 Task: Add Doctor's Best Vitamin C to the cart.
Action: Mouse pressed left at (16, 59)
Screenshot: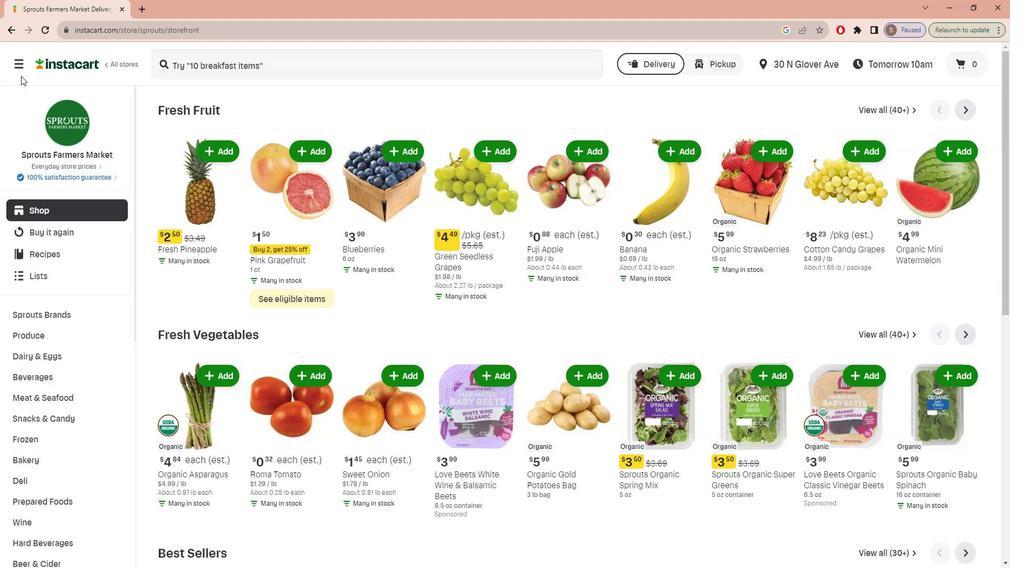 
Action: Mouse moved to (24, 131)
Screenshot: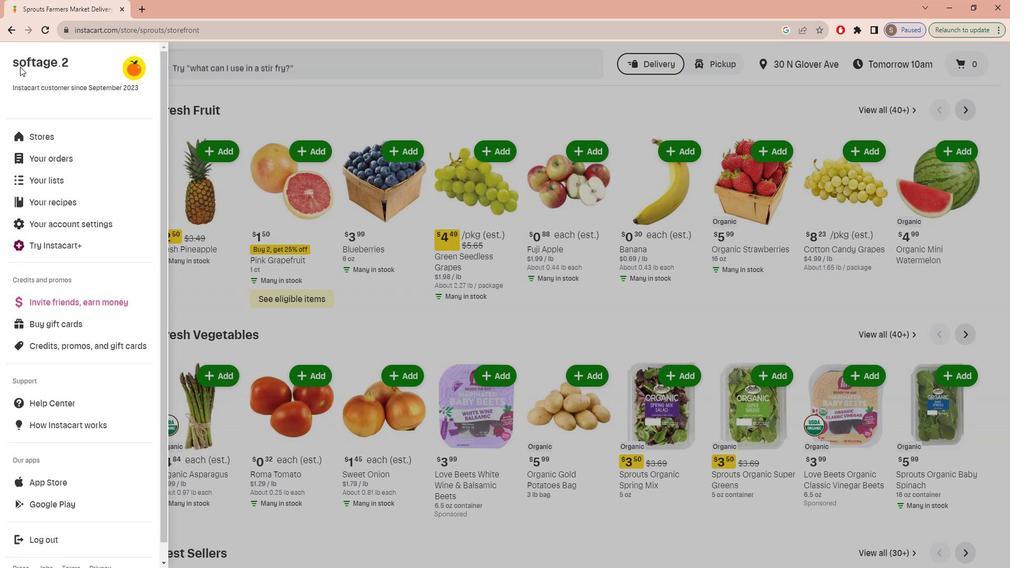 
Action: Mouse pressed left at (24, 131)
Screenshot: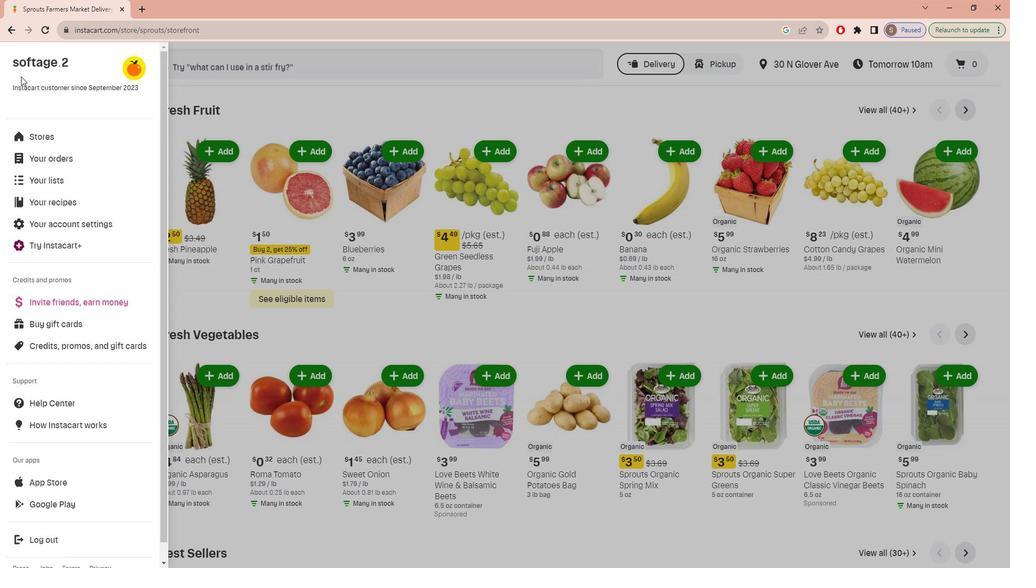 
Action: Mouse moved to (247, 103)
Screenshot: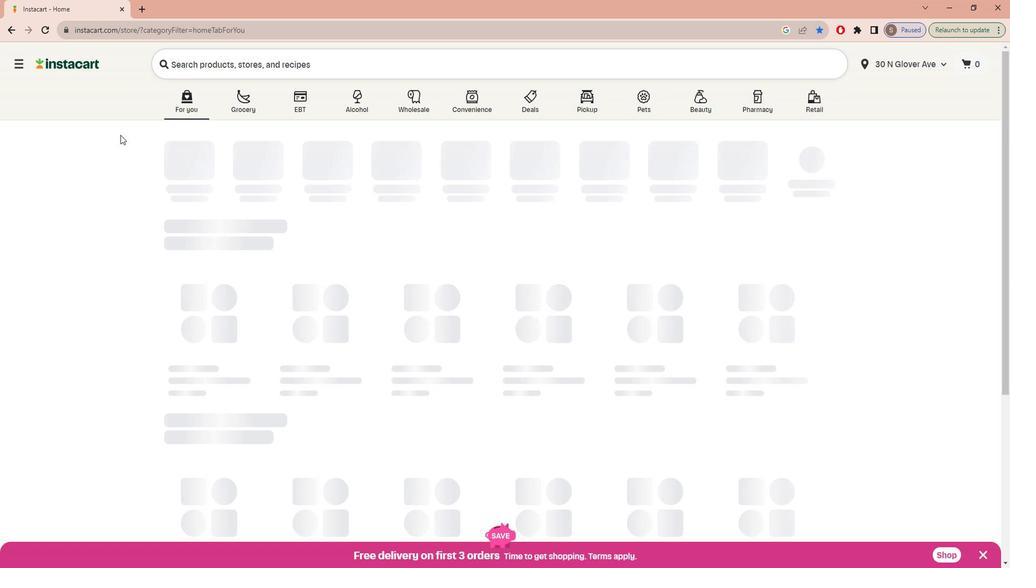 
Action: Mouse pressed left at (247, 103)
Screenshot: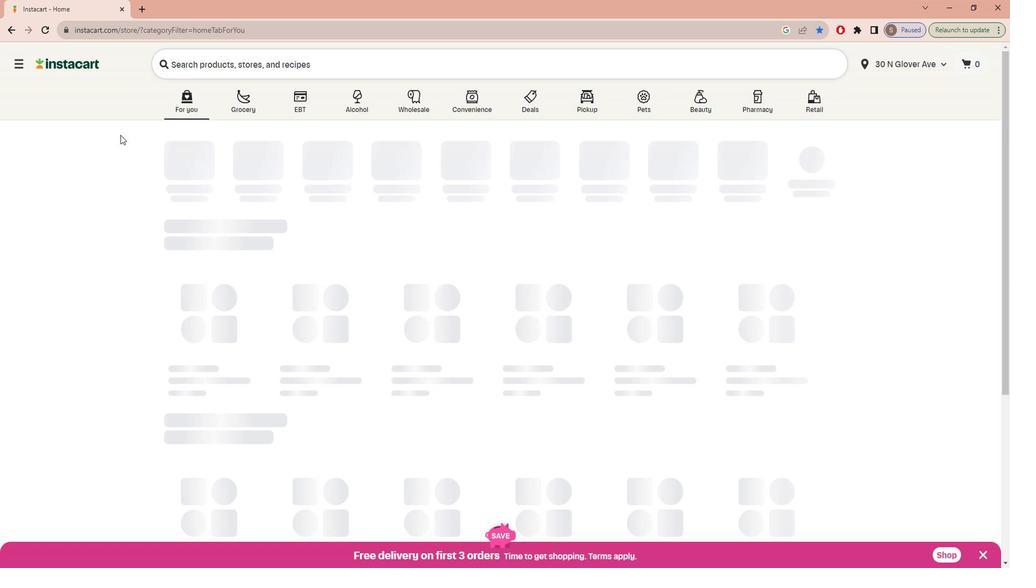 
Action: Mouse moved to (227, 303)
Screenshot: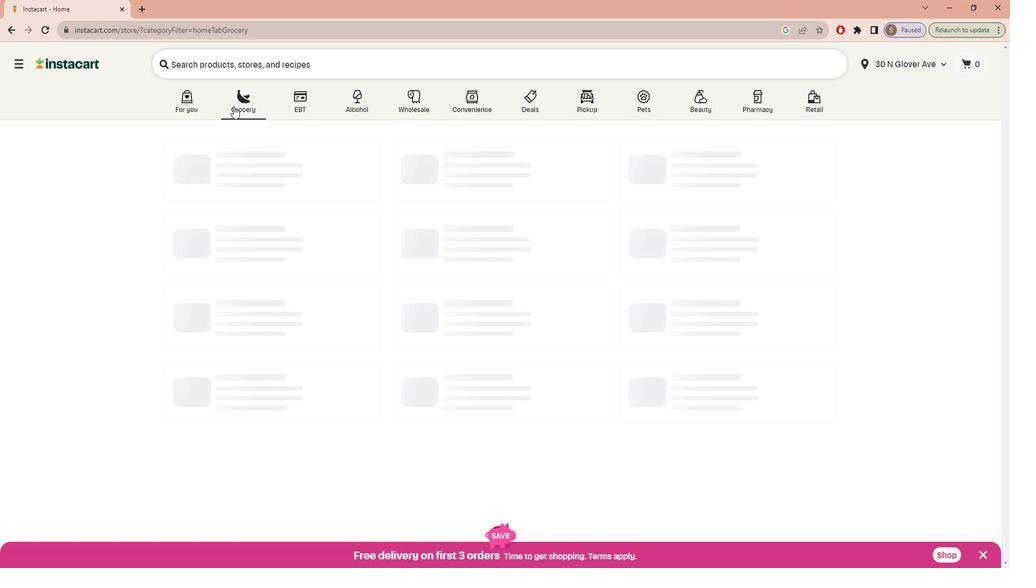 
Action: Mouse pressed left at (227, 303)
Screenshot: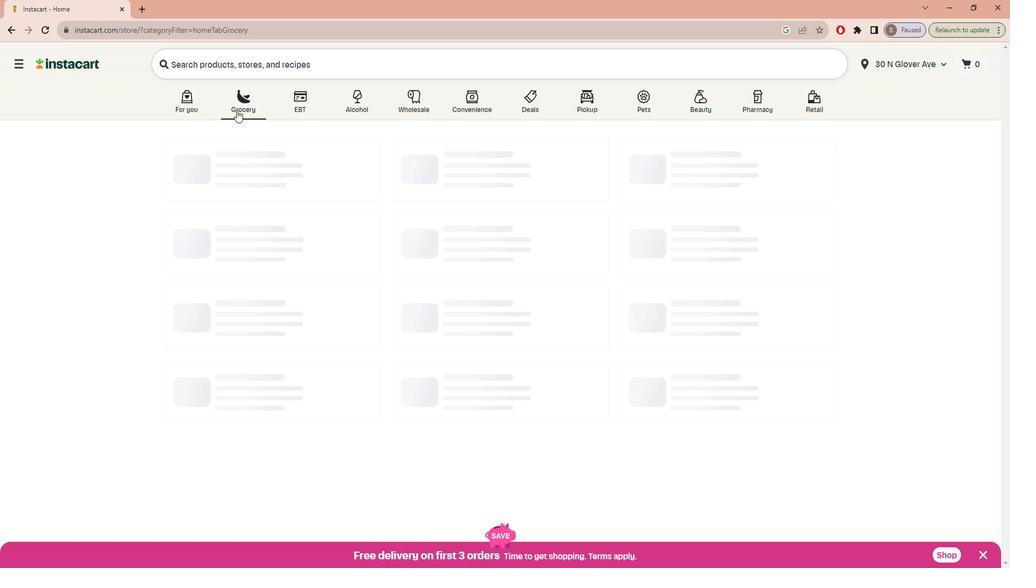 
Action: Mouse moved to (45, 366)
Screenshot: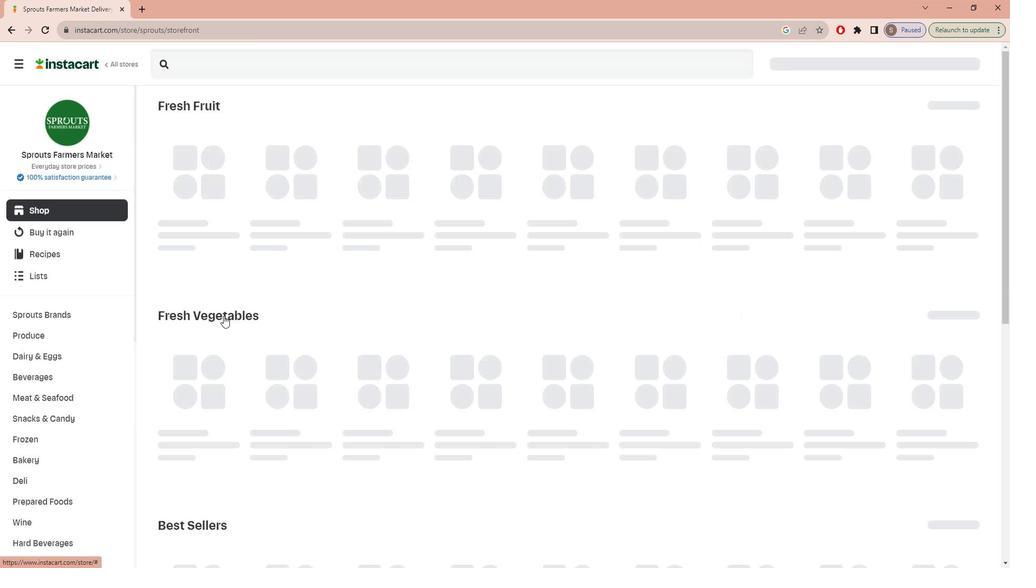 
Action: Mouse scrolled (45, 365) with delta (0, 0)
Screenshot: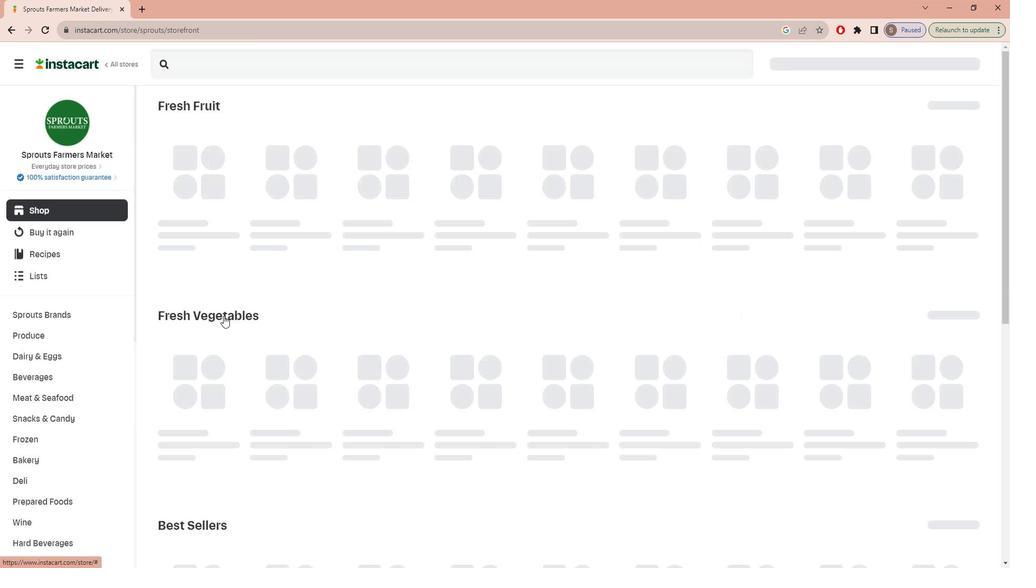 
Action: Mouse moved to (45, 367)
Screenshot: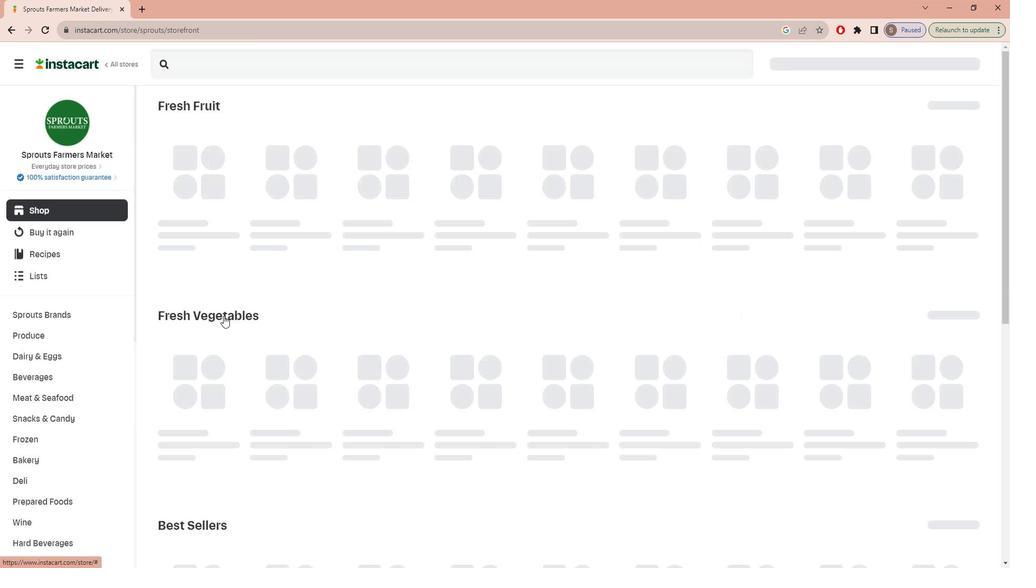 
Action: Mouse scrolled (45, 366) with delta (0, 0)
Screenshot: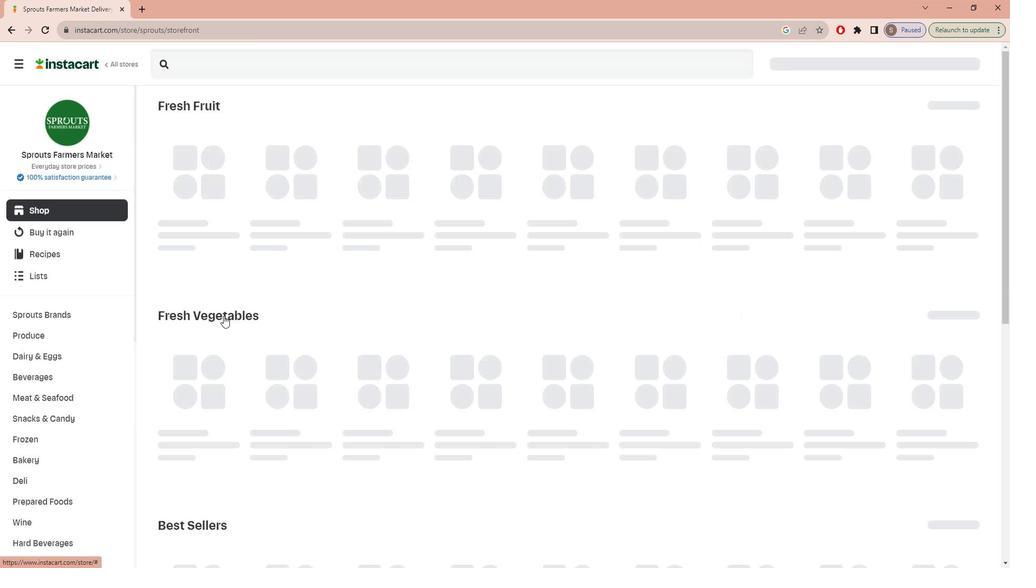 
Action: Mouse scrolled (45, 366) with delta (0, 0)
Screenshot: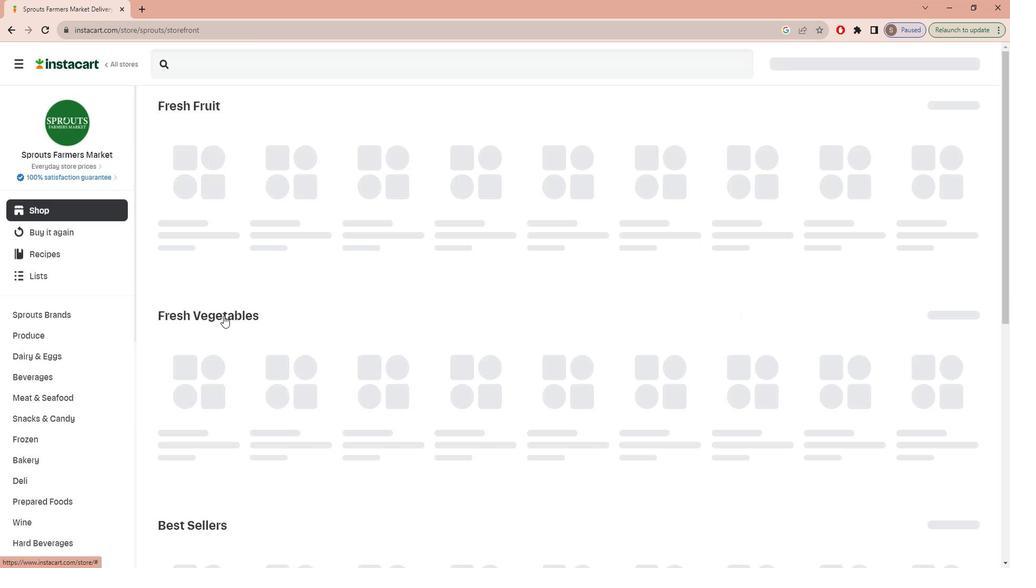 
Action: Mouse scrolled (45, 366) with delta (0, 0)
Screenshot: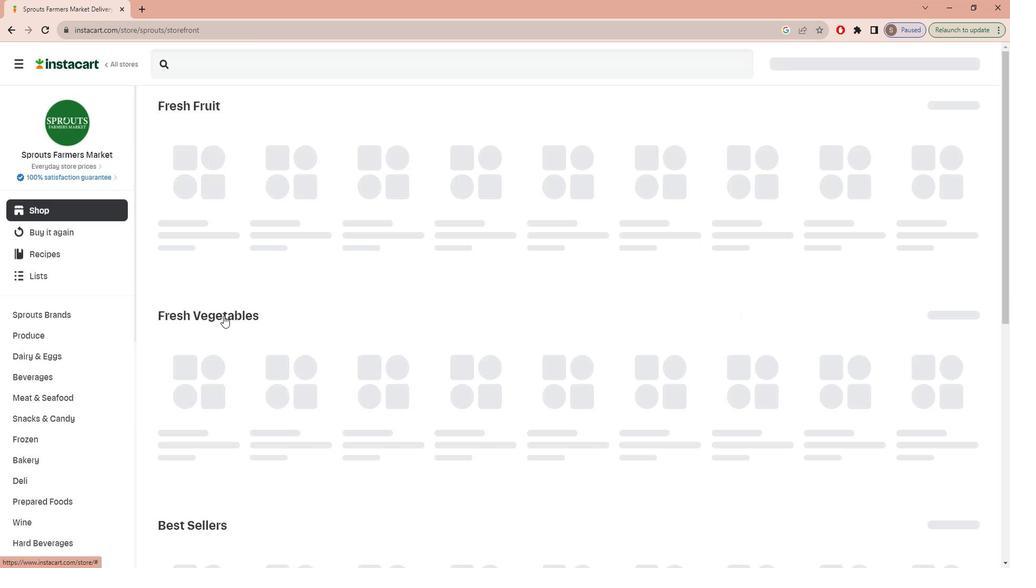 
Action: Mouse scrolled (45, 366) with delta (0, 0)
Screenshot: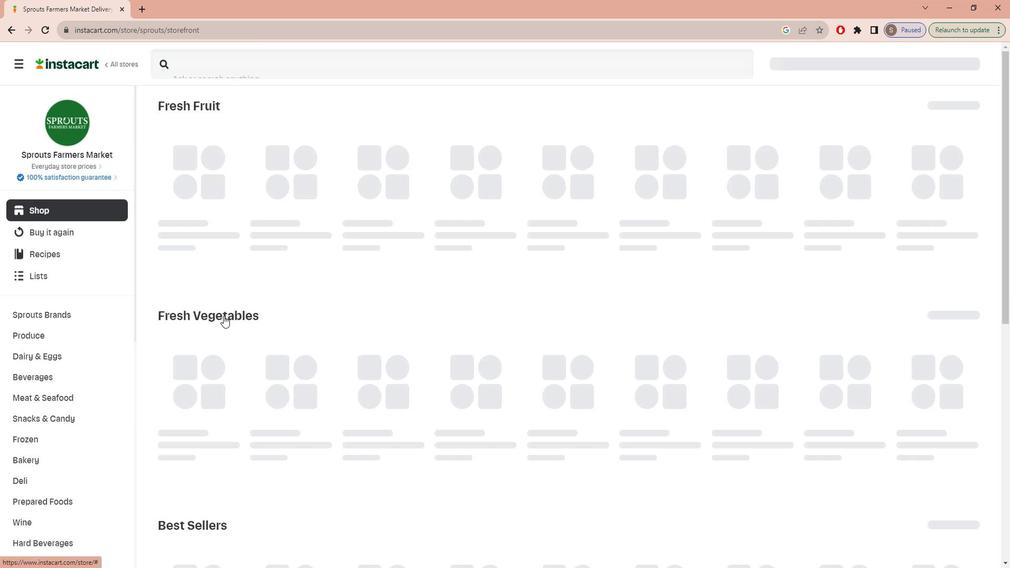
Action: Mouse scrolled (45, 366) with delta (0, 0)
Screenshot: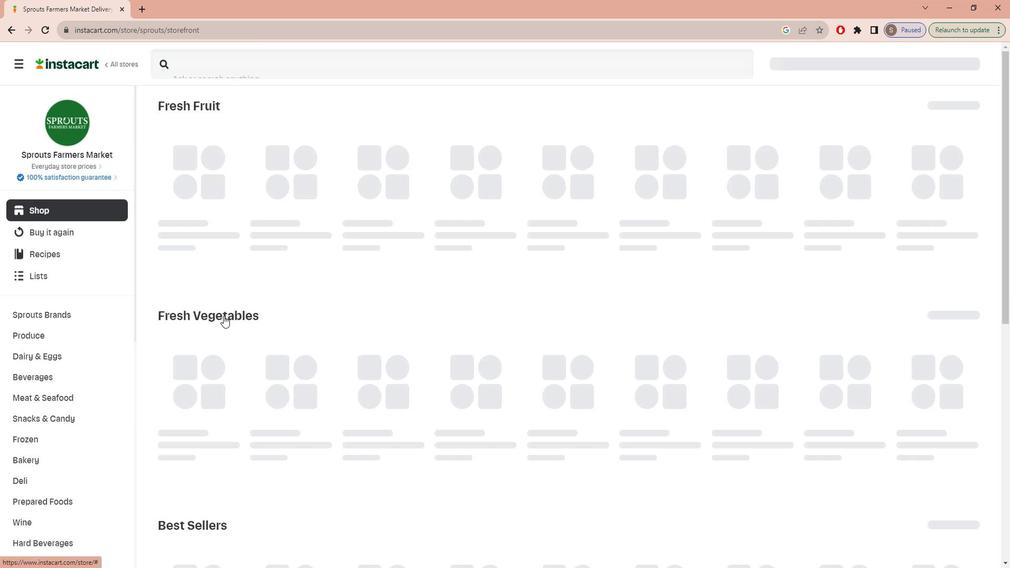
Action: Mouse scrolled (45, 366) with delta (0, 0)
Screenshot: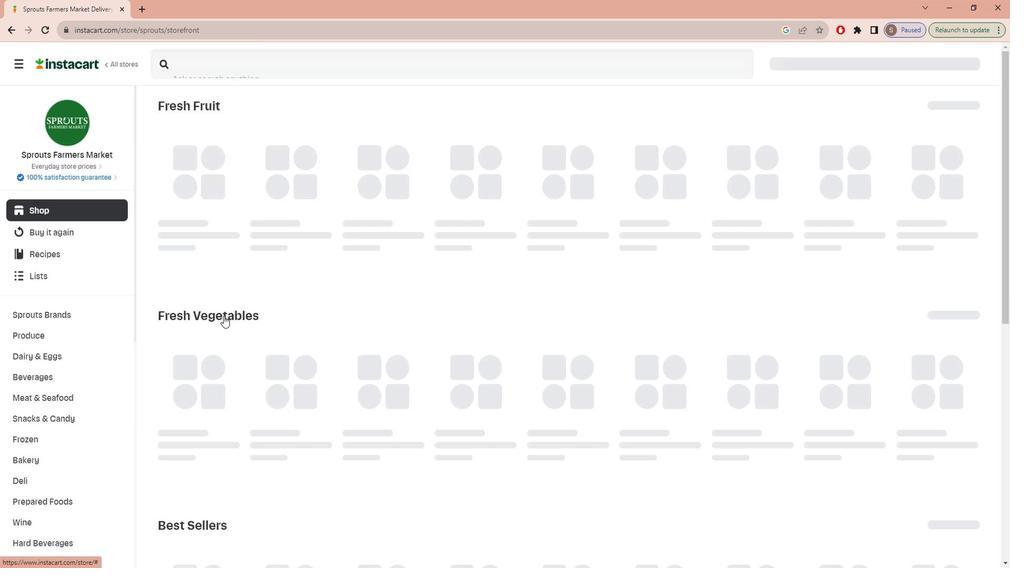 
Action: Mouse scrolled (45, 366) with delta (0, 0)
Screenshot: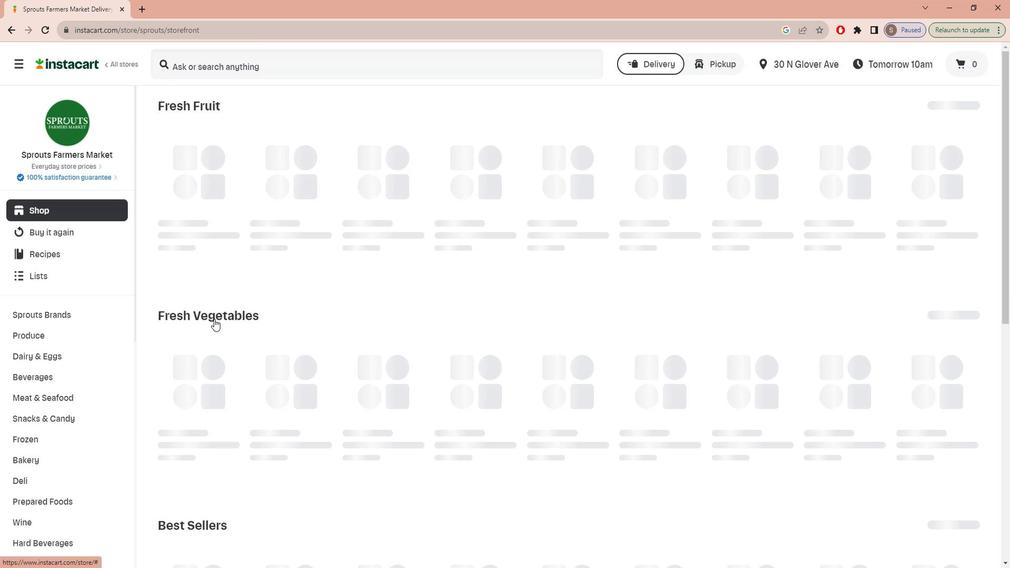
Action: Mouse scrolled (45, 366) with delta (0, 0)
Screenshot: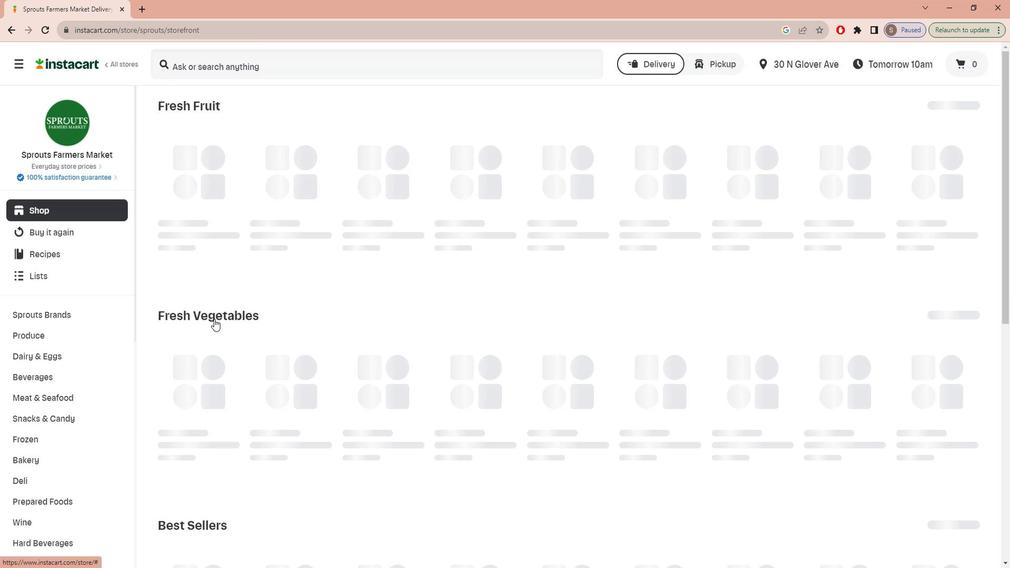 
Action: Mouse scrolled (45, 366) with delta (0, 0)
Screenshot: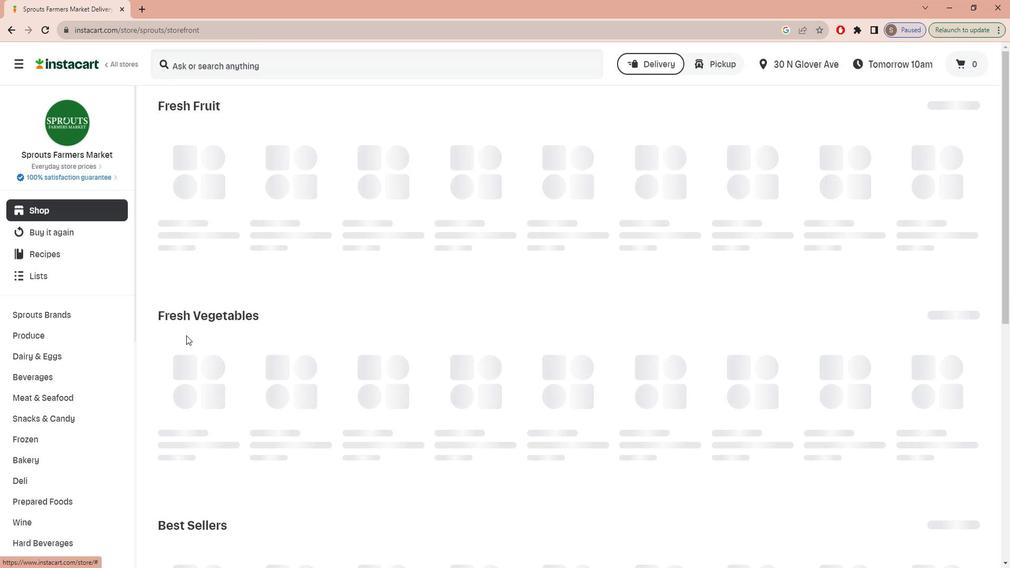 
Action: Mouse scrolled (45, 366) with delta (0, 0)
Screenshot: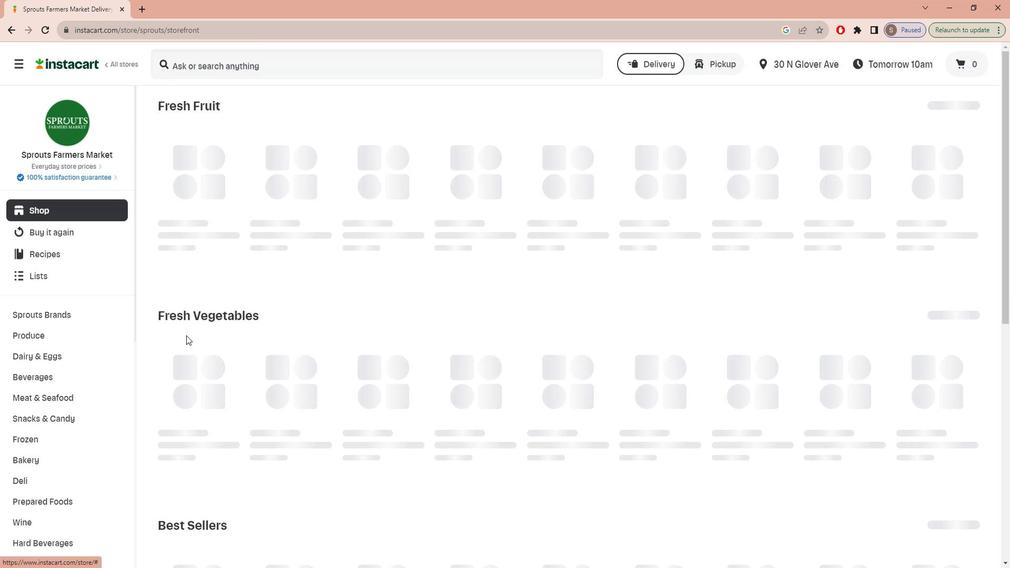 
Action: Mouse scrolled (45, 366) with delta (0, 0)
Screenshot: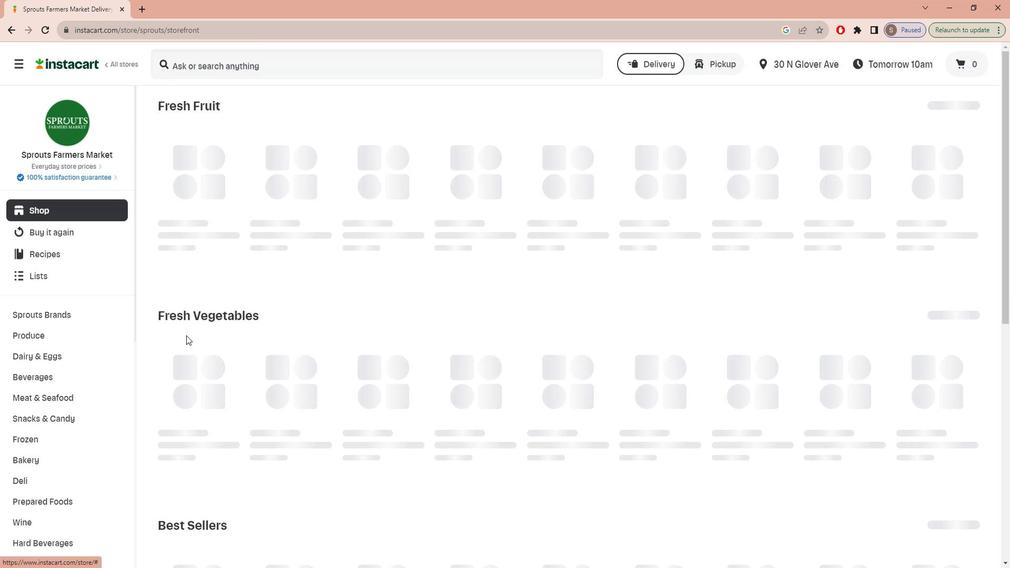 
Action: Mouse moved to (47, 494)
Screenshot: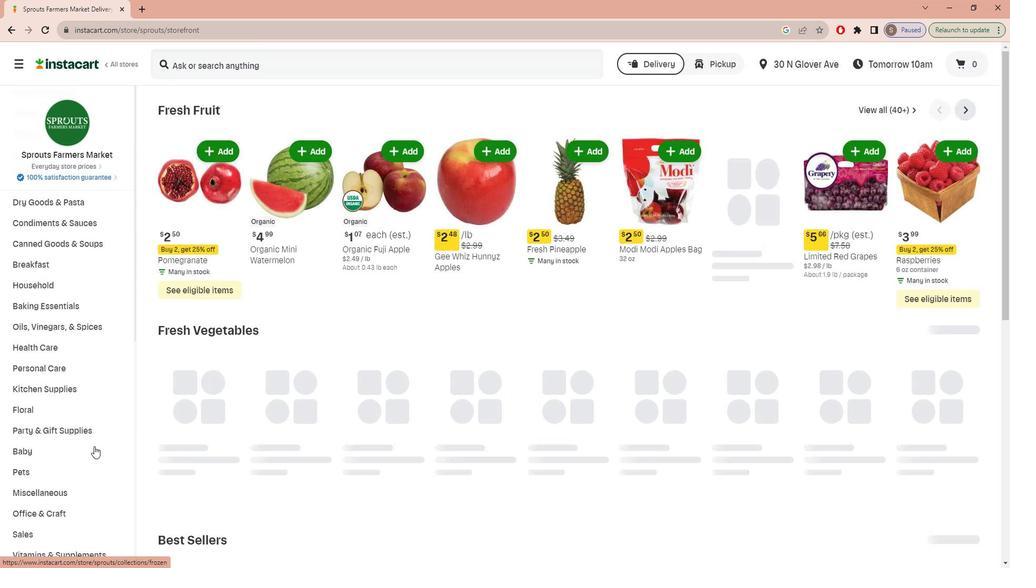 
Action: Mouse pressed left at (47, 494)
Screenshot: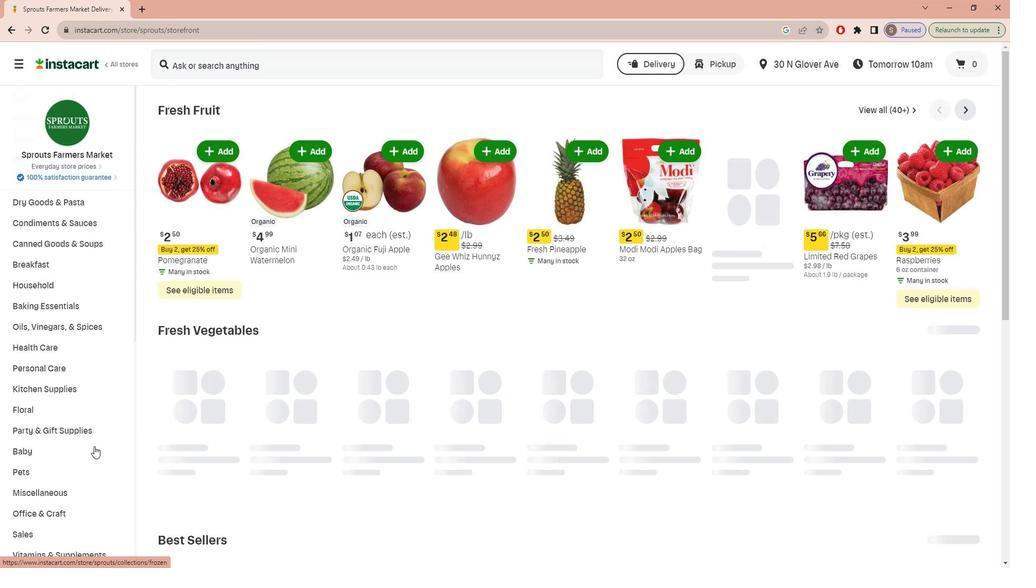 
Action: Mouse moved to (984, 131)
Screenshot: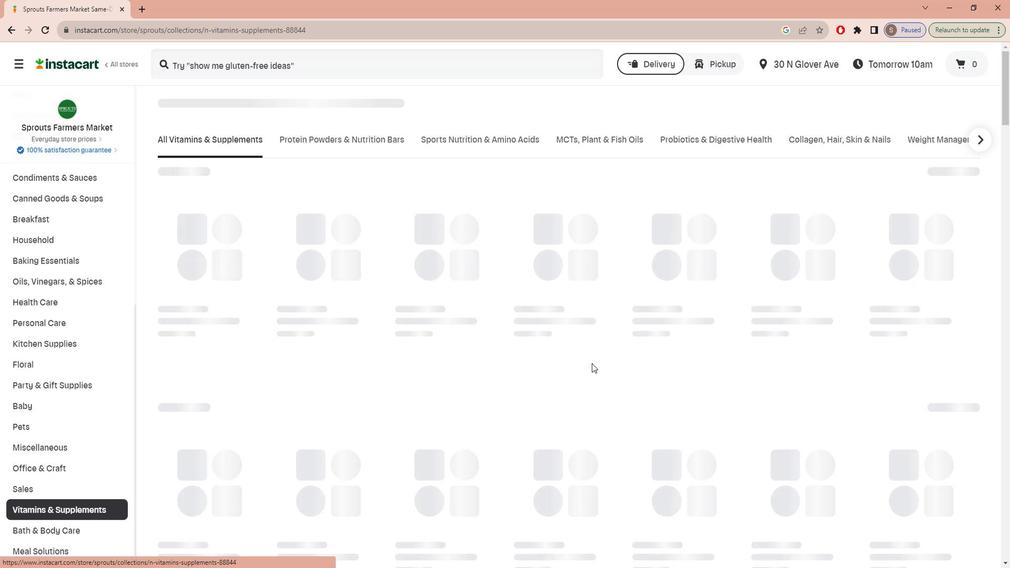 
Action: Mouse pressed left at (984, 131)
Screenshot: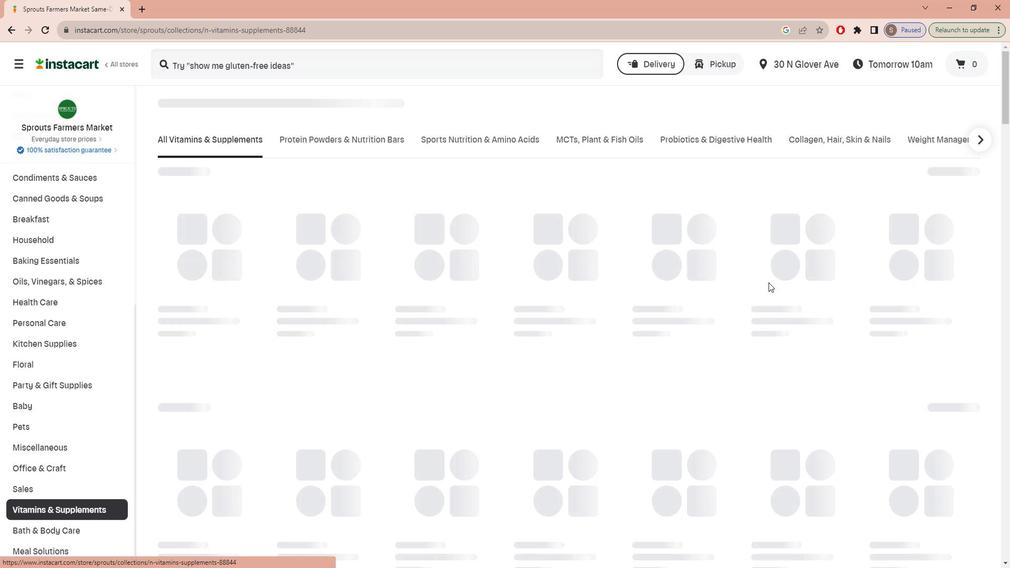 
Action: Mouse moved to (729, 132)
Screenshot: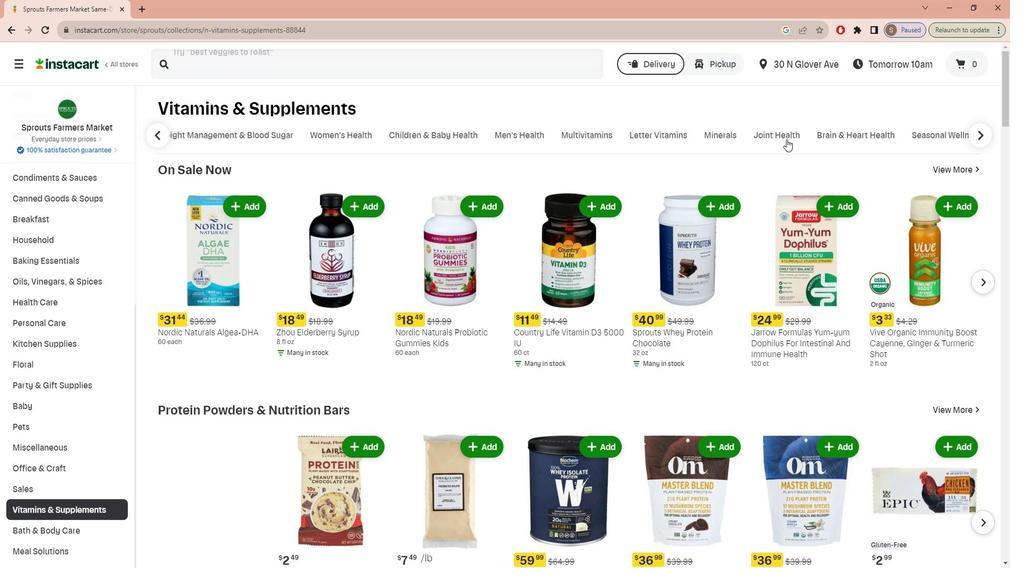 
Action: Mouse pressed left at (729, 132)
Screenshot: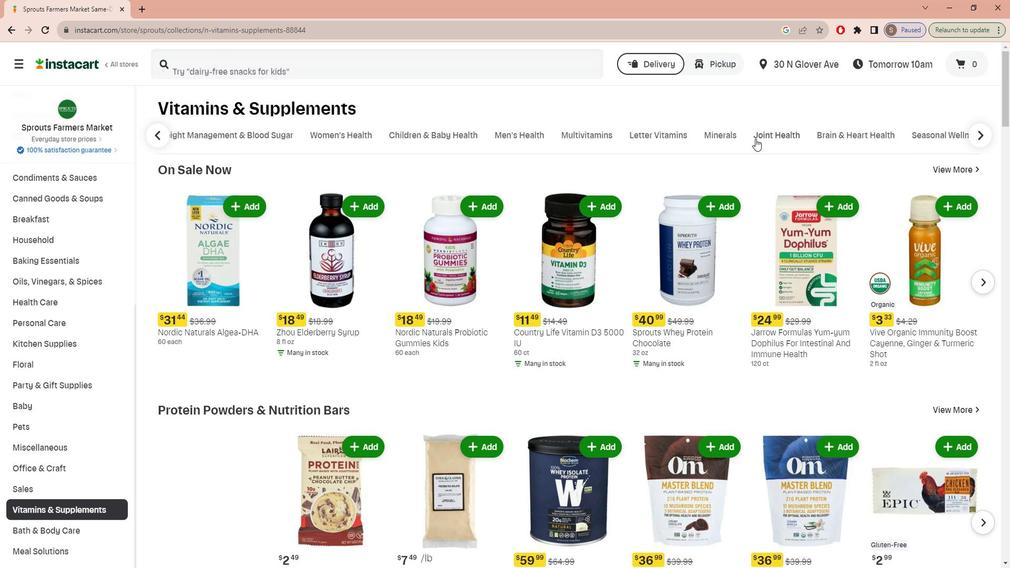 
Action: Mouse moved to (387, 67)
Screenshot: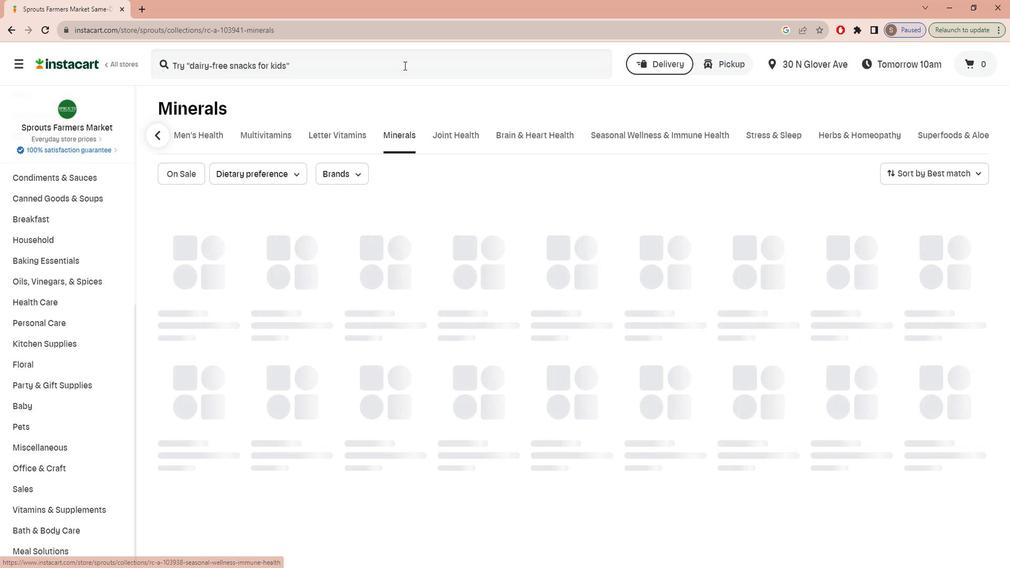 
Action: Mouse pressed left at (387, 67)
Screenshot: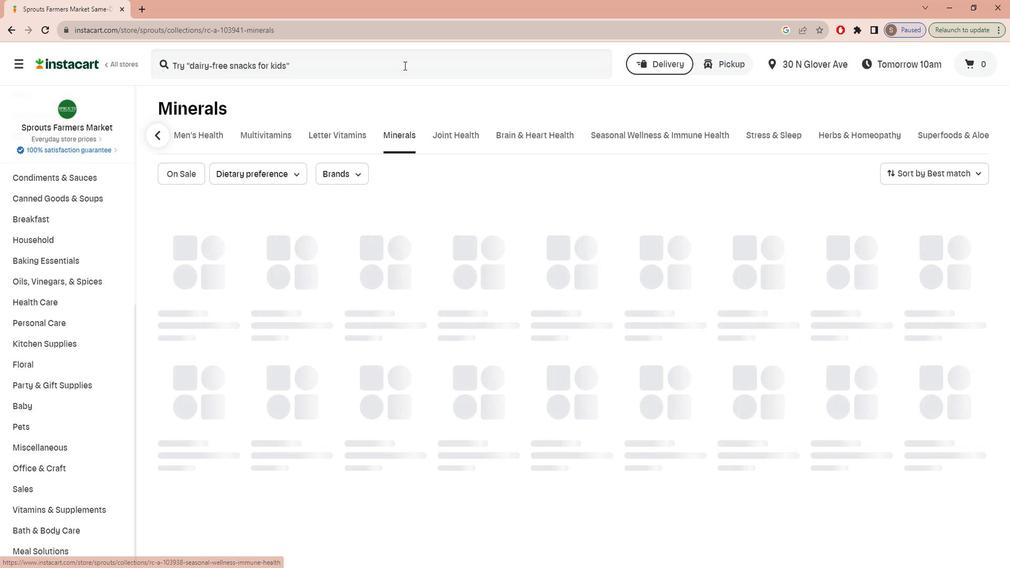 
Action: Key pressed d<Key.caps_lock>OCTOR'S<Key.space><Key.caps_lock>b<Key.caps_lock>EST<Key.space><Key.caps_lock>v<Key.caps_lock>ITAMIN<Key.space><Key.caps_lock>c<Key.space><Key.enter>
Screenshot: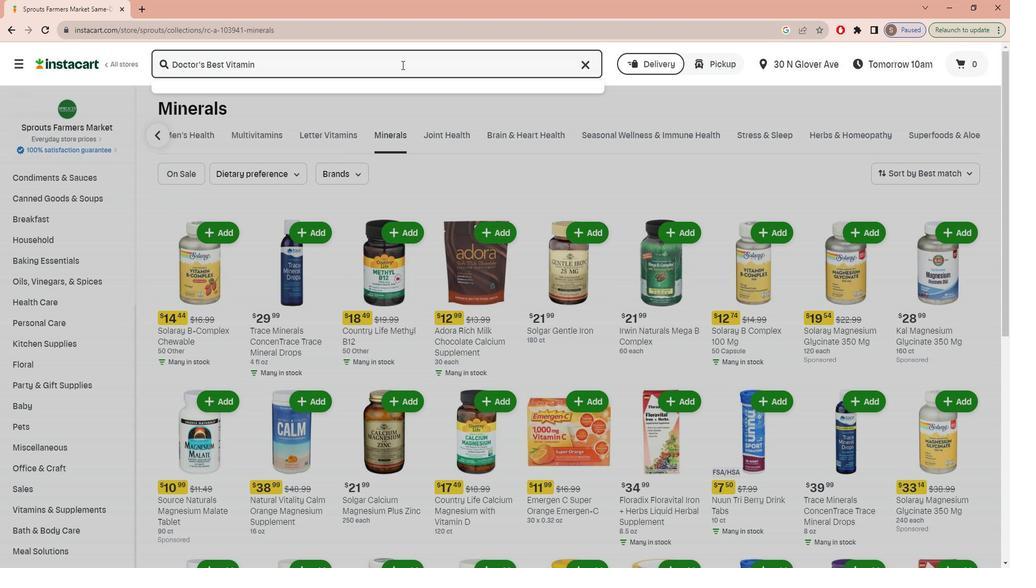 
Action: Mouse moved to (342, 386)
Screenshot: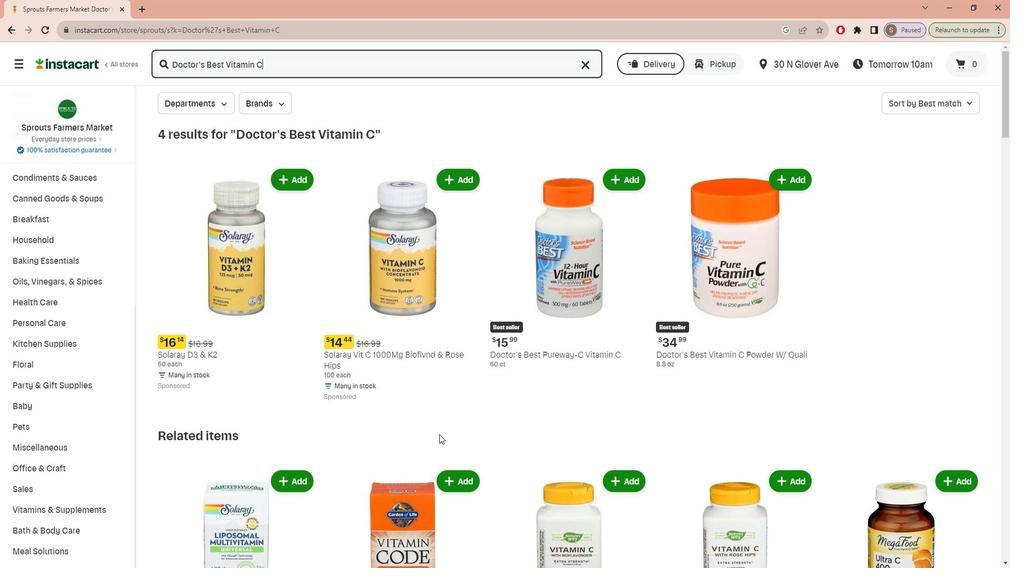 
Action: Mouse scrolled (342, 385) with delta (0, 0)
Screenshot: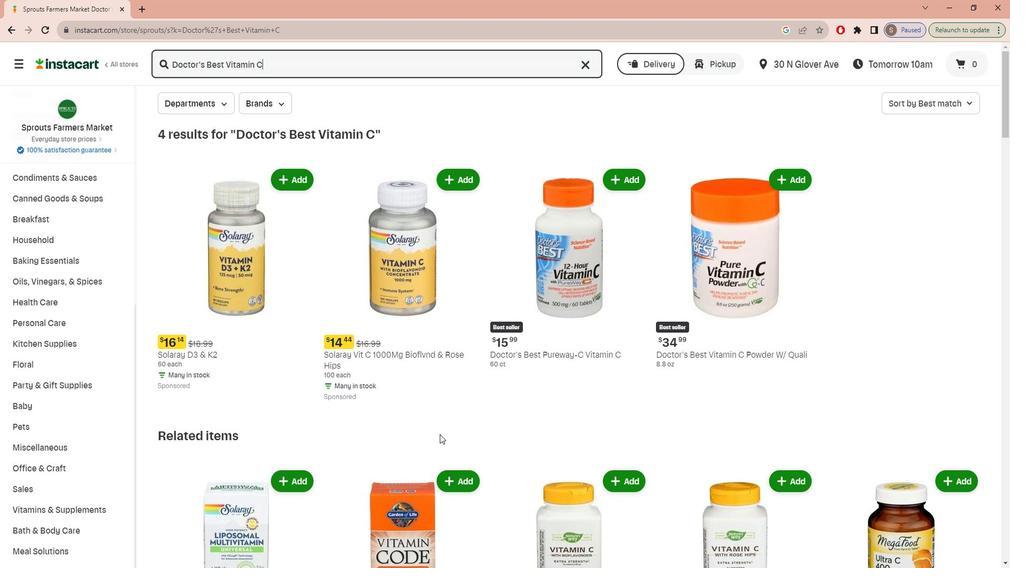 
Action: Mouse scrolled (342, 385) with delta (0, 0)
Screenshot: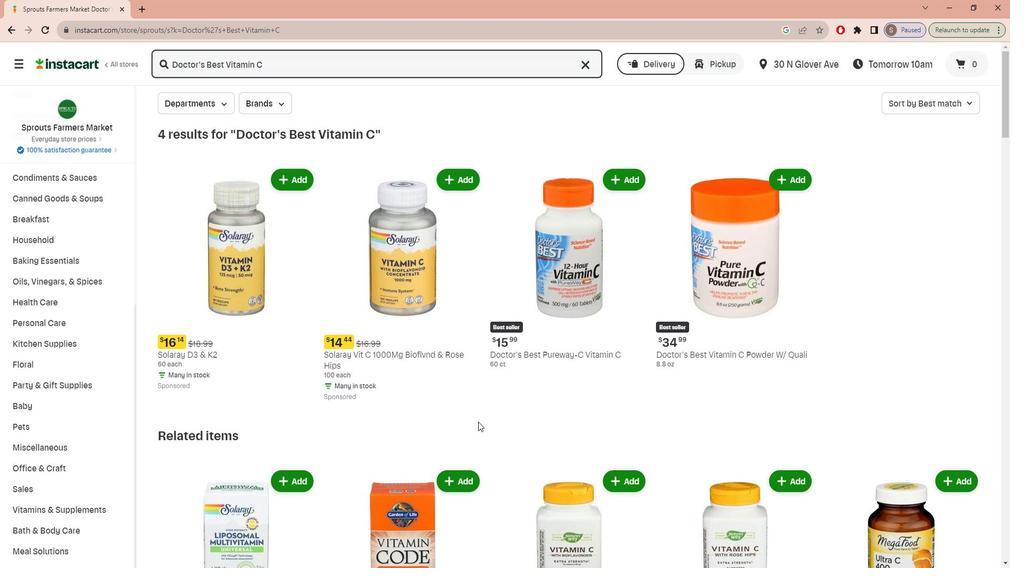 
Action: Mouse scrolled (342, 385) with delta (0, 0)
Screenshot: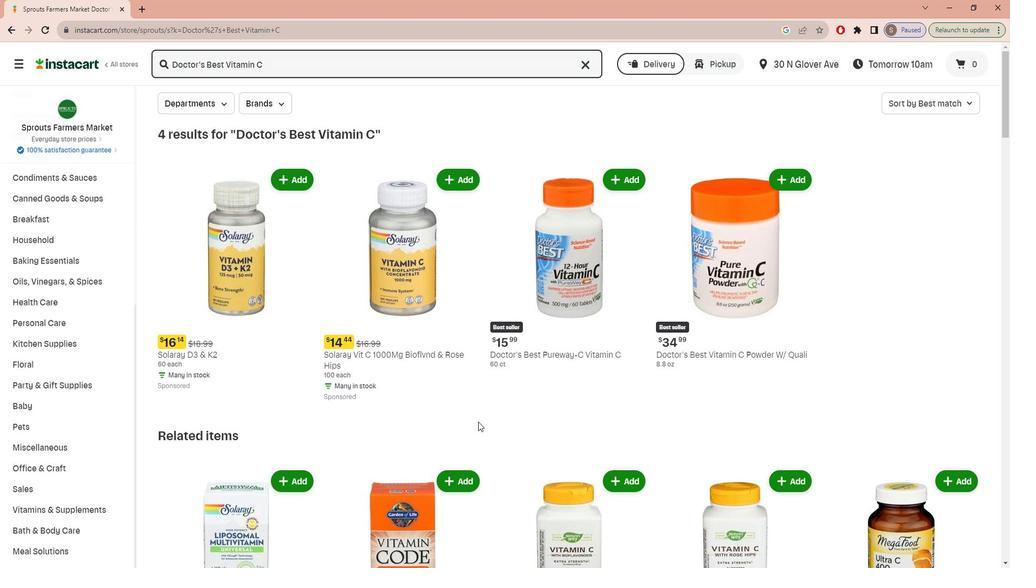 
Action: Mouse moved to (342, 387)
Screenshot: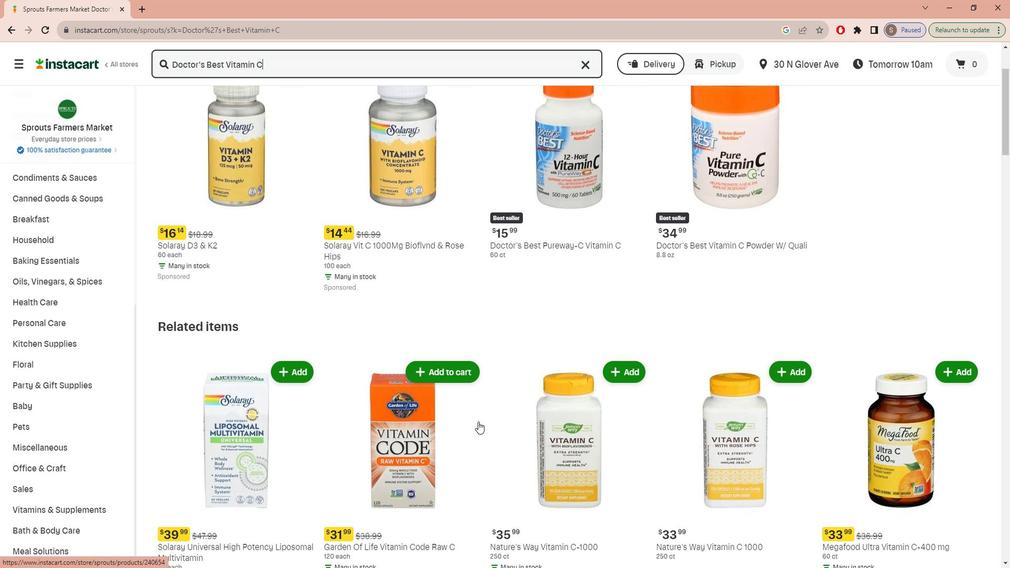 
Action: Mouse scrolled (342, 386) with delta (0, 0)
Screenshot: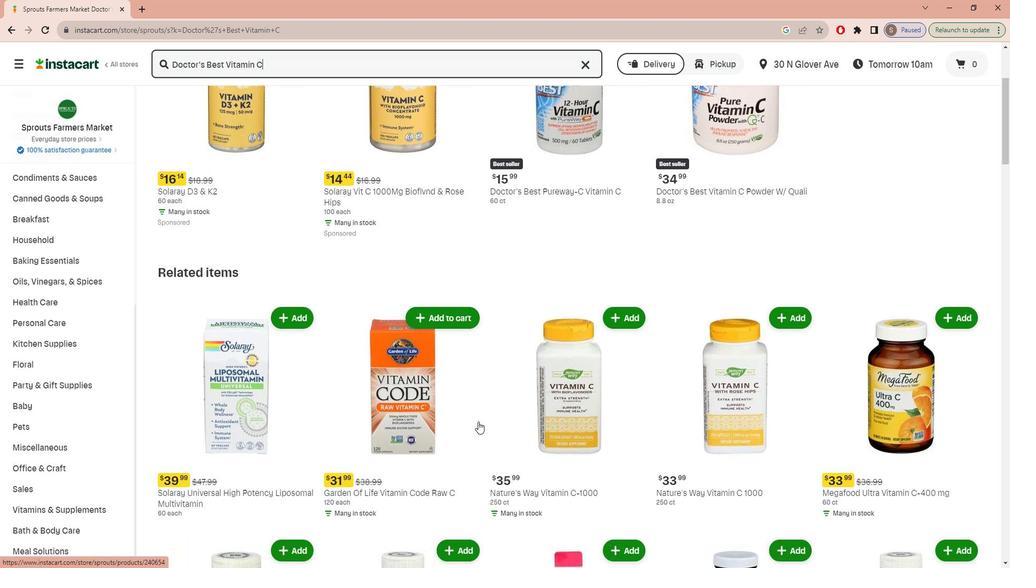 
Action: Mouse scrolled (342, 386) with delta (0, 0)
Screenshot: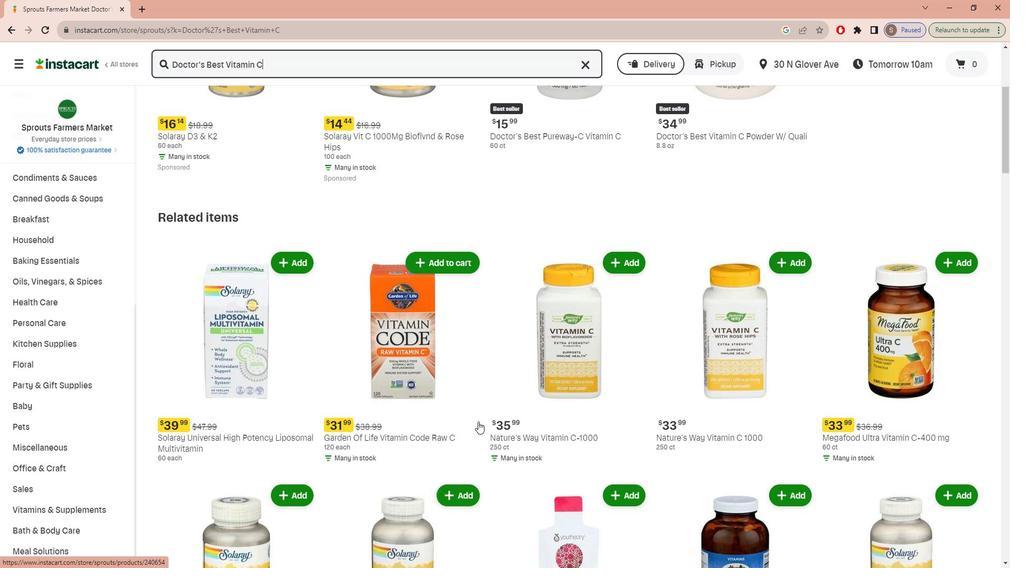 
Action: Mouse scrolled (342, 386) with delta (0, 0)
Screenshot: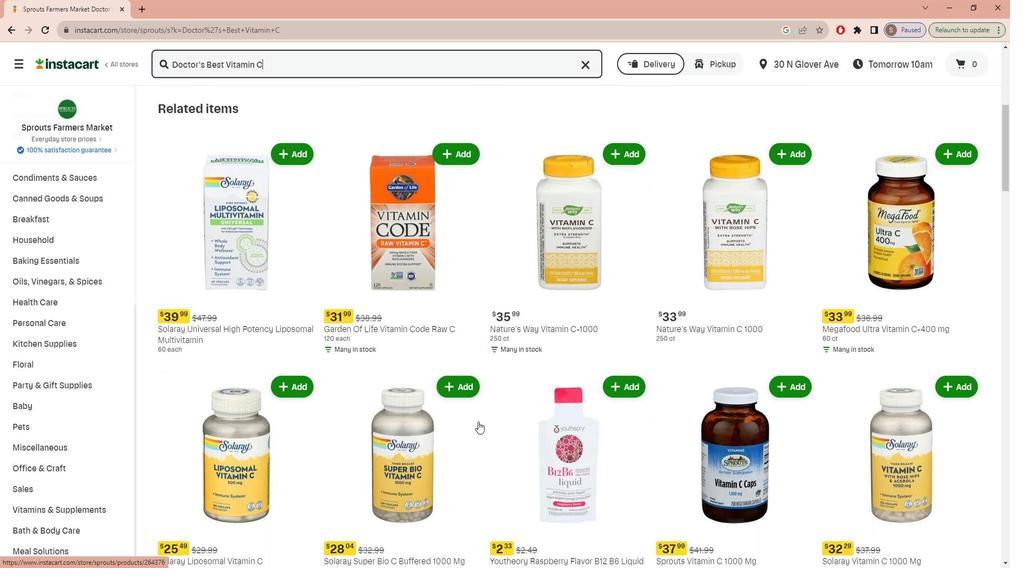 
Action: Mouse scrolled (342, 386) with delta (0, 0)
Screenshot: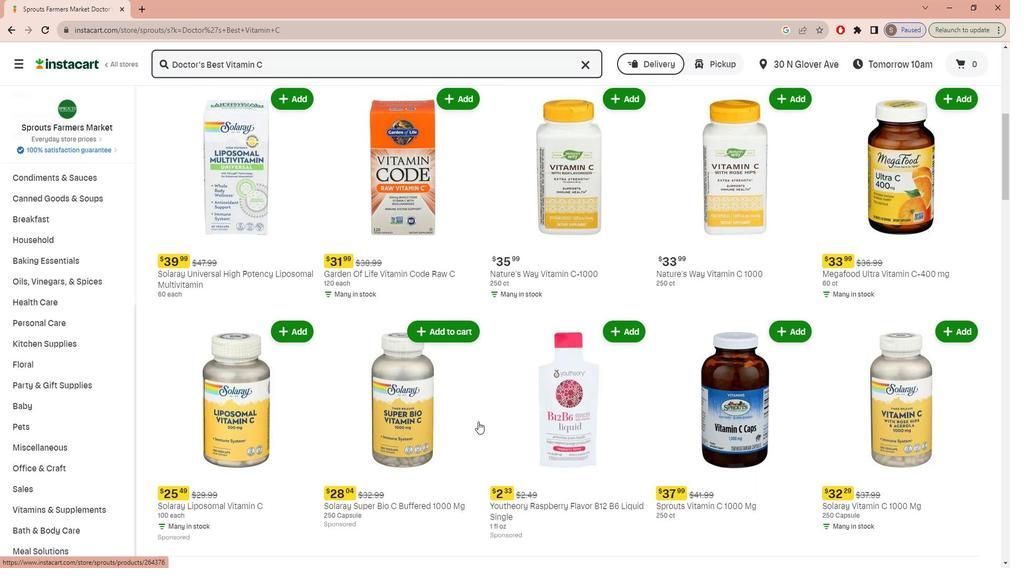 
Action: Mouse scrolled (342, 386) with delta (0, 0)
Screenshot: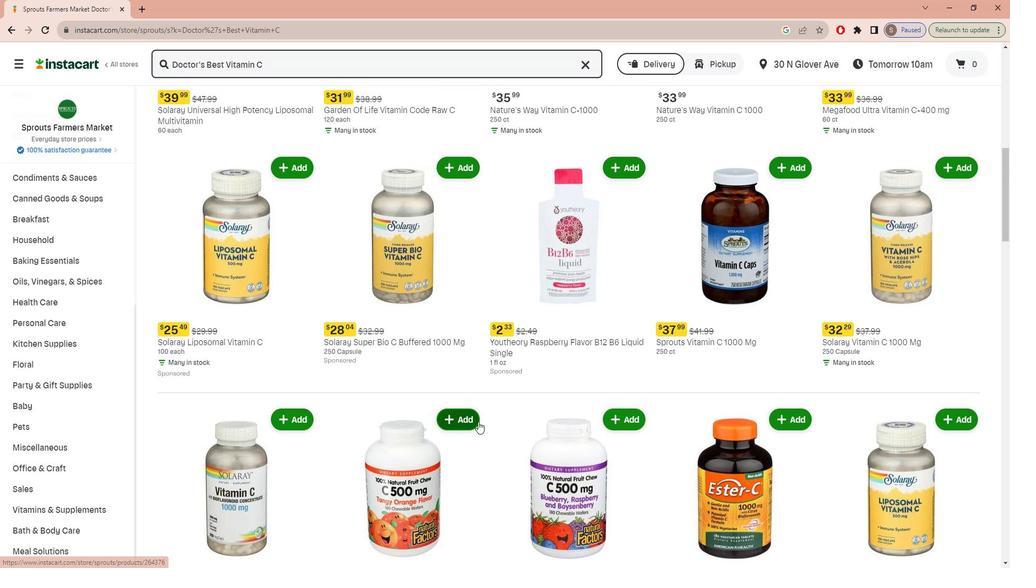
Action: Mouse scrolled (342, 386) with delta (0, 0)
Screenshot: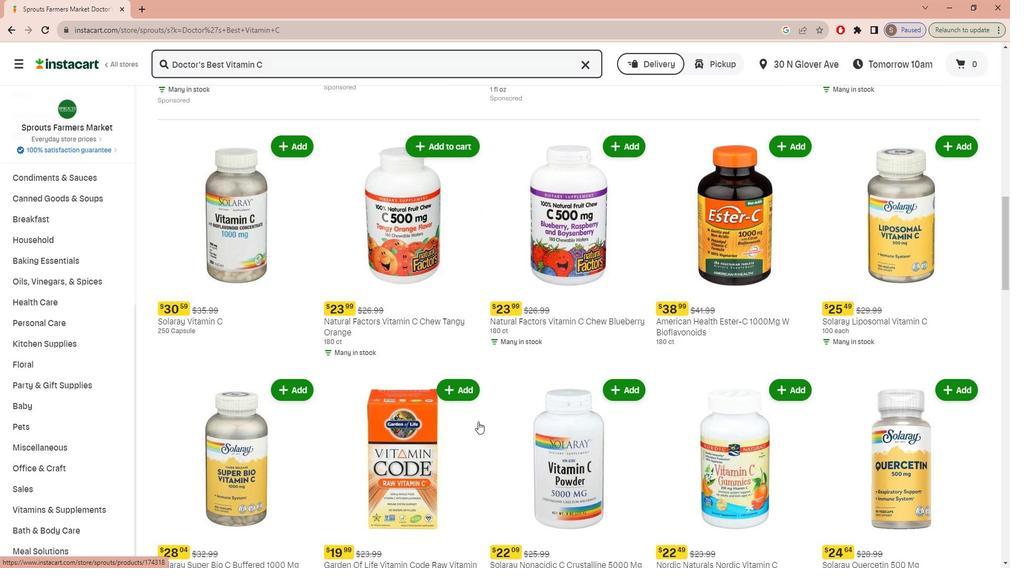 
Action: Mouse scrolled (342, 386) with delta (0, 0)
Screenshot: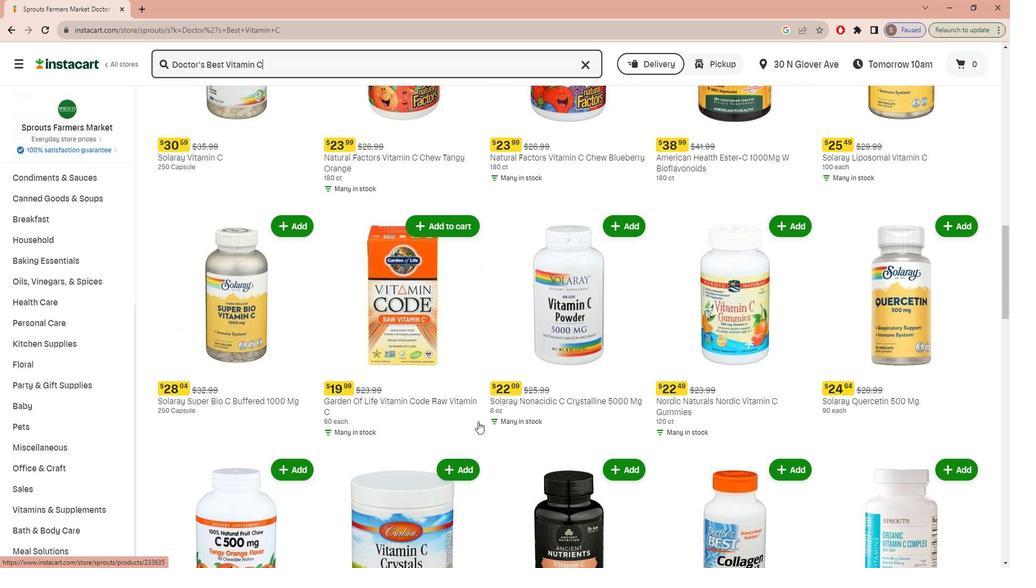 
Action: Mouse scrolled (342, 386) with delta (0, 0)
Screenshot: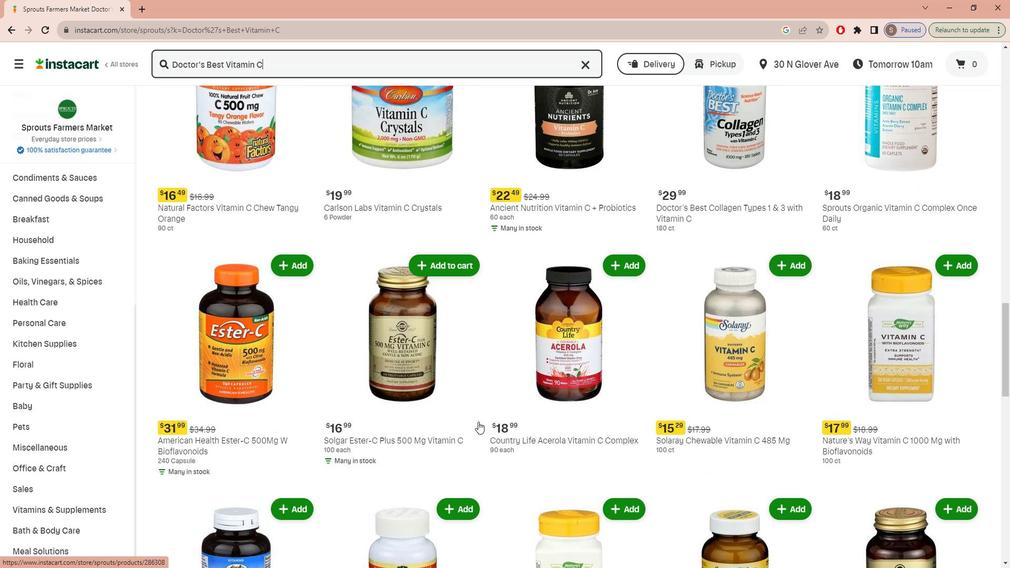 
Action: Mouse scrolled (342, 386) with delta (0, 0)
Screenshot: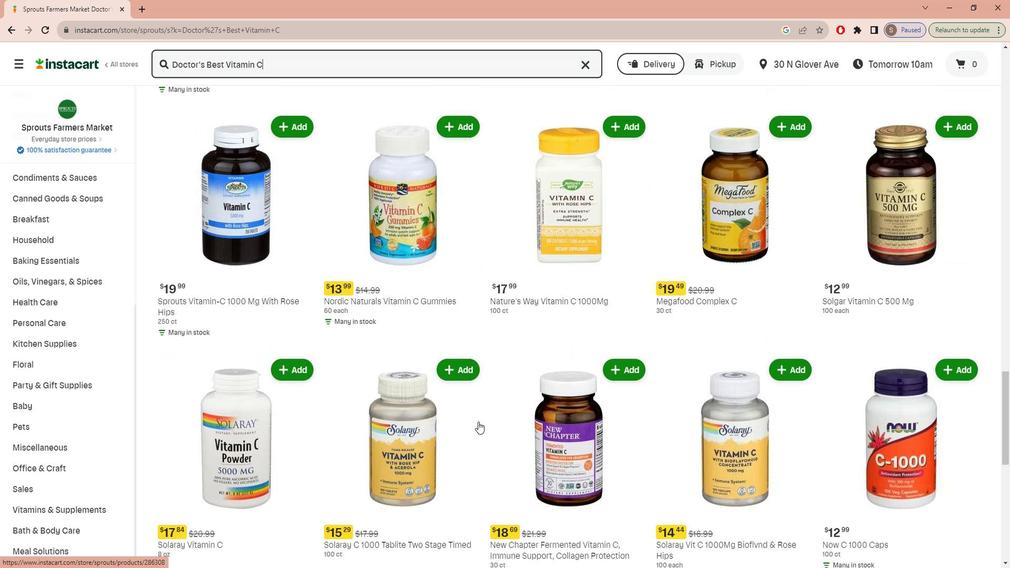 
Action: Mouse scrolled (342, 386) with delta (0, 0)
Screenshot: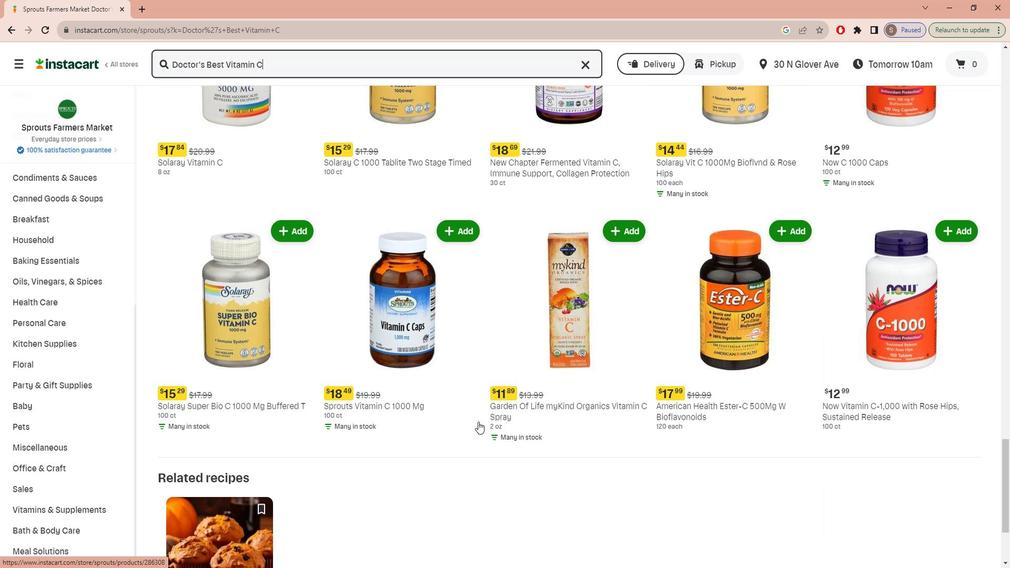 
Action: Mouse scrolled (342, 386) with delta (0, 0)
Screenshot: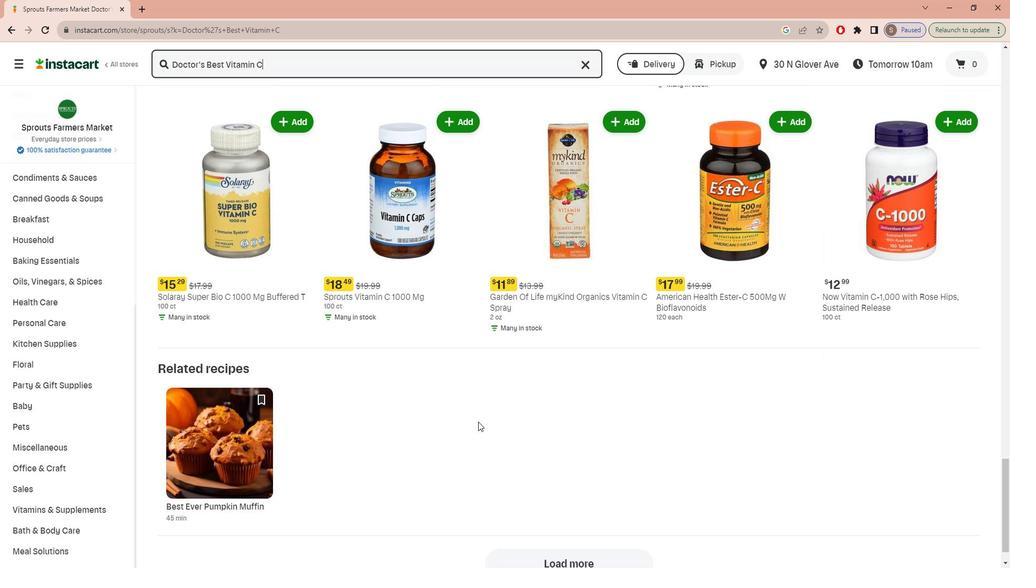 
Action: Mouse scrolled (342, 386) with delta (0, 0)
Screenshot: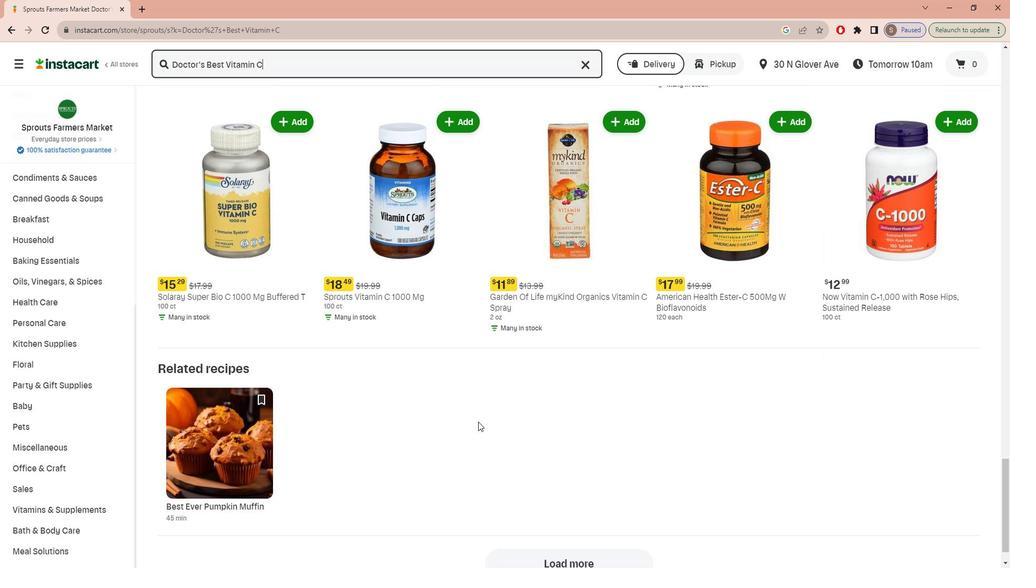 
Action: Mouse scrolled (342, 386) with delta (0, 0)
Screenshot: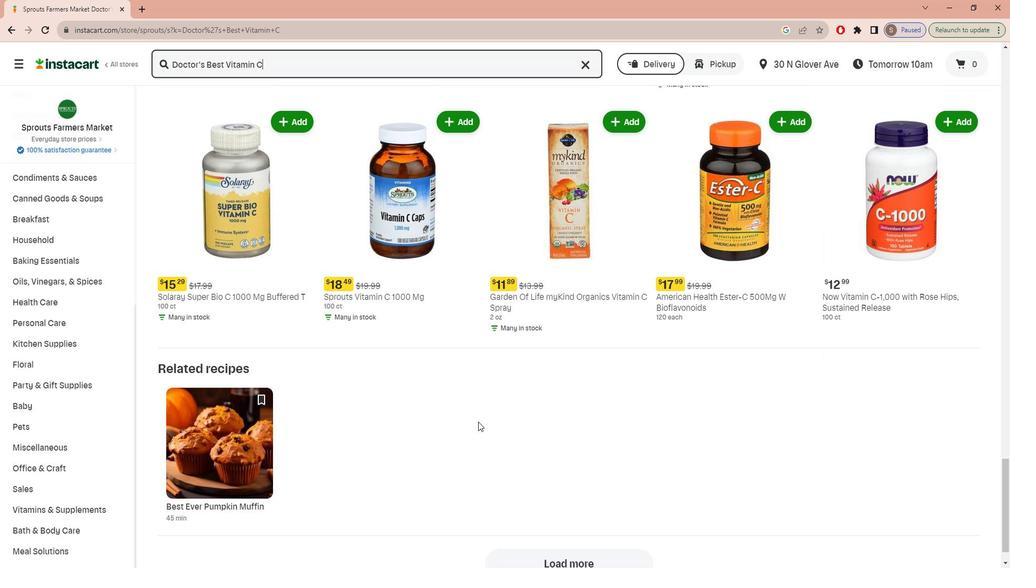 
Action: Mouse scrolled (342, 386) with delta (0, 0)
Screenshot: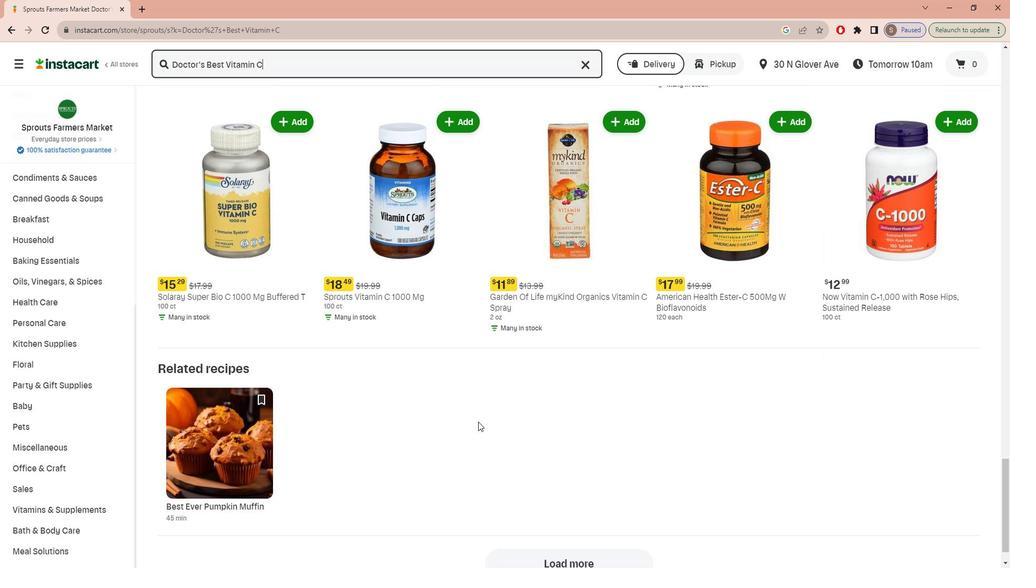 
Action: Mouse scrolled (342, 386) with delta (0, 0)
Screenshot: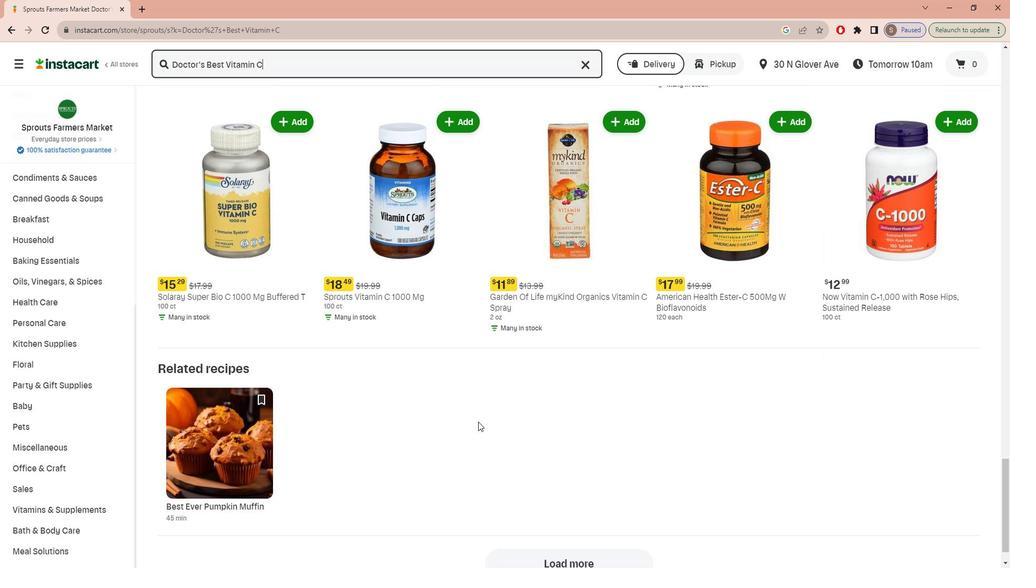 
Action: Mouse scrolled (342, 386) with delta (0, 0)
Screenshot: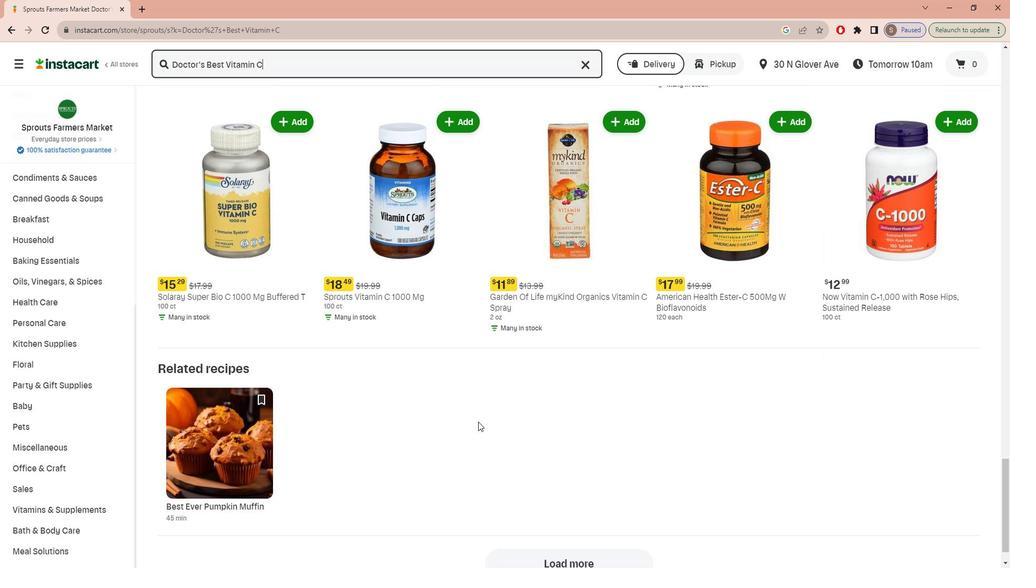 
Action: Mouse scrolled (342, 386) with delta (0, 0)
Screenshot: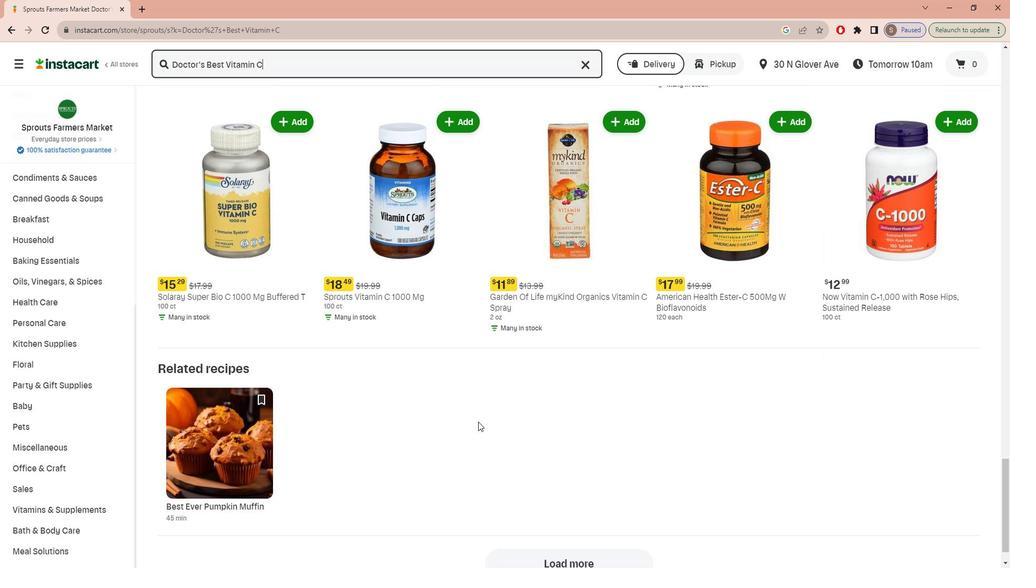 
Action: Mouse scrolled (342, 386) with delta (0, 0)
Screenshot: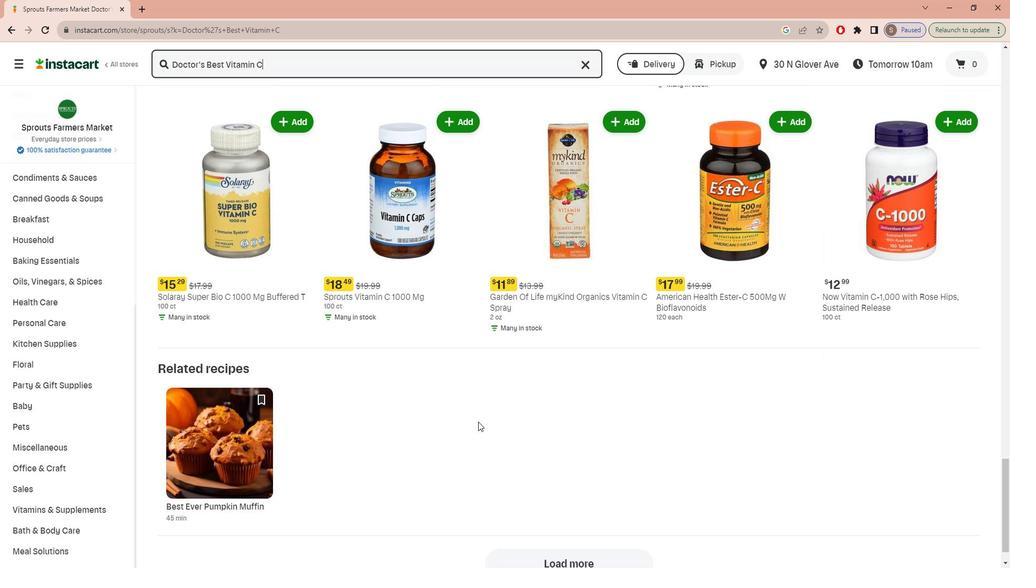 
Action: Mouse scrolled (342, 386) with delta (0, 0)
Screenshot: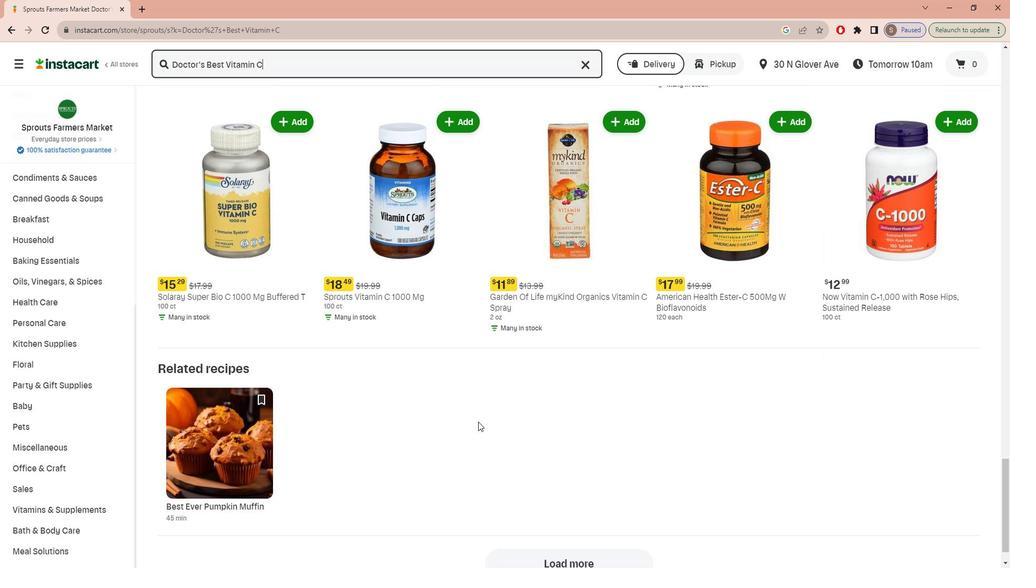 
Action: Mouse scrolled (342, 386) with delta (0, 0)
Screenshot: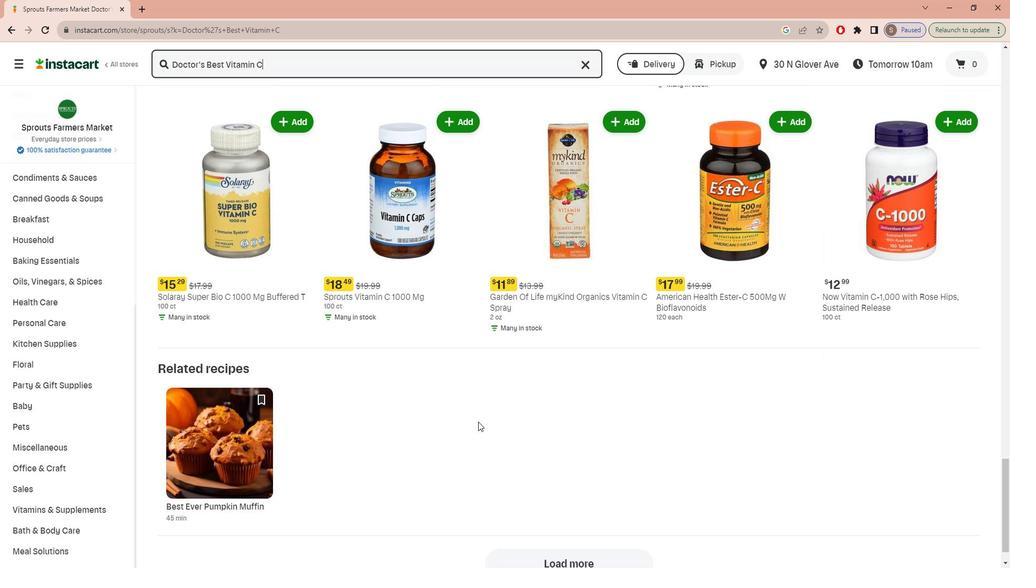 
Action: Mouse scrolled (342, 386) with delta (0, 0)
Screenshot: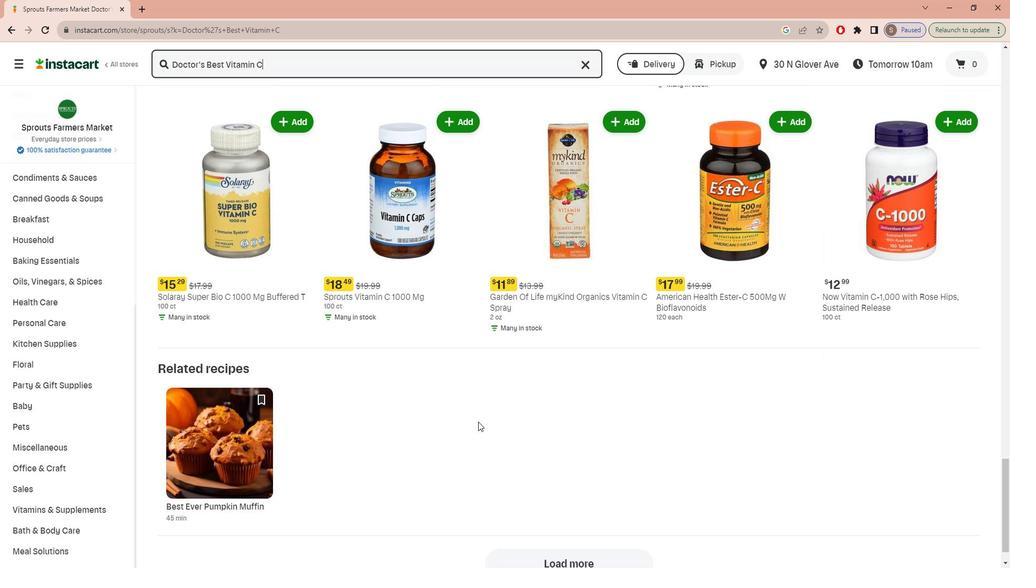 
Action: Mouse scrolled (342, 386) with delta (0, 0)
Screenshot: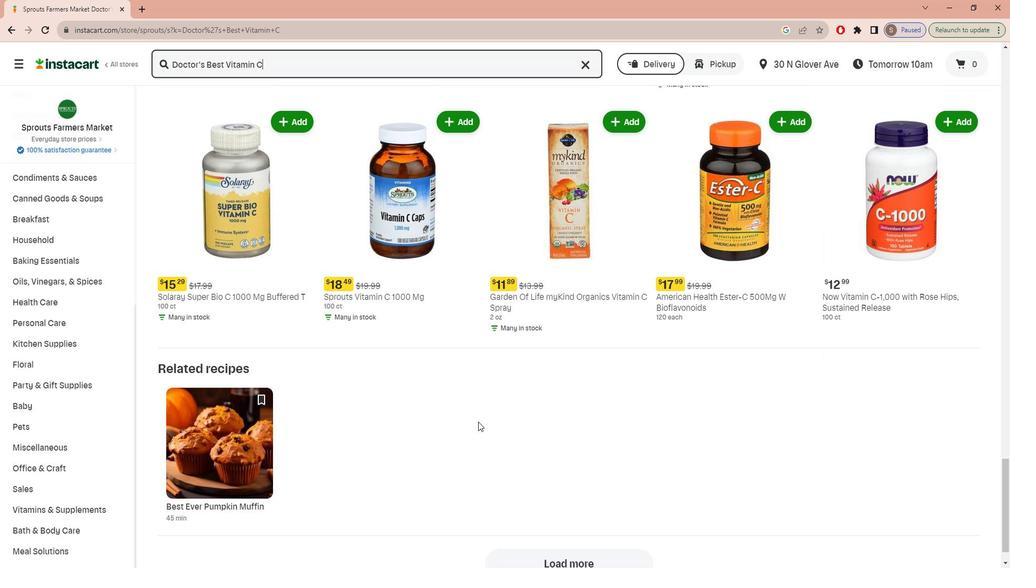 
Action: Mouse scrolled (342, 386) with delta (0, 0)
Screenshot: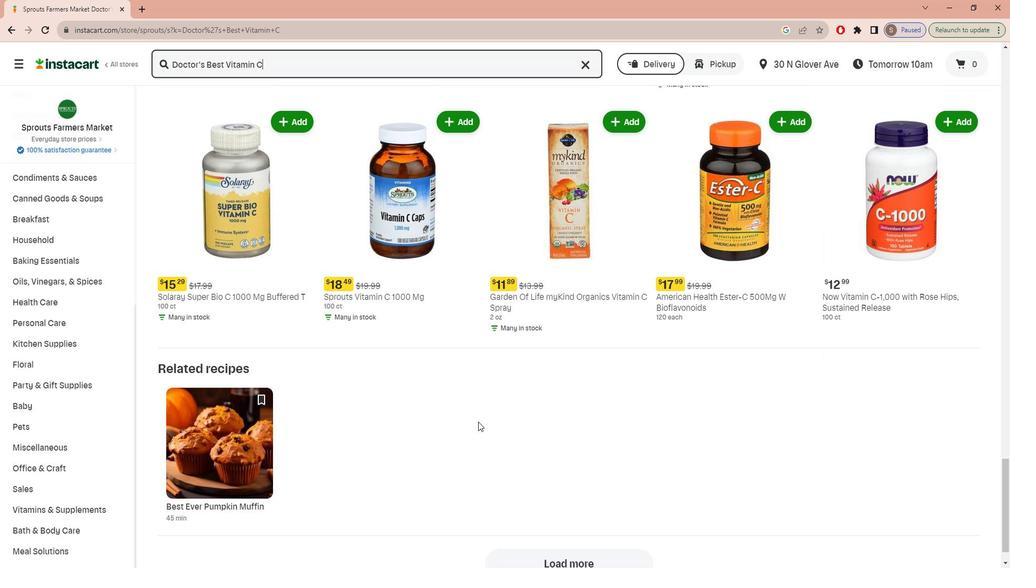 
Action: Mouse scrolled (342, 386) with delta (0, 0)
Screenshot: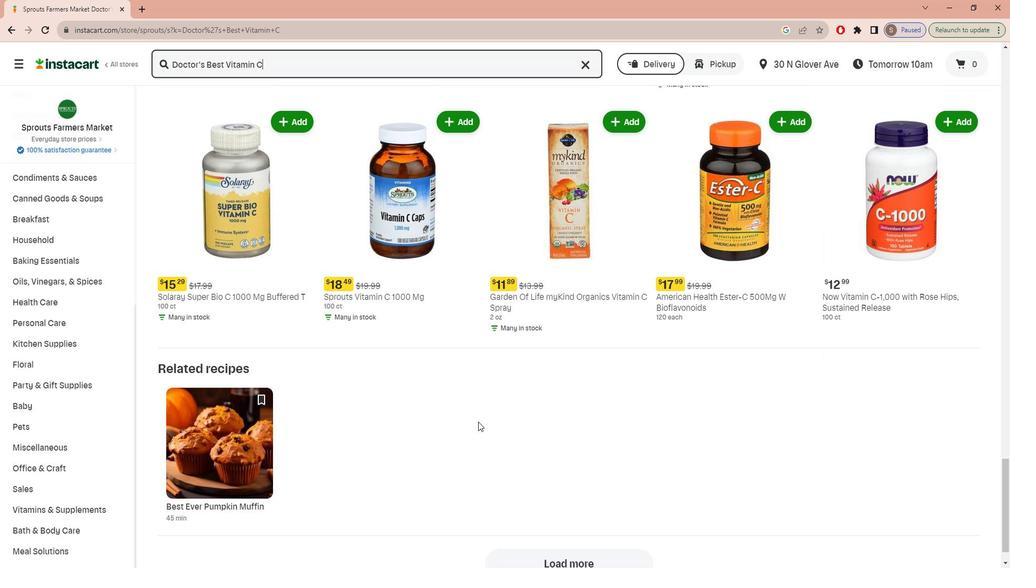 
Action: Mouse scrolled (342, 386) with delta (0, 0)
Screenshot: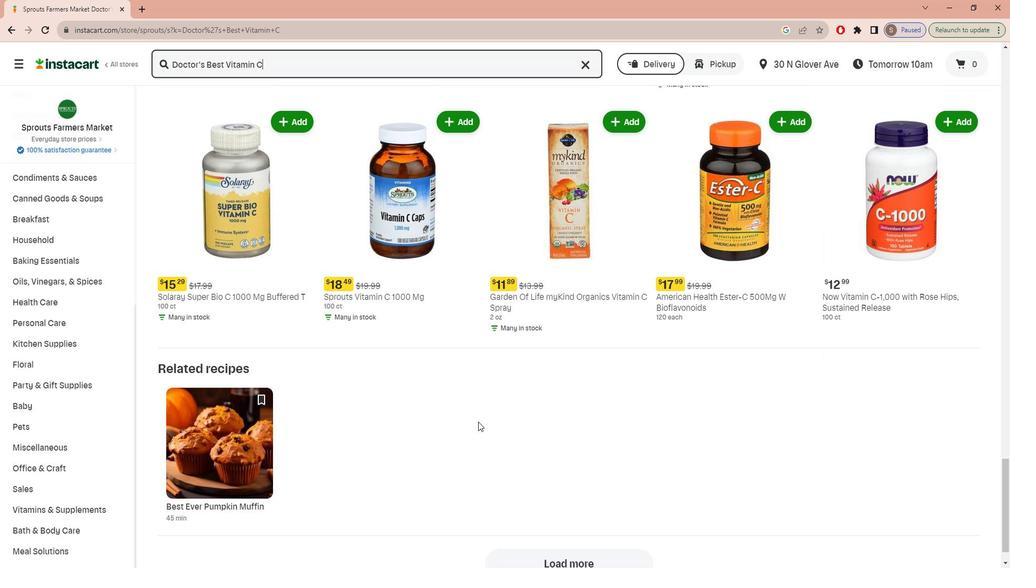 
Action: Mouse scrolled (342, 386) with delta (0, 0)
Screenshot: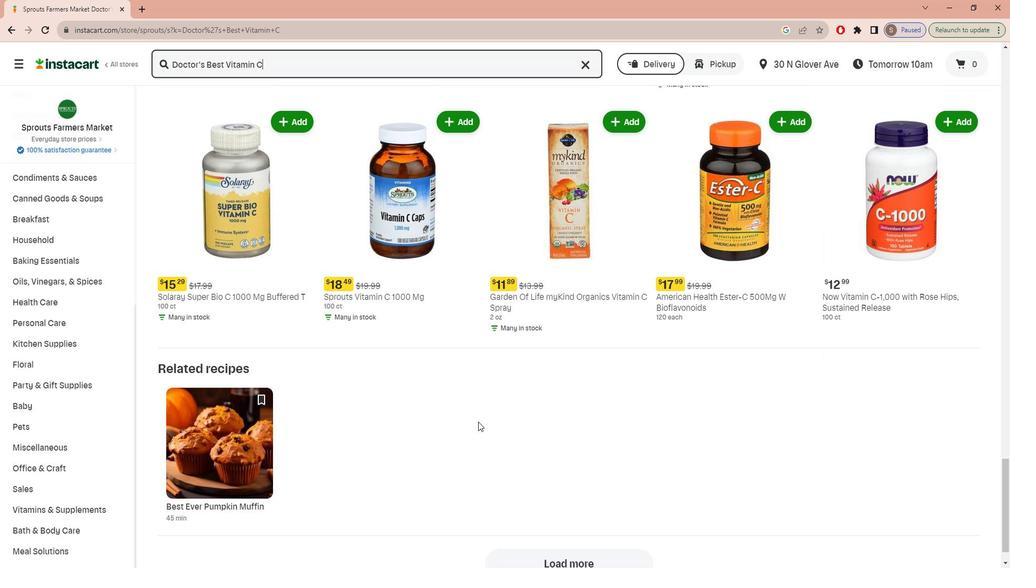 
Action: Mouse scrolled (342, 386) with delta (0, 0)
Screenshot: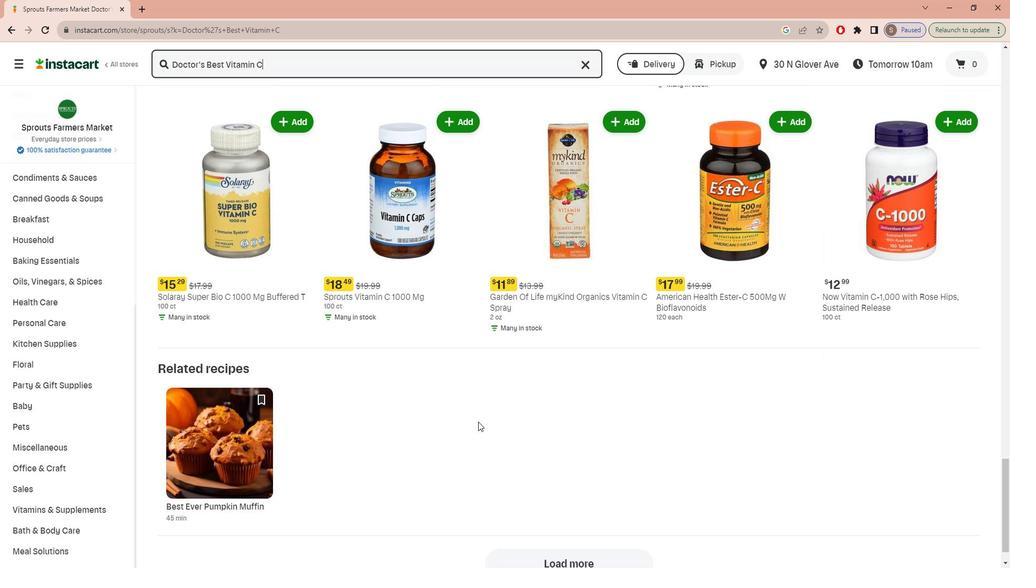 
Action: Mouse scrolled (342, 386) with delta (0, 0)
Screenshot: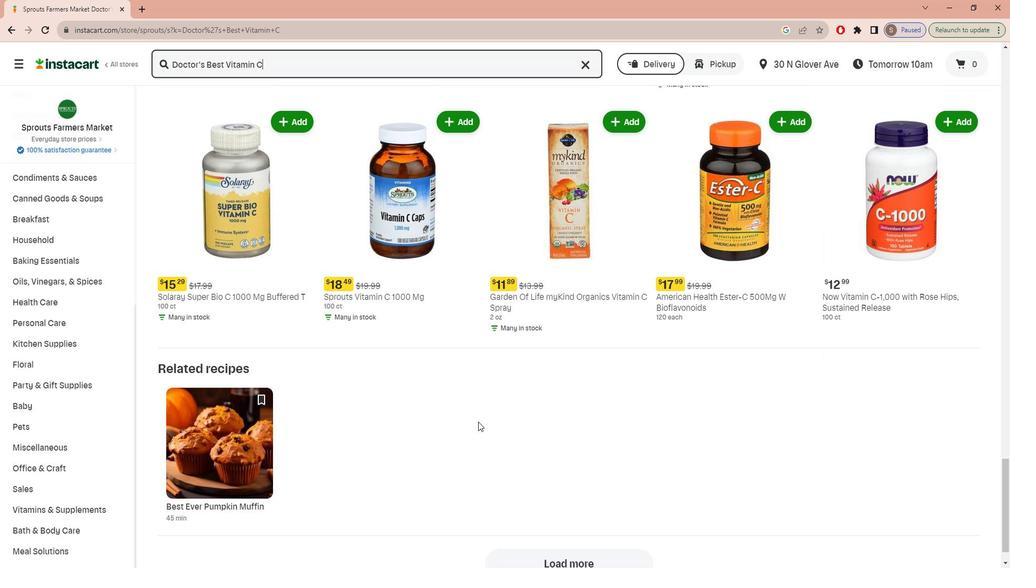 
Action: Mouse scrolled (342, 386) with delta (0, 0)
Screenshot: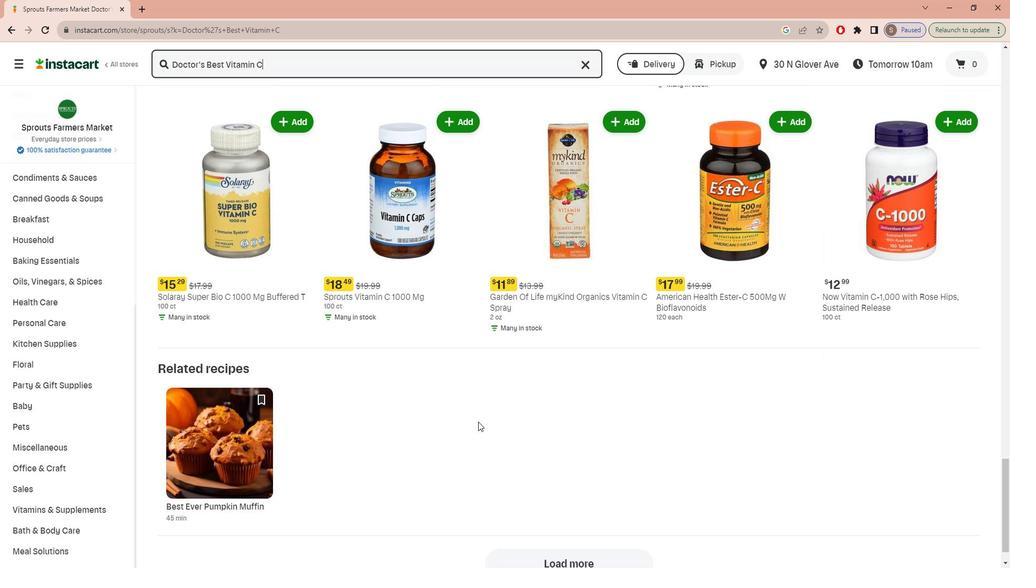 
Action: Mouse scrolled (342, 386) with delta (0, 0)
Screenshot: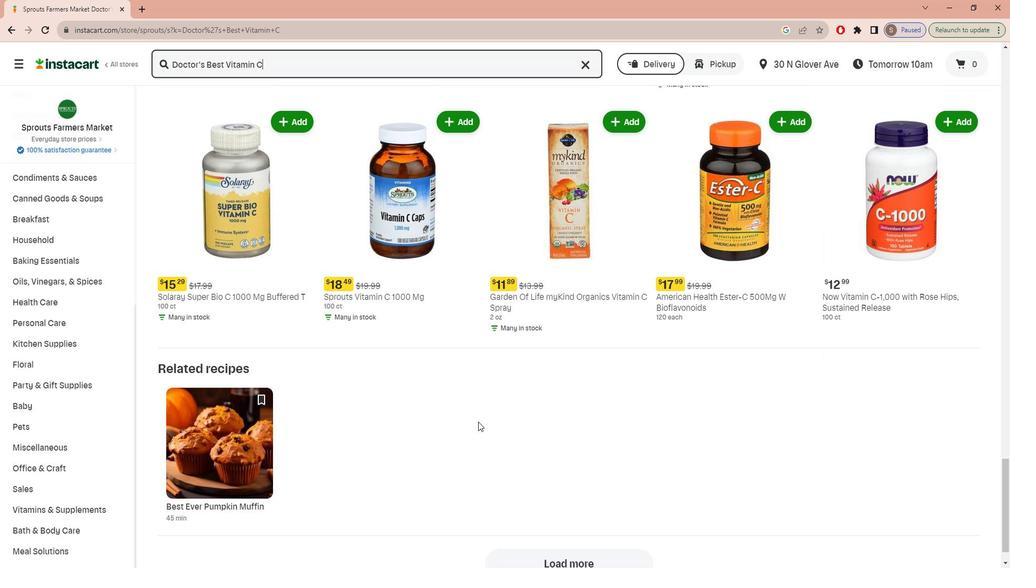 
Action: Mouse scrolled (342, 386) with delta (0, 0)
Screenshot: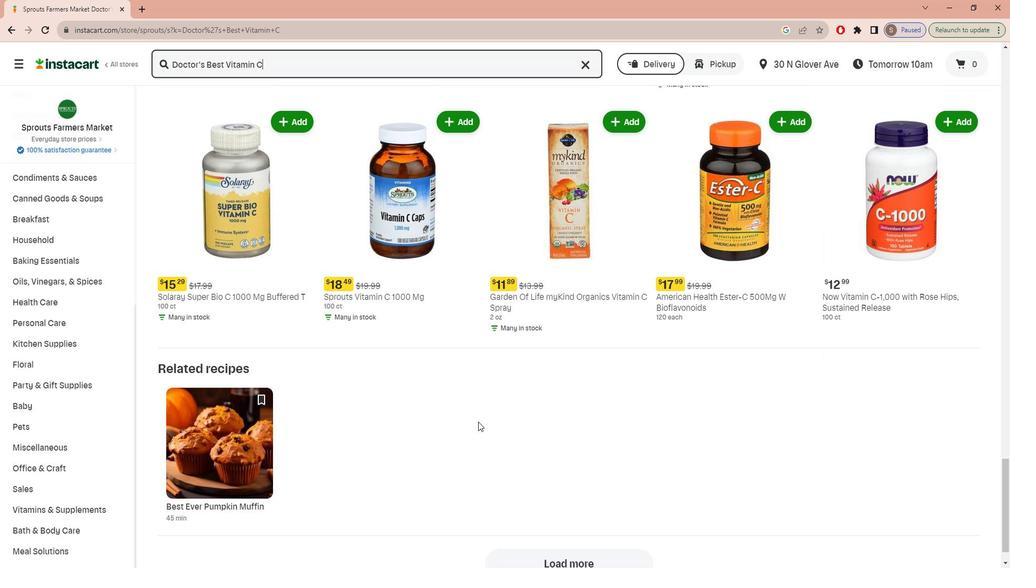 
Action: Mouse scrolled (342, 386) with delta (0, 0)
Screenshot: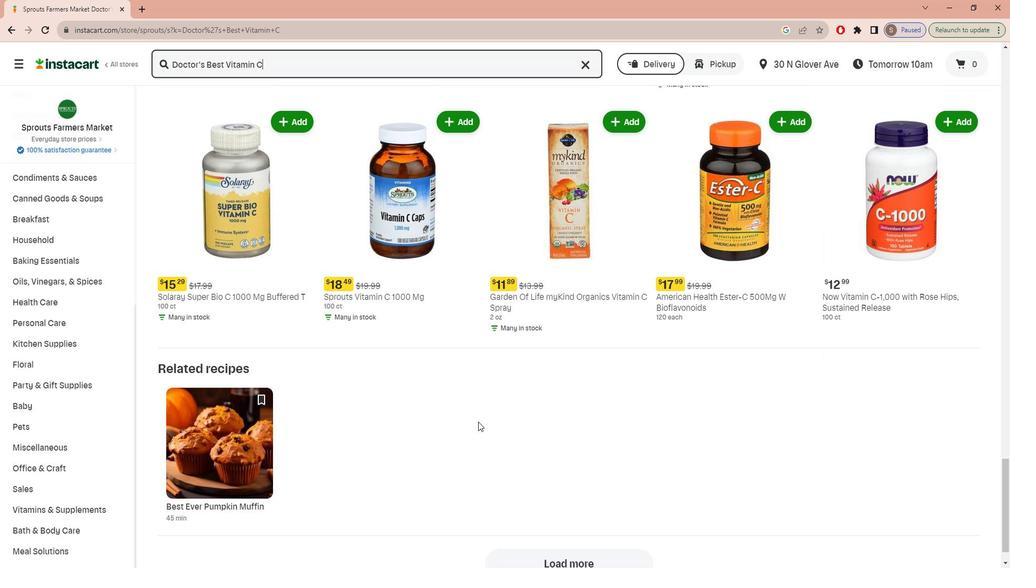 
Action: Mouse scrolled (342, 386) with delta (0, 0)
Screenshot: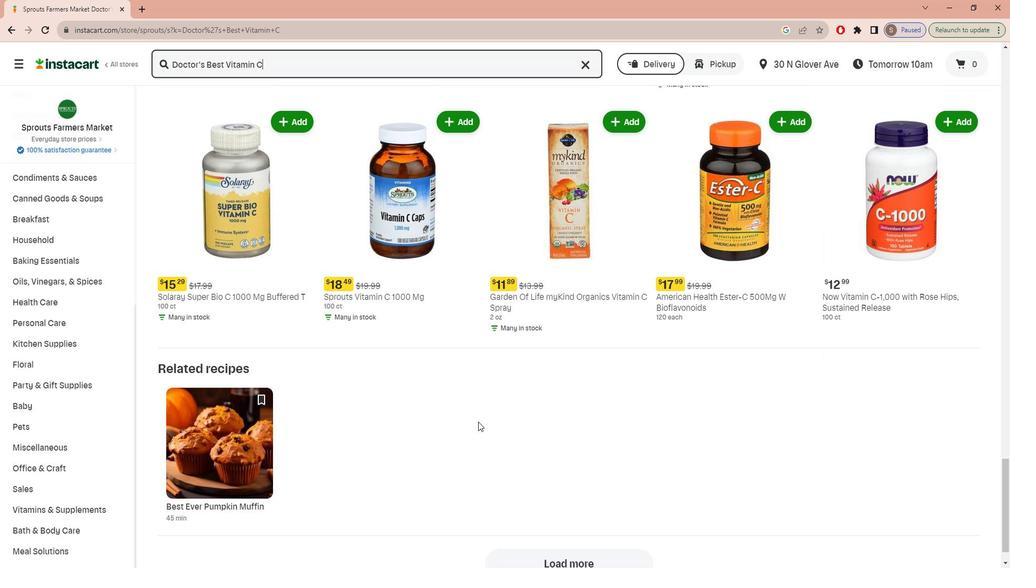 
Action: Mouse scrolled (342, 386) with delta (0, 0)
Screenshot: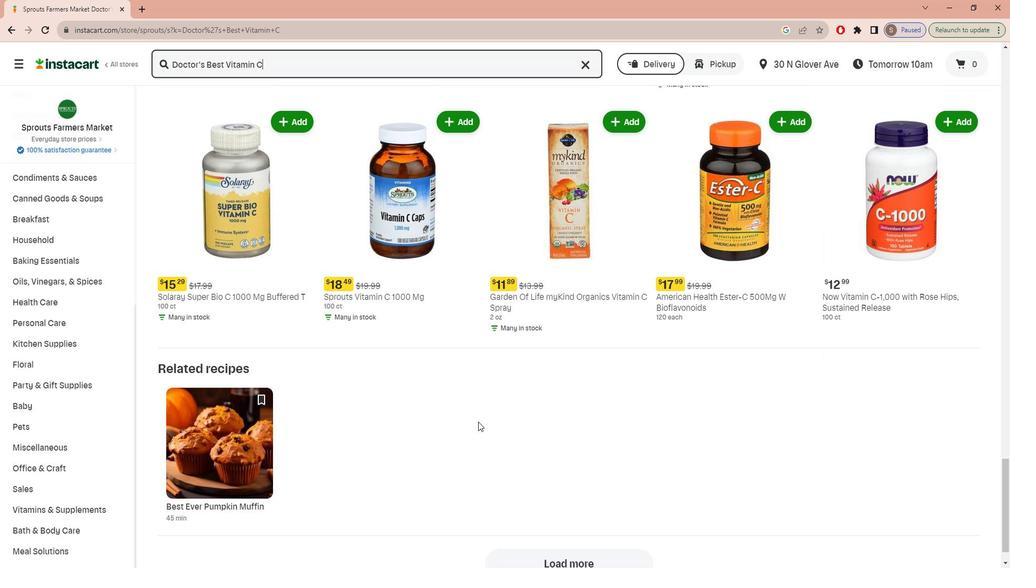 
Action: Mouse scrolled (342, 386) with delta (0, 0)
Screenshot: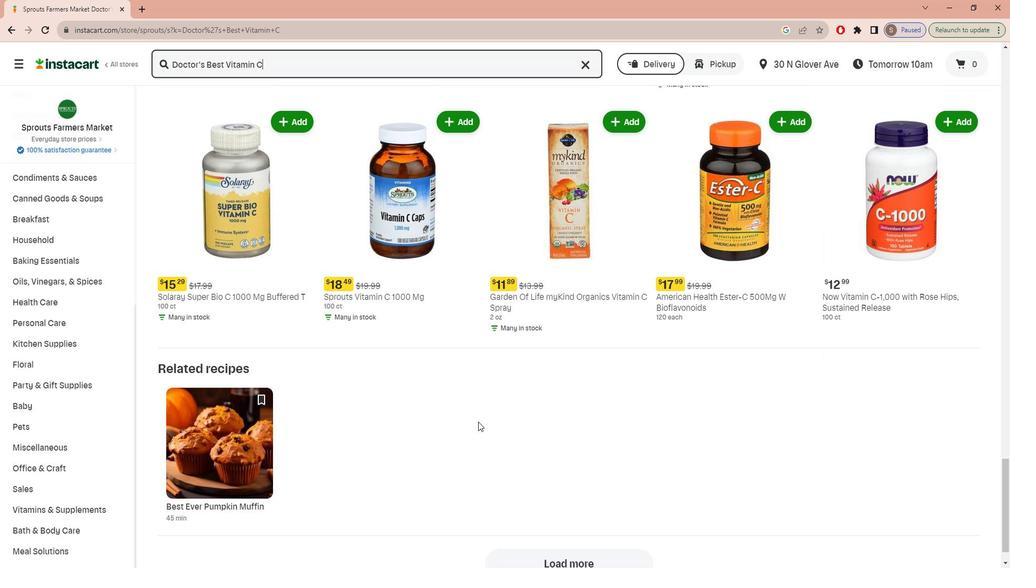
Action: Mouse scrolled (342, 386) with delta (0, 0)
Screenshot: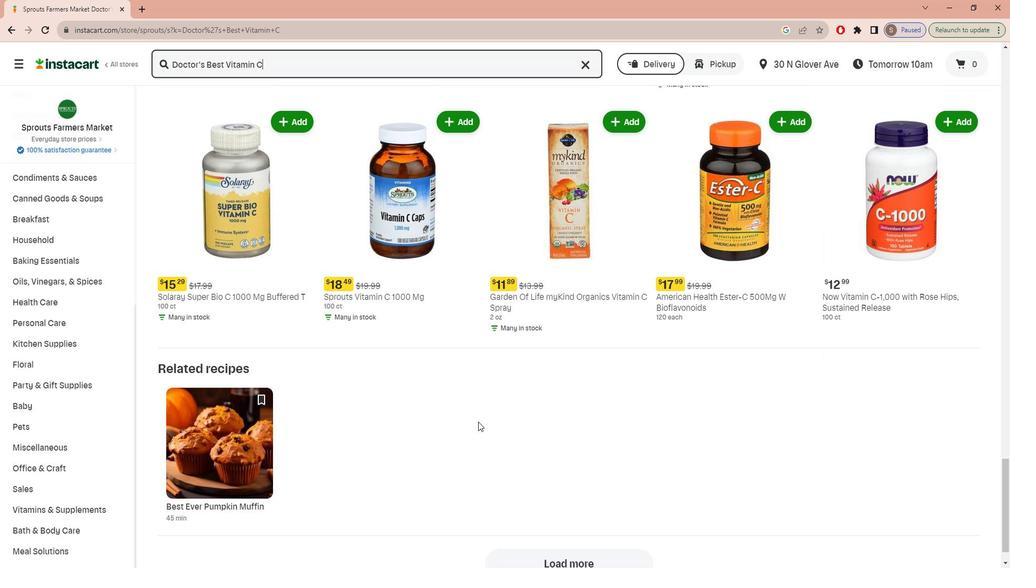 
Action: Mouse scrolled (342, 386) with delta (0, 0)
Screenshot: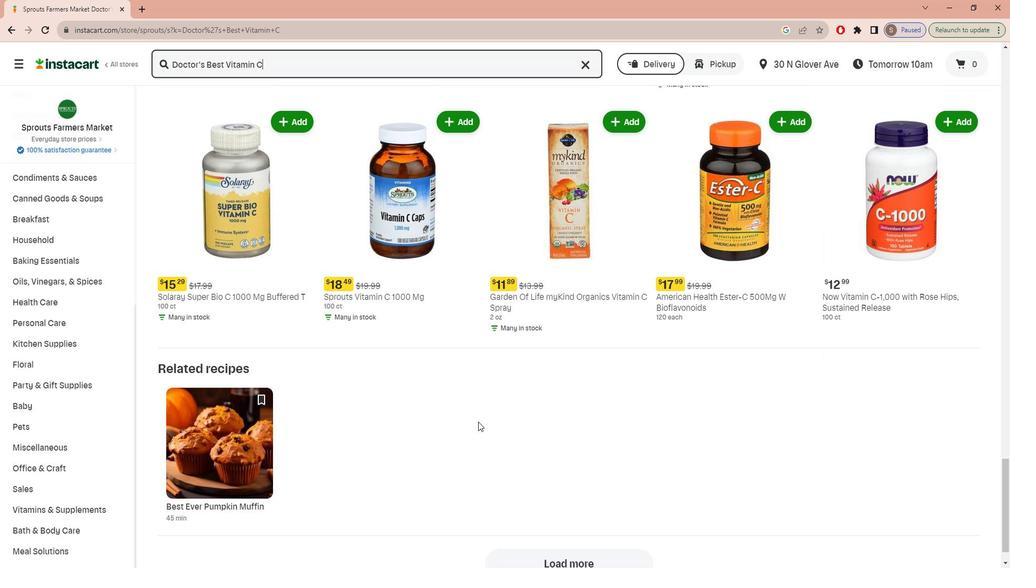 
Action: Mouse scrolled (342, 386) with delta (0, 0)
Screenshot: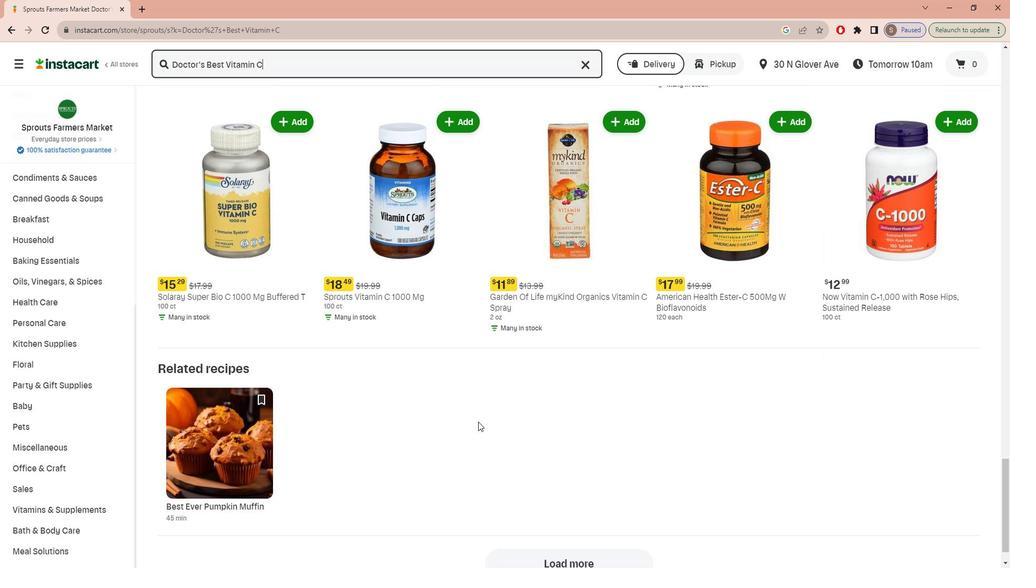 
Action: Mouse scrolled (342, 386) with delta (0, 0)
Screenshot: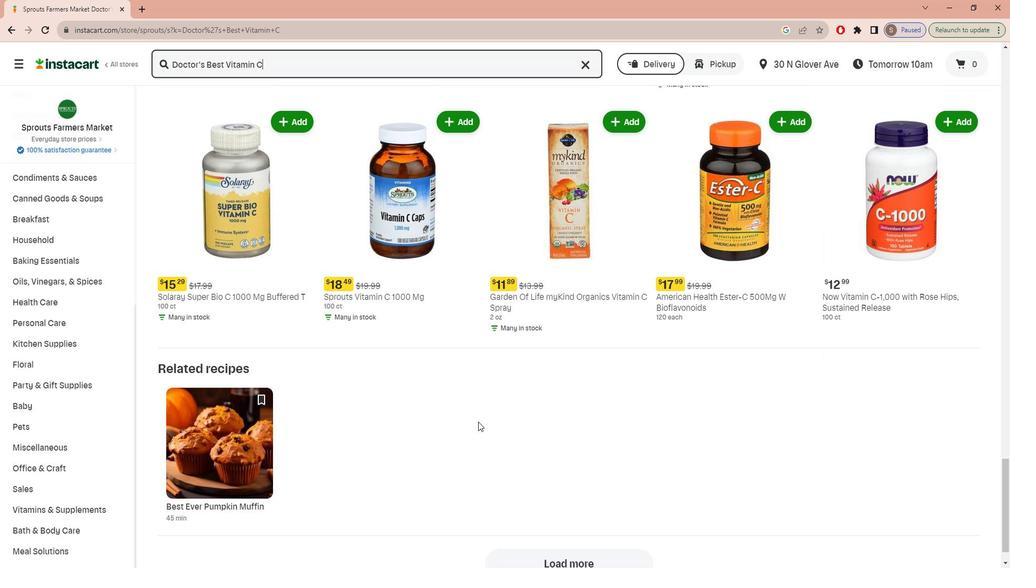 
Action: Mouse scrolled (342, 386) with delta (0, 0)
Screenshot: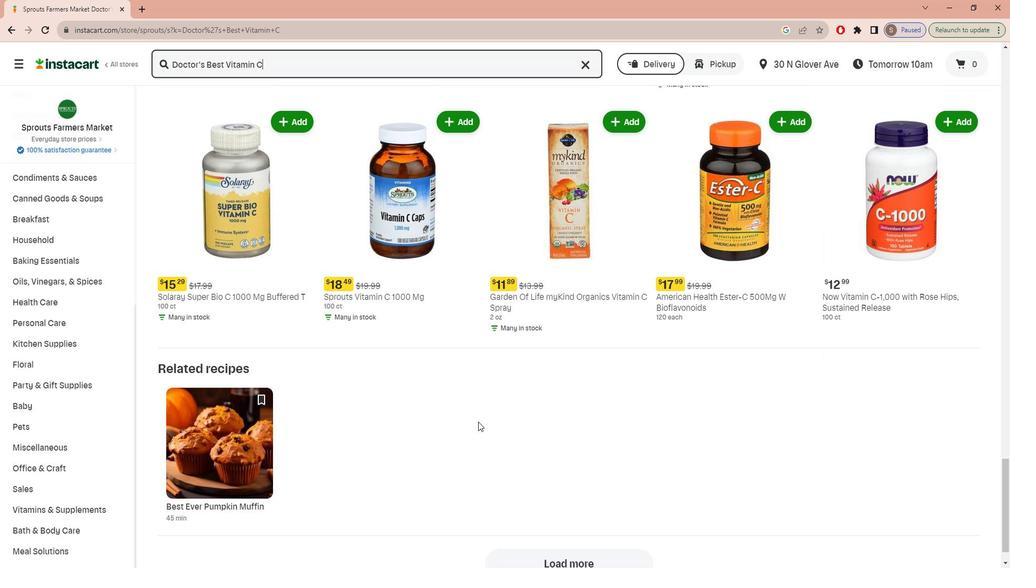 
Action: Mouse moved to (24, 68)
Screenshot: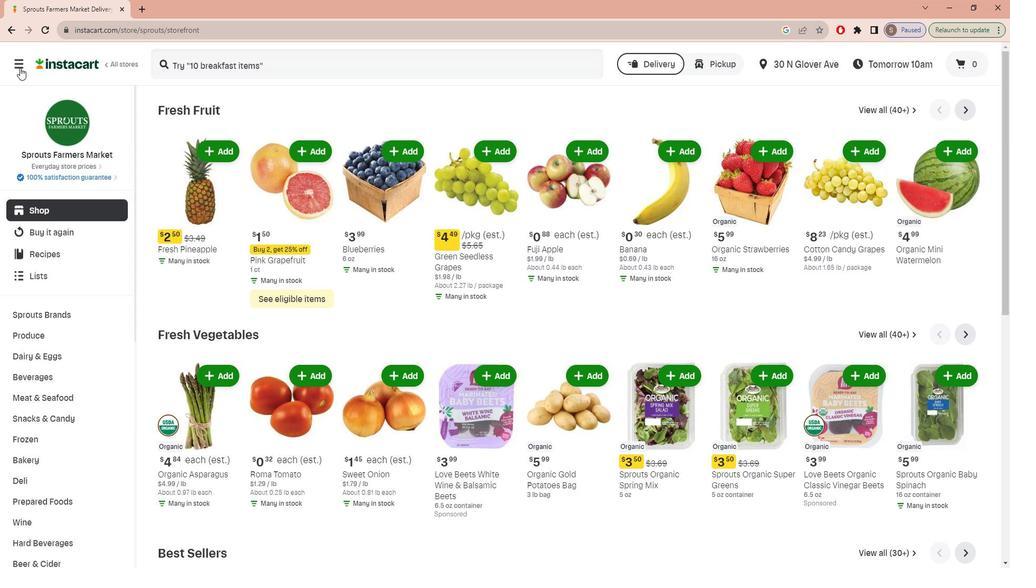 
Action: Mouse pressed left at (24, 68)
Screenshot: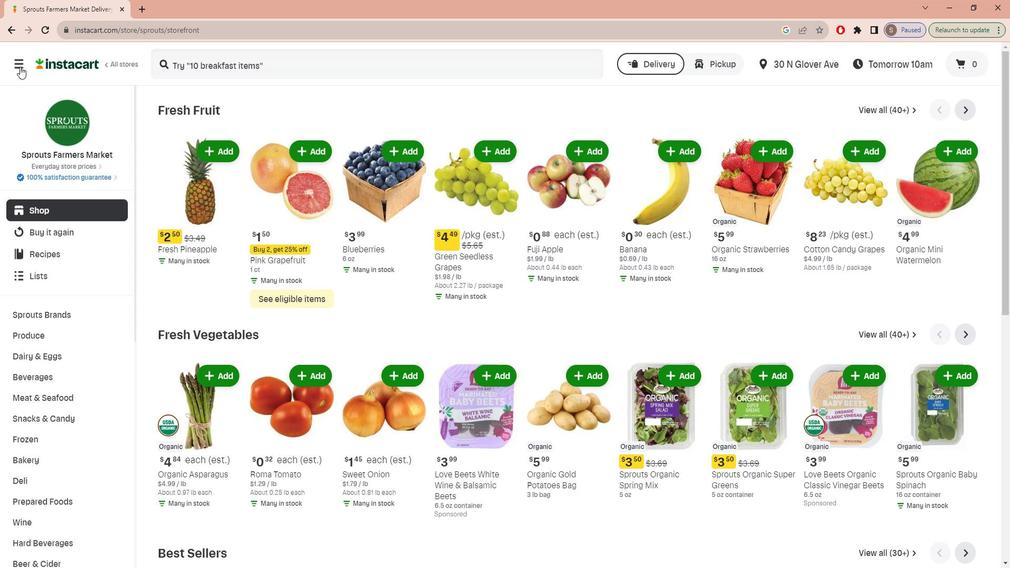
Action: Mouse moved to (37, 133)
Screenshot: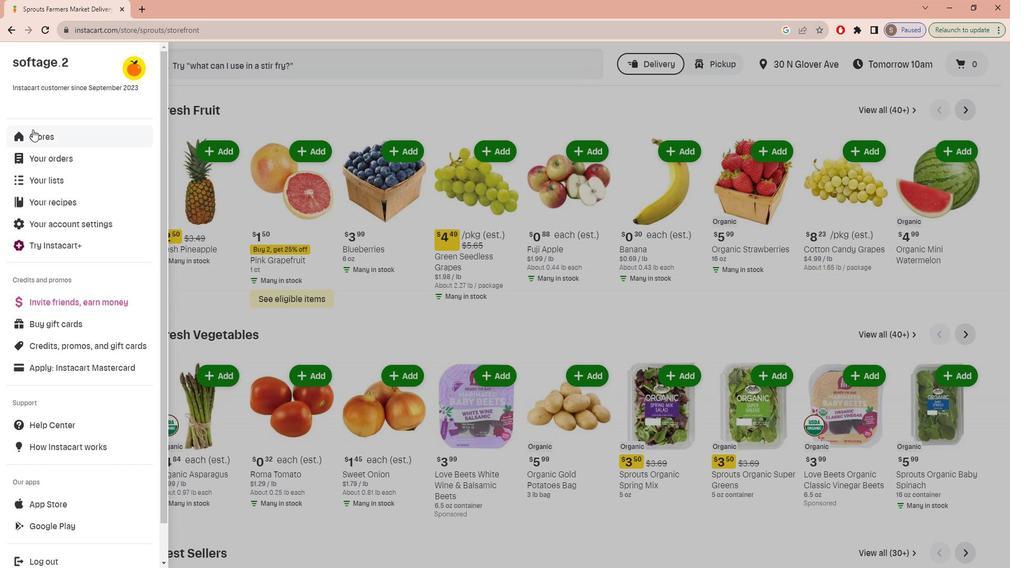 
Action: Mouse pressed left at (37, 133)
Screenshot: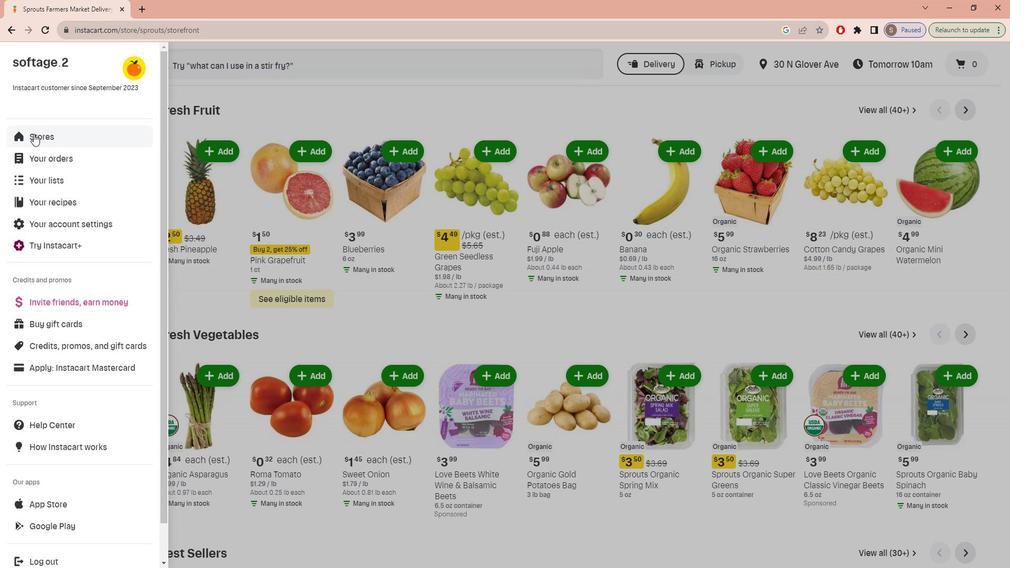 
Action: Mouse moved to (237, 106)
Screenshot: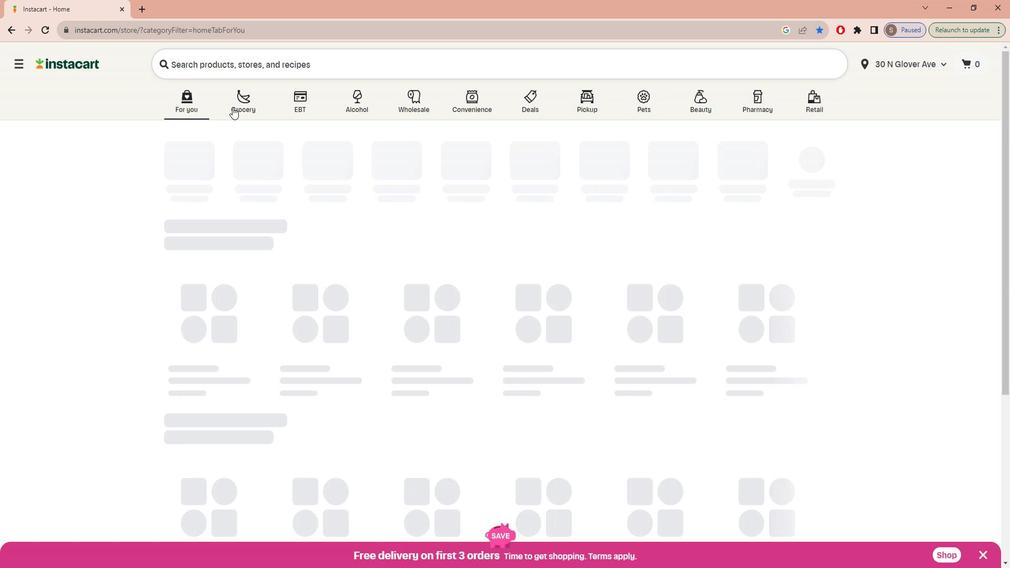 
Action: Mouse pressed left at (237, 106)
Screenshot: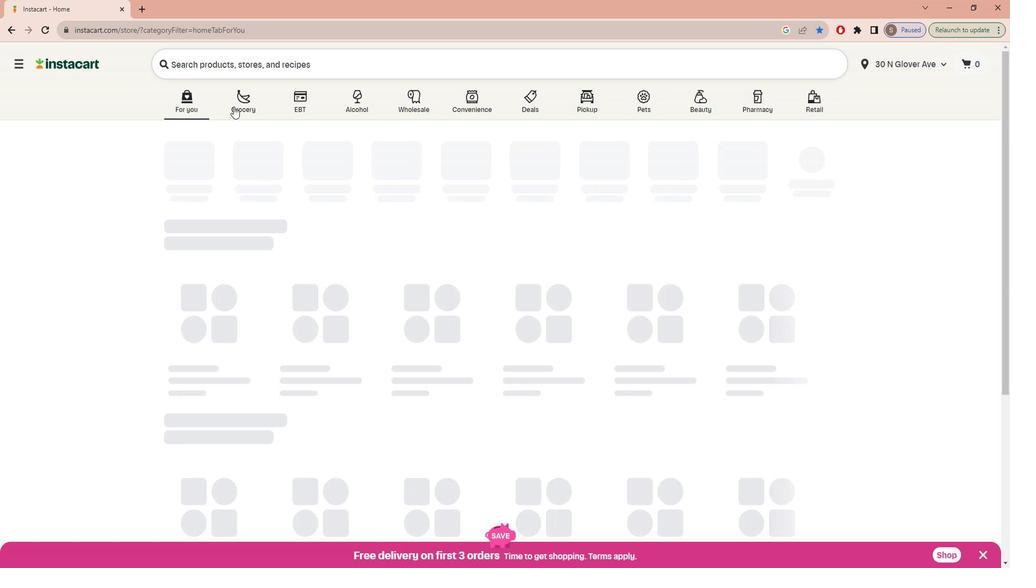 
Action: Mouse moved to (227, 308)
Screenshot: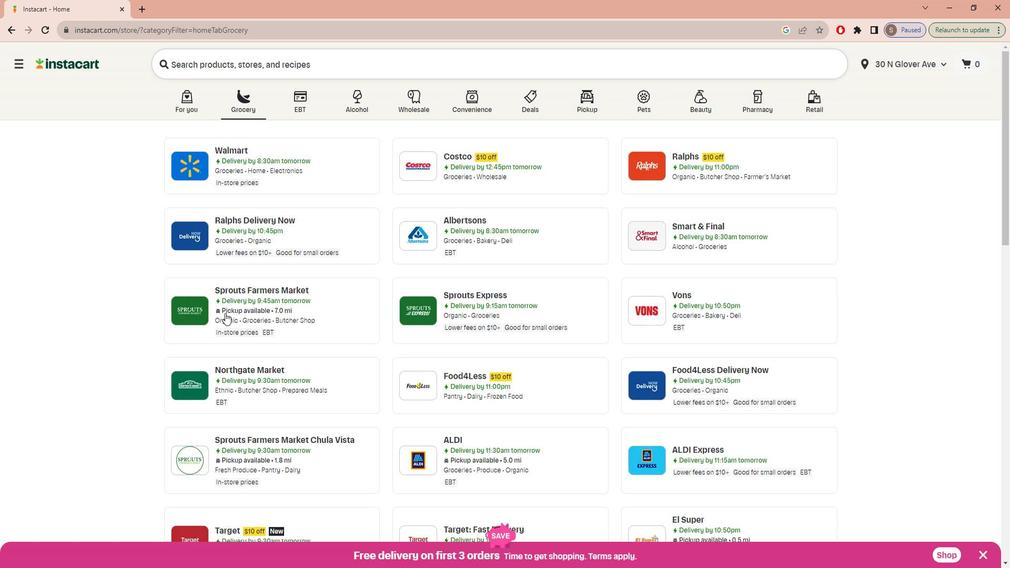 
Action: Mouse pressed left at (227, 308)
Screenshot: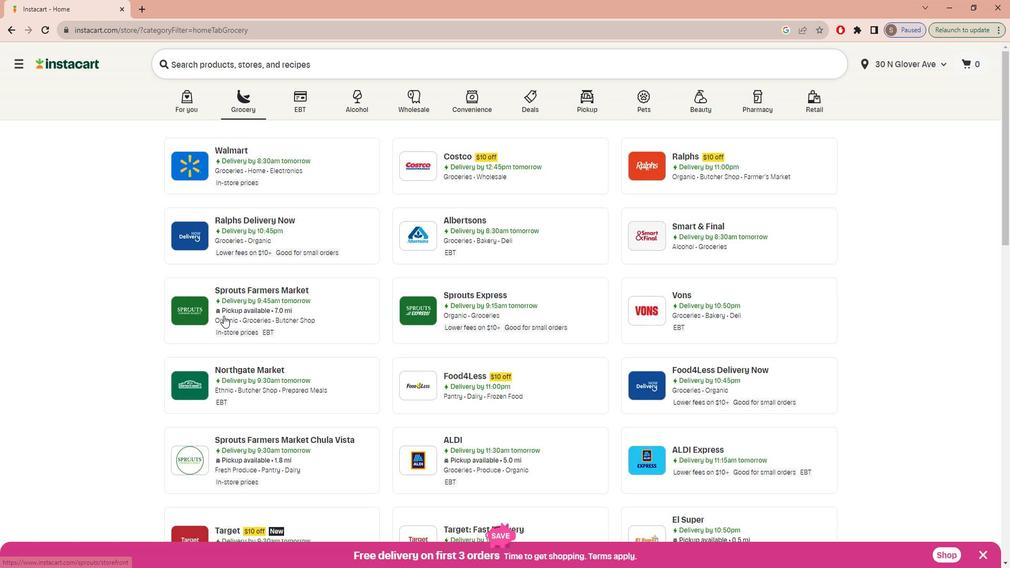 
Action: Mouse moved to (101, 432)
Screenshot: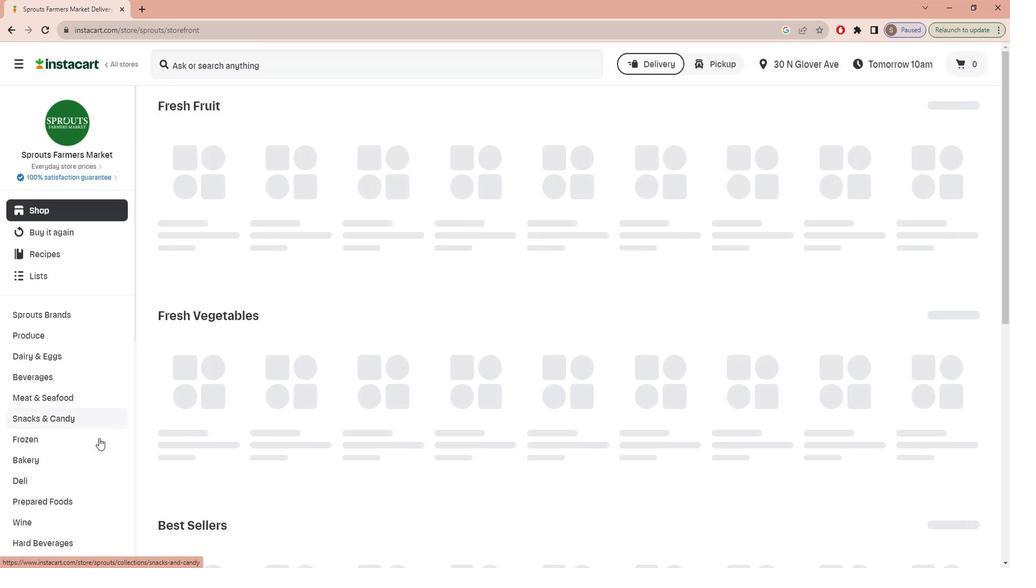 
Action: Mouse scrolled (101, 432) with delta (0, 0)
Screenshot: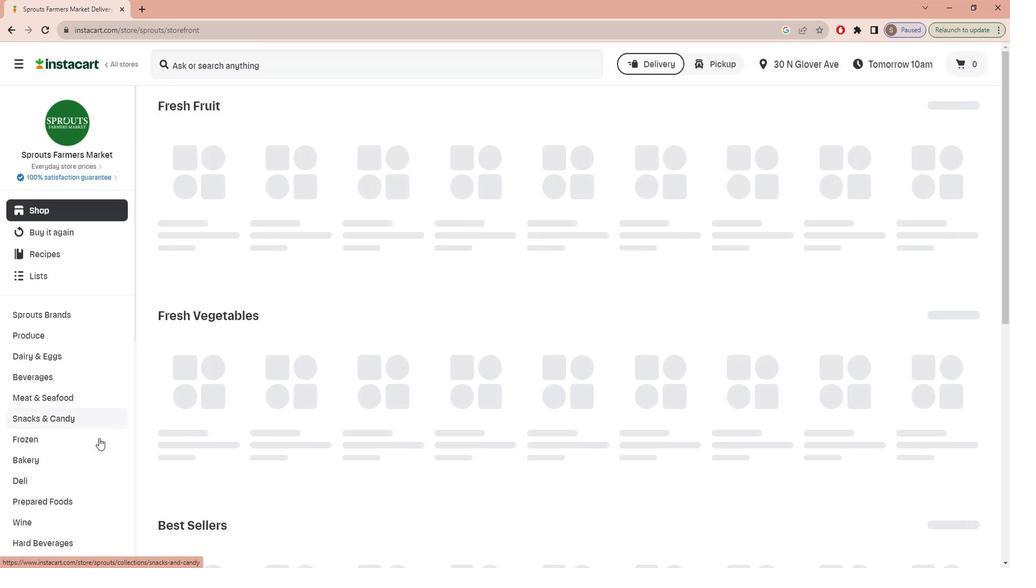 
Action: Mouse moved to (101, 433)
Screenshot: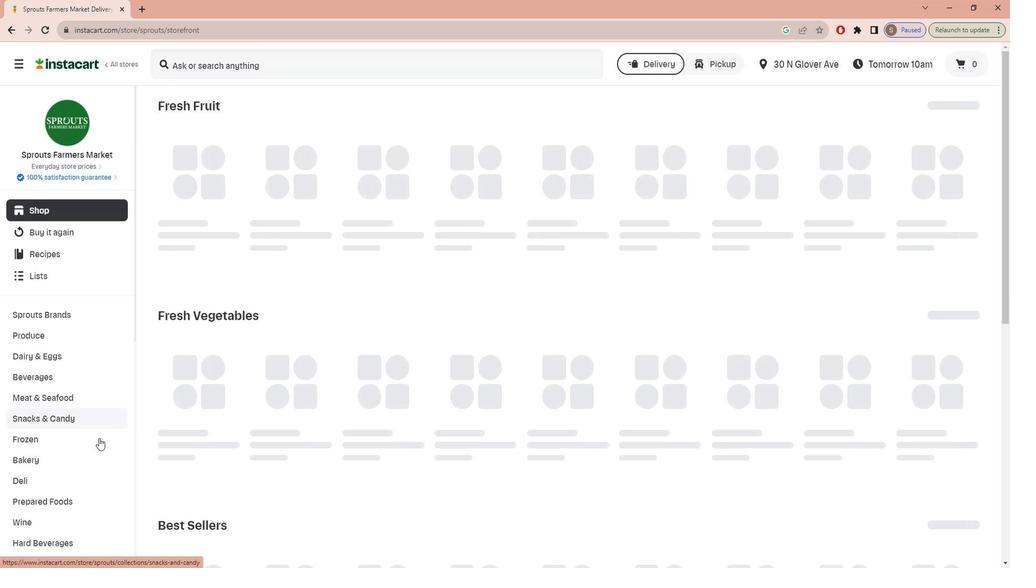
Action: Mouse scrolled (101, 433) with delta (0, 0)
Screenshot: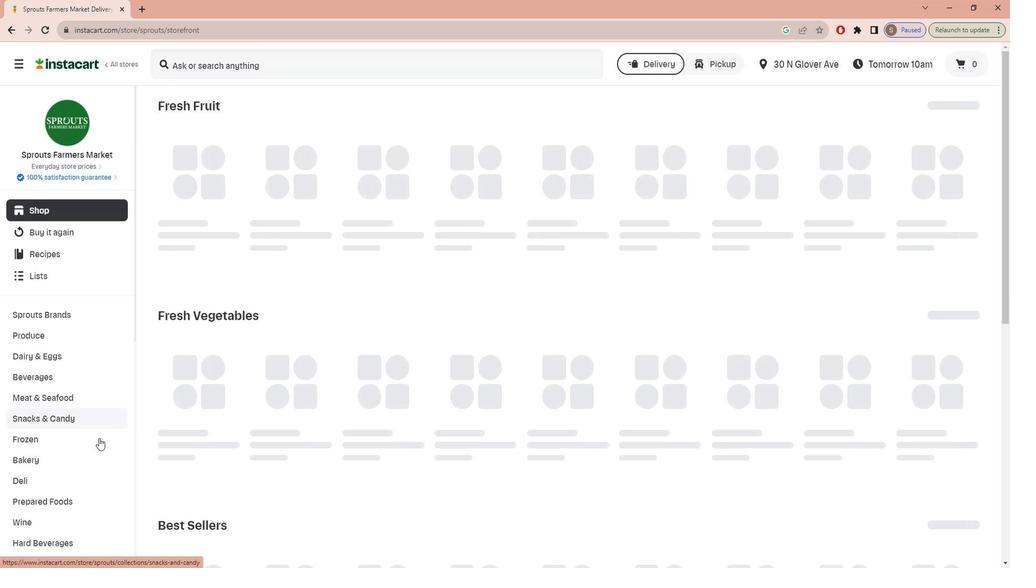 
Action: Mouse scrolled (101, 433) with delta (0, 0)
Screenshot: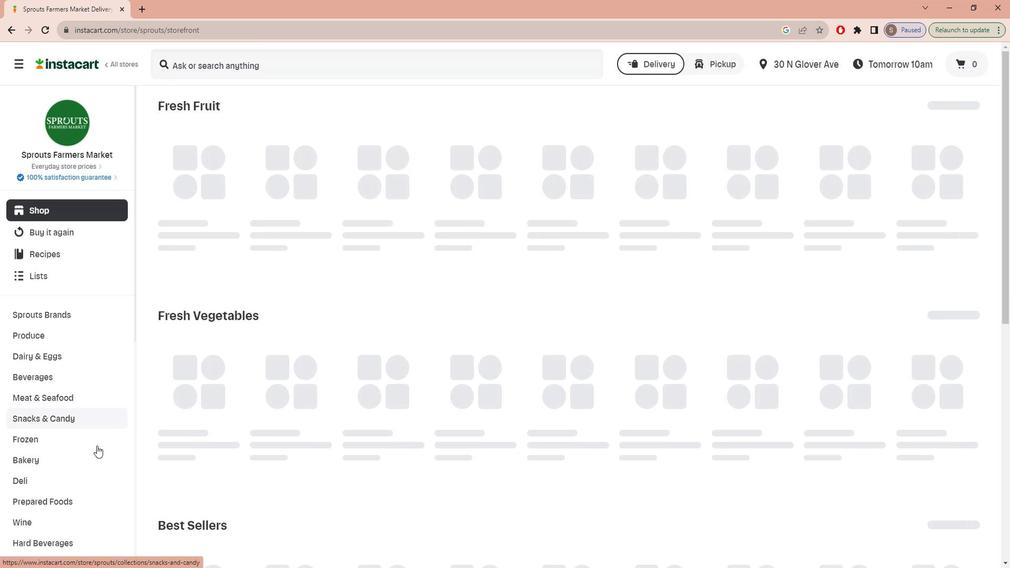 
Action: Mouse moved to (101, 433)
Screenshot: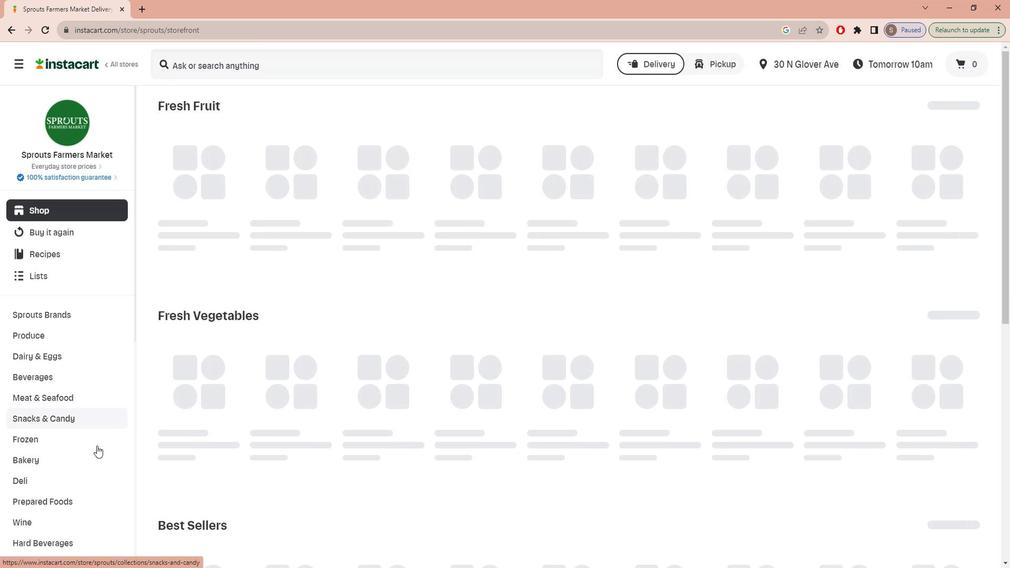 
Action: Mouse scrolled (101, 433) with delta (0, 0)
Screenshot: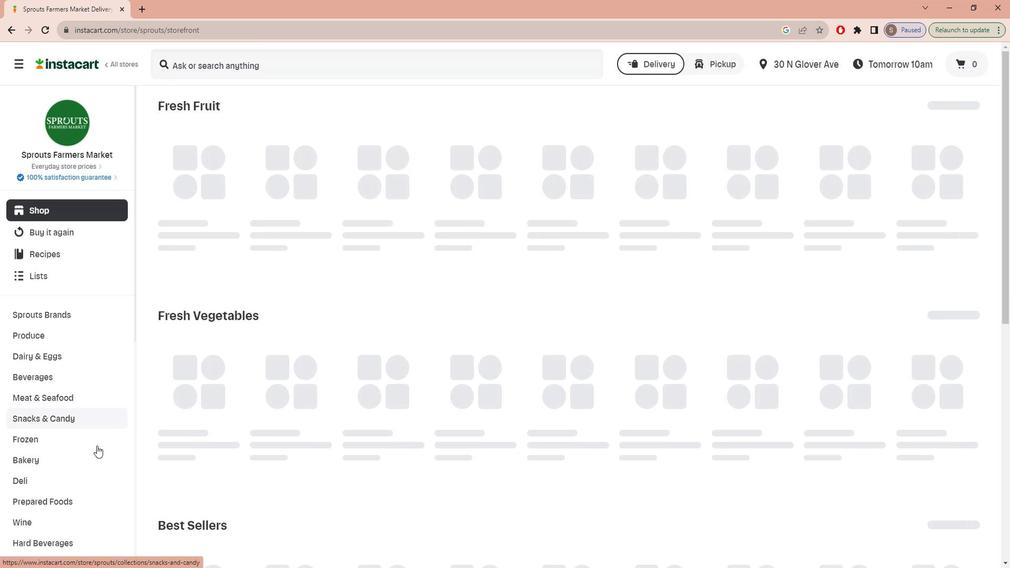 
Action: Mouse scrolled (101, 433) with delta (0, 0)
Screenshot: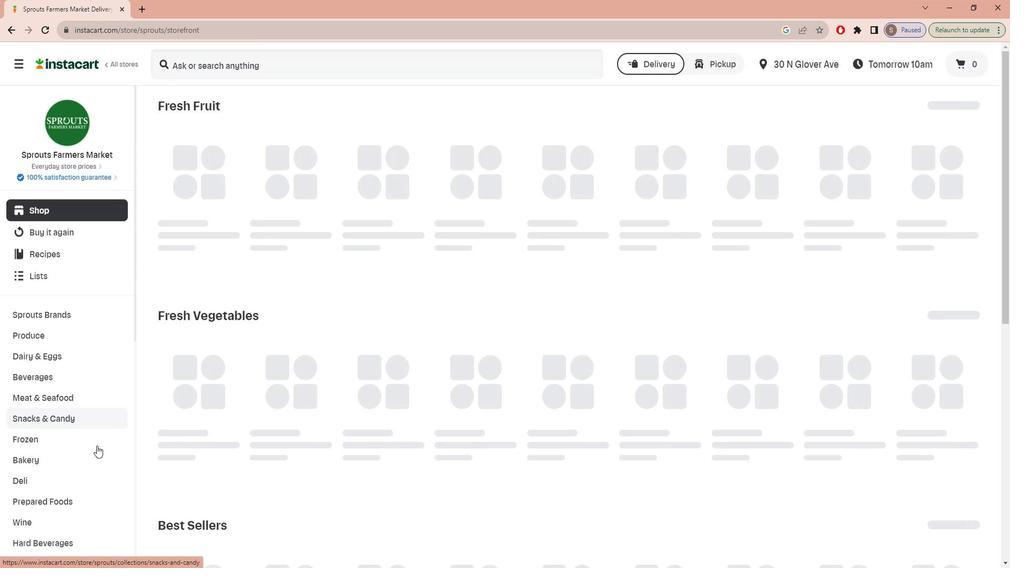 
Action: Mouse moved to (100, 434)
Screenshot: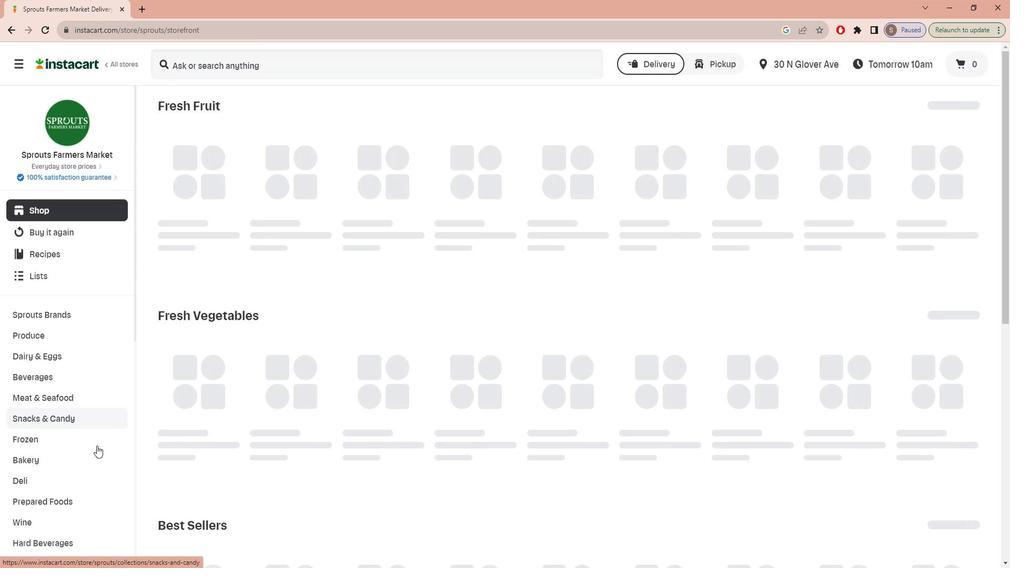 
Action: Mouse scrolled (100, 433) with delta (0, 0)
Screenshot: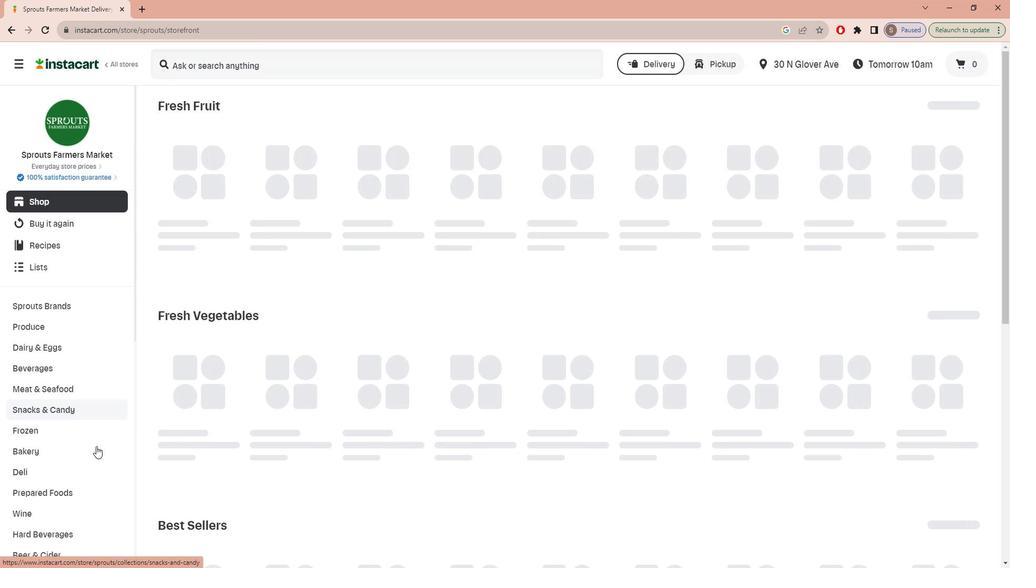 
Action: Mouse moved to (99, 434)
Screenshot: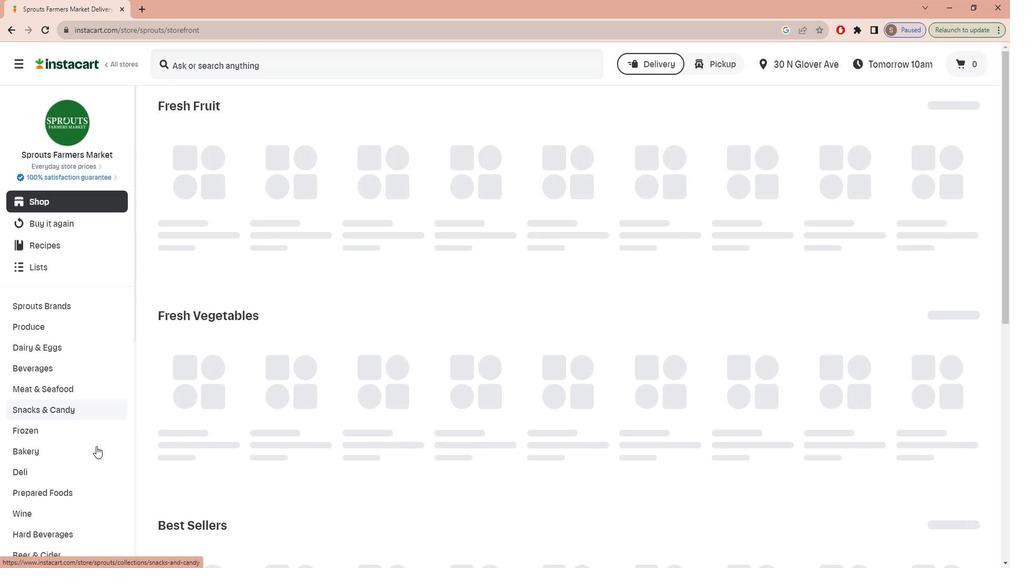 
Action: Mouse scrolled (99, 433) with delta (0, 0)
Screenshot: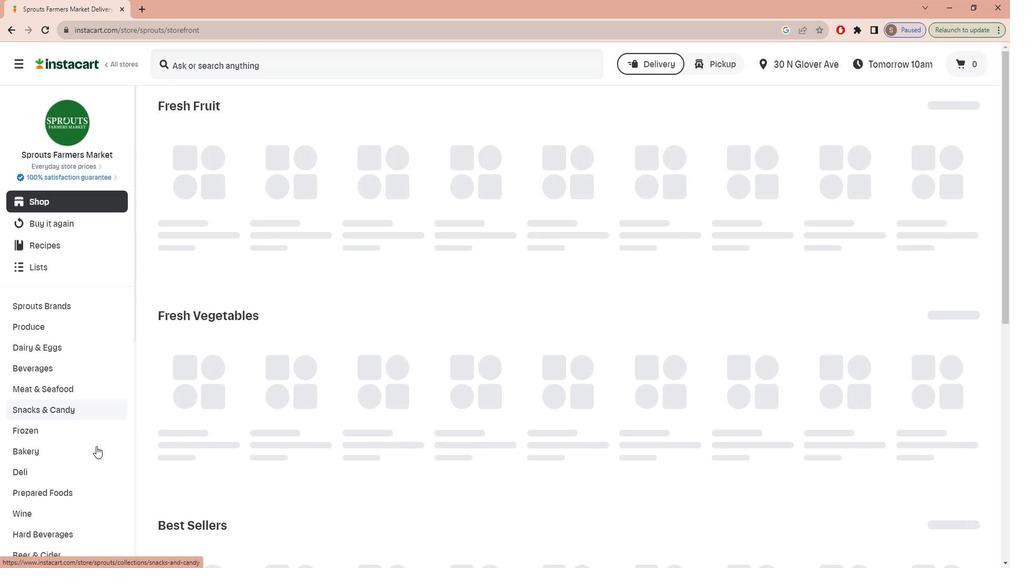 
Action: Mouse moved to (98, 434)
Screenshot: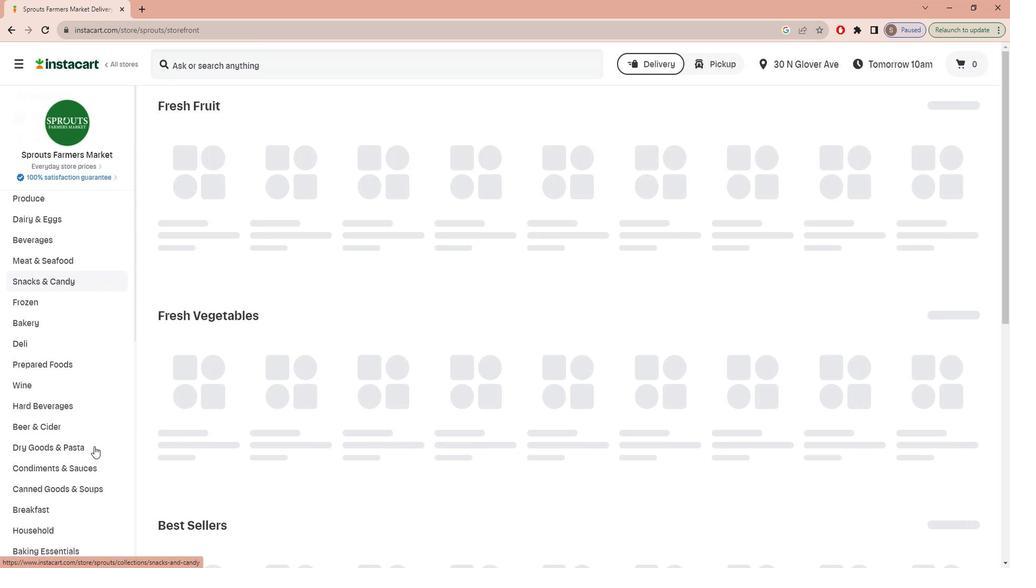 
Action: Mouse scrolled (98, 433) with delta (0, 0)
Screenshot: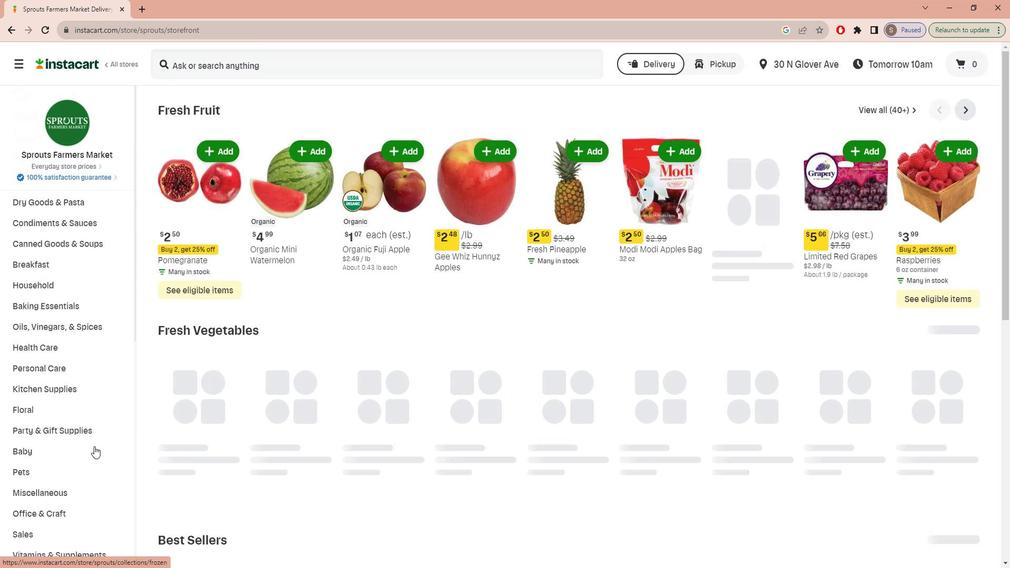 
Action: Mouse scrolled (98, 433) with delta (0, 0)
Screenshot: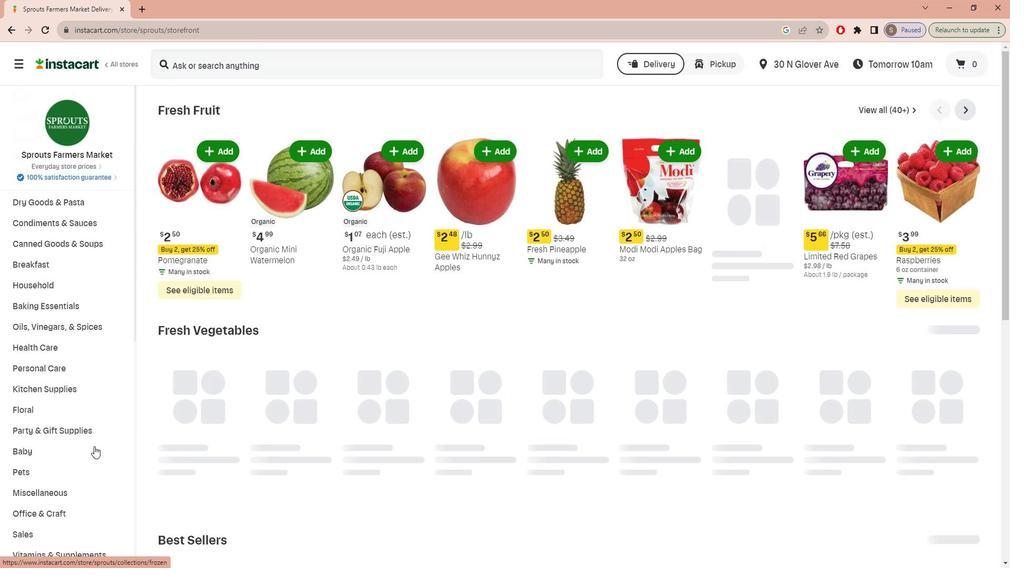 
Action: Mouse scrolled (98, 433) with delta (0, 0)
Screenshot: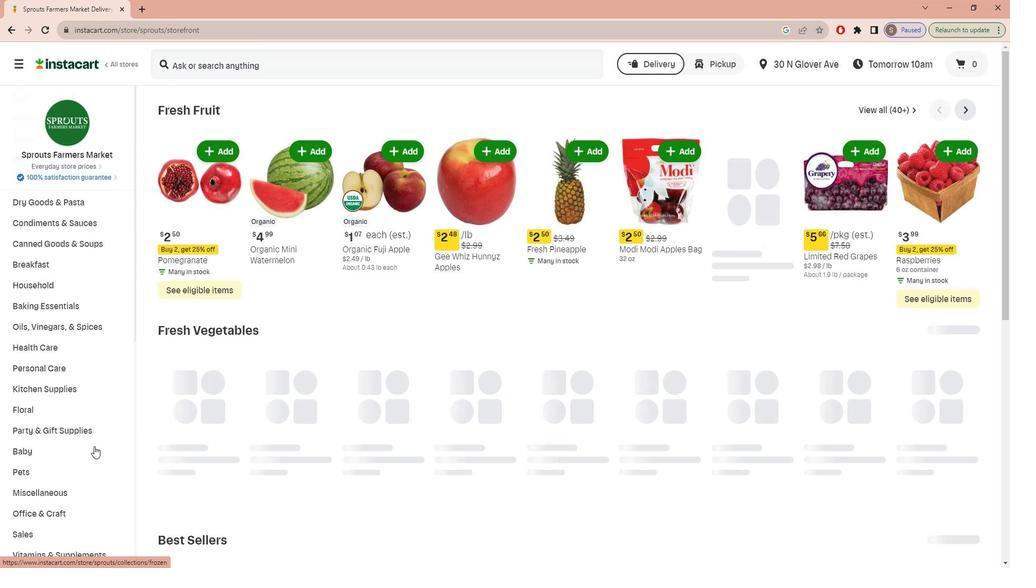
Action: Mouse scrolled (98, 433) with delta (0, 0)
Screenshot: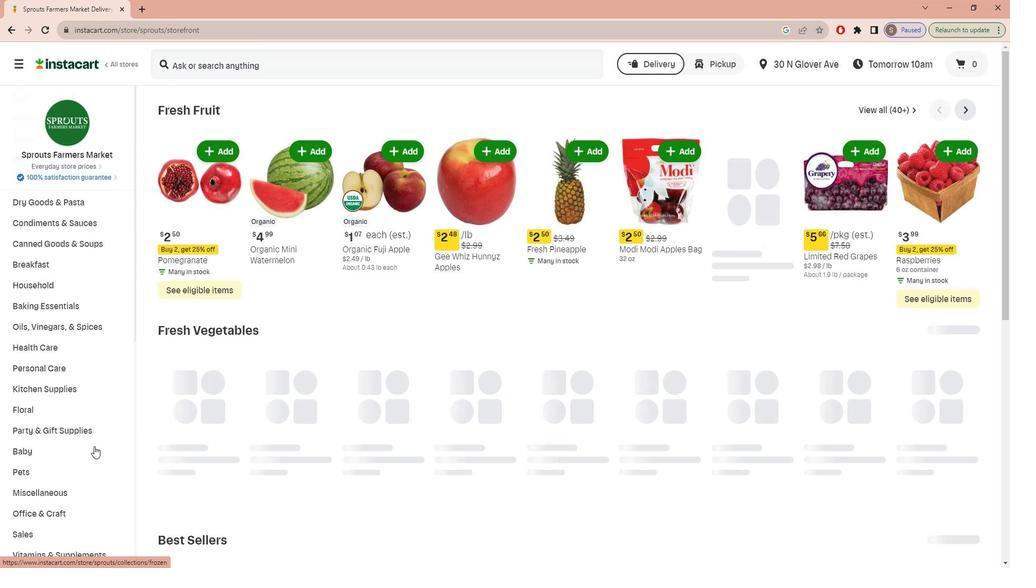 
Action: Mouse moved to (83, 488)
Screenshot: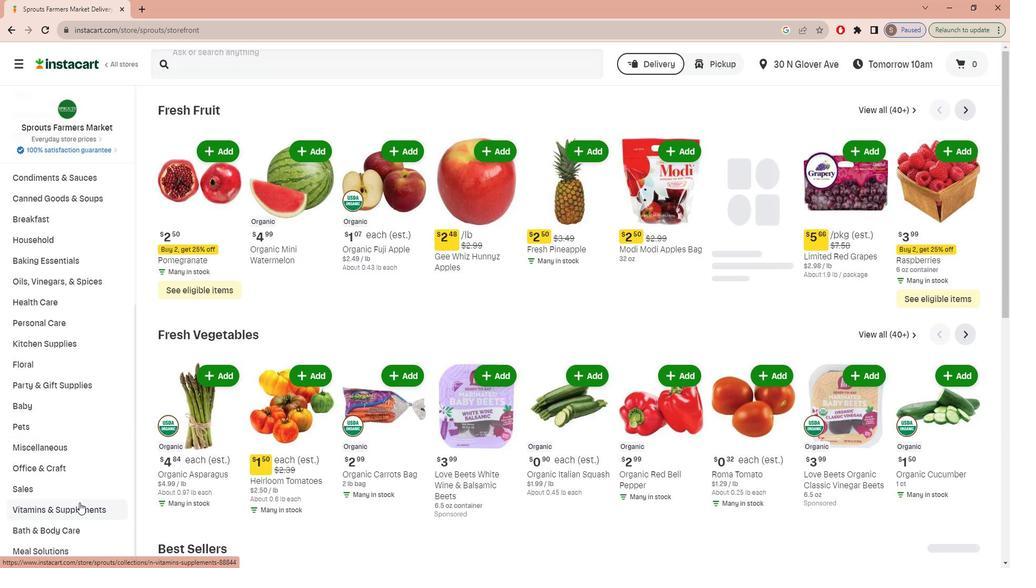 
Action: Mouse pressed left at (83, 488)
Screenshot: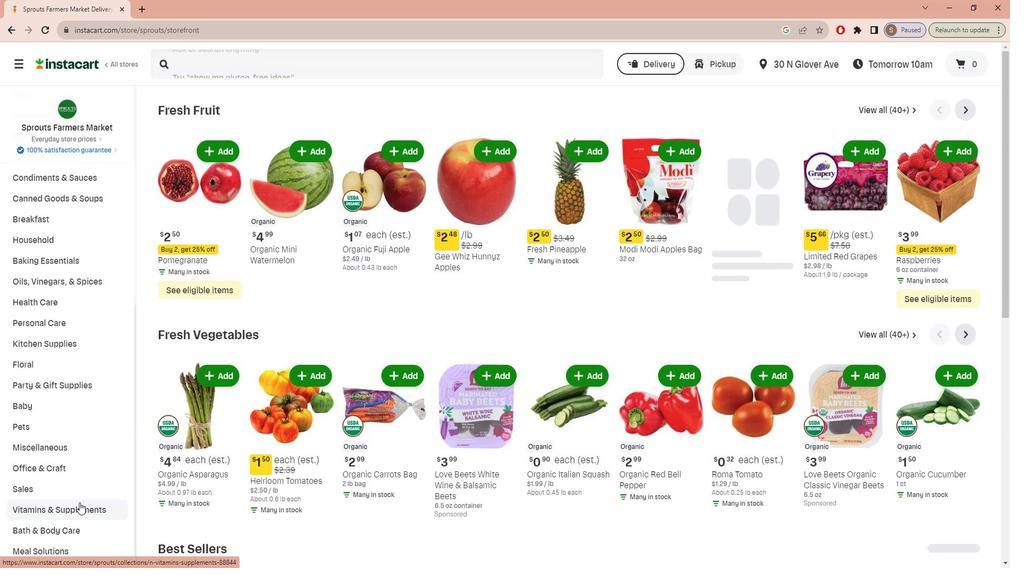 
Action: Mouse moved to (987, 136)
Screenshot: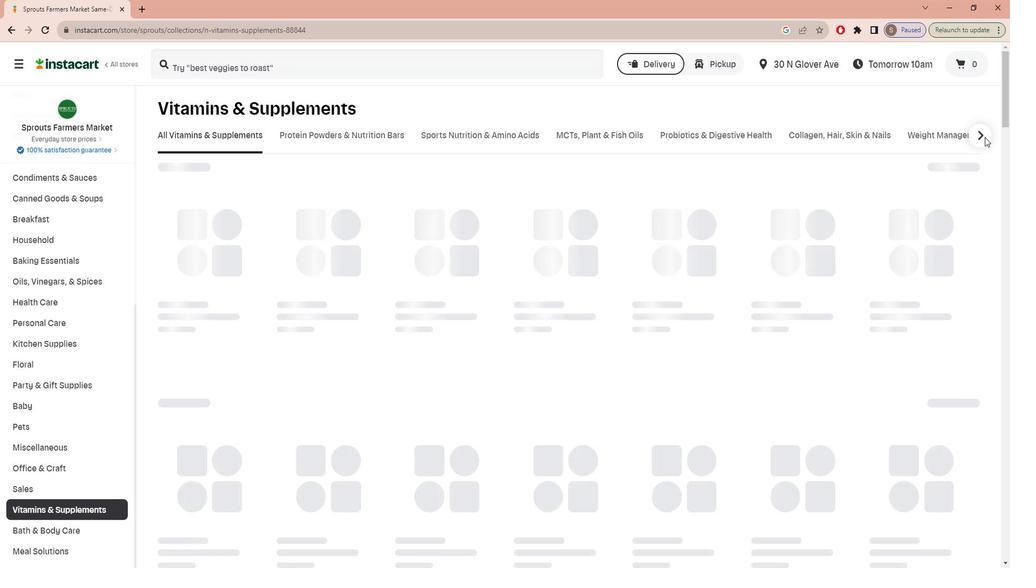 
Action: Mouse pressed left at (987, 136)
Screenshot: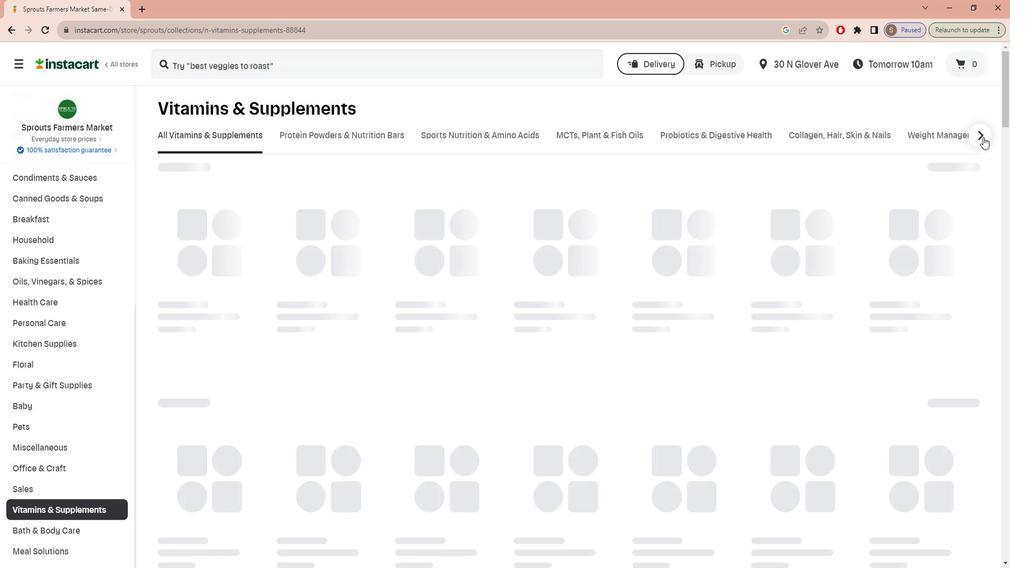 
Action: Mouse moved to (723, 133)
Screenshot: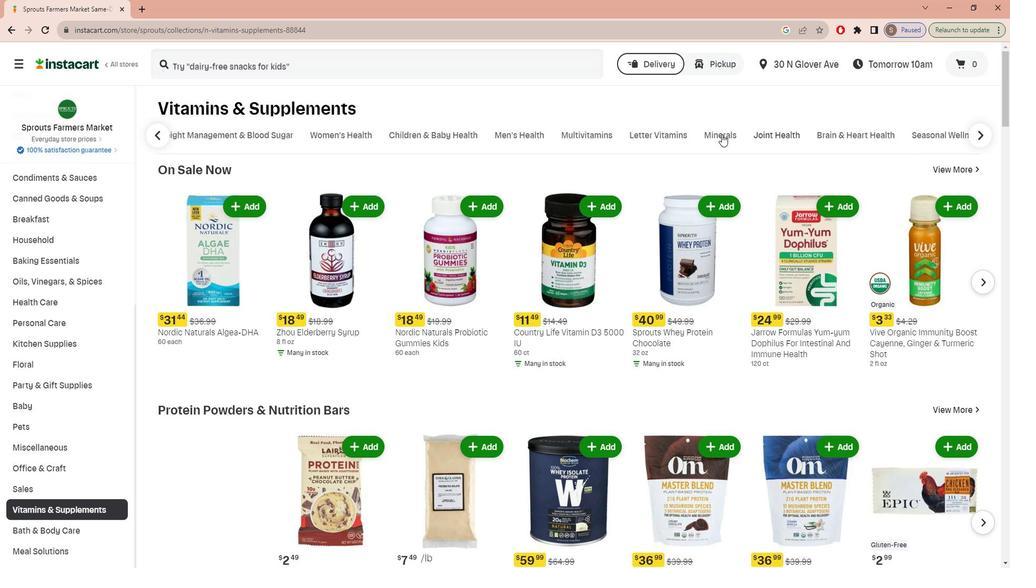 
Action: Mouse pressed left at (723, 133)
Screenshot: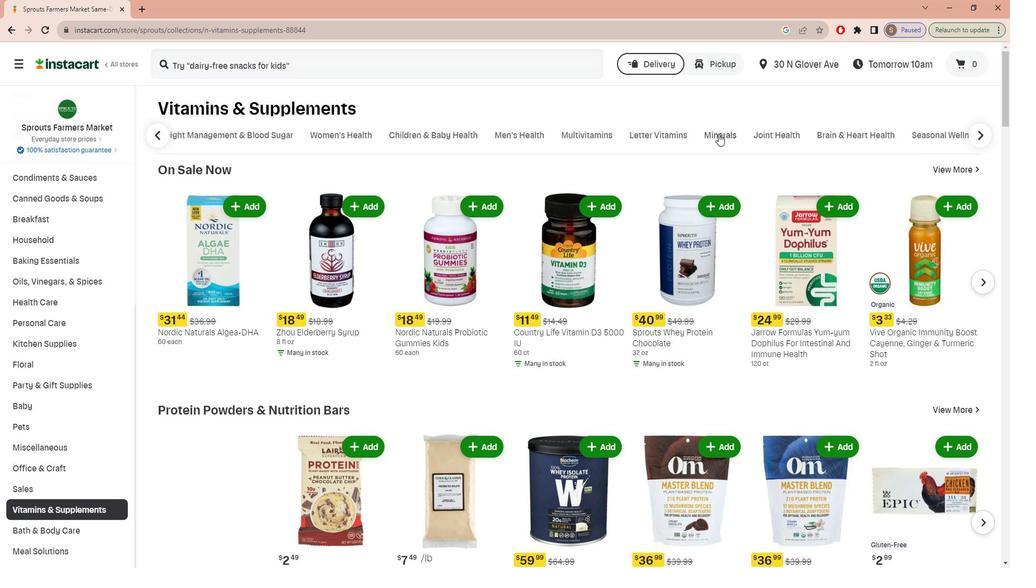 
Action: Mouse moved to (406, 66)
Screenshot: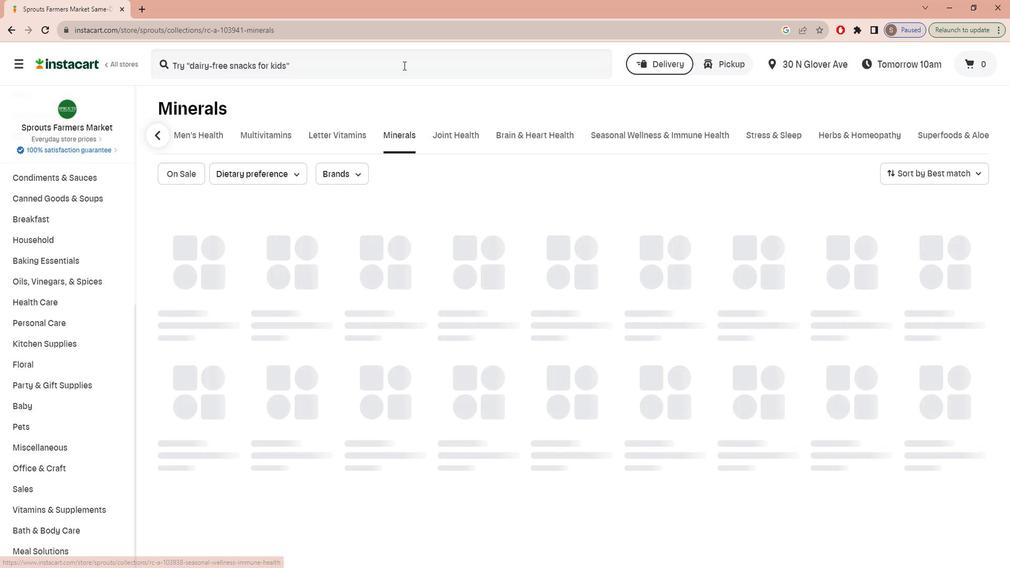
Action: Mouse pressed left at (406, 66)
Screenshot: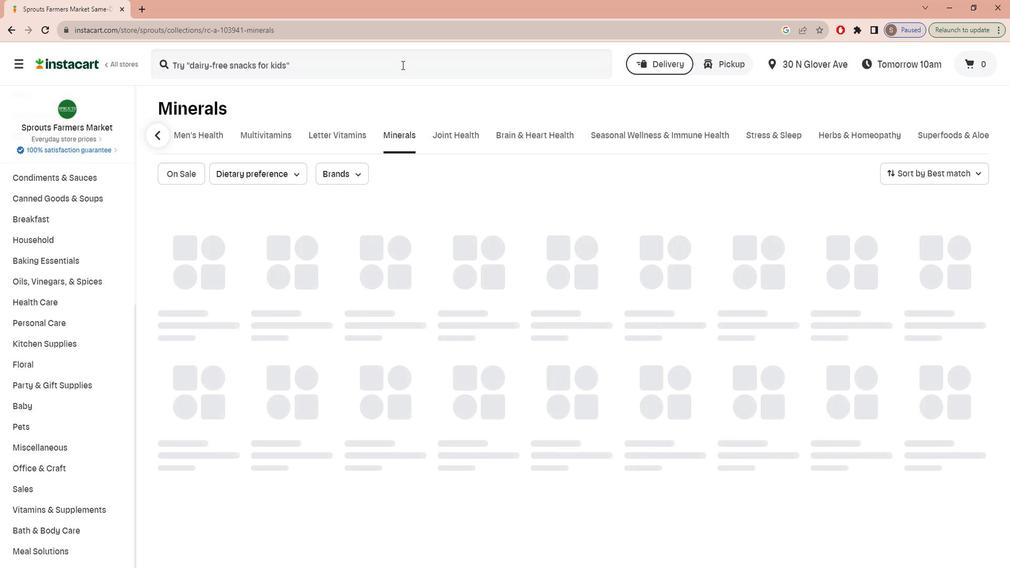 
Action: Key pressed d<Key.caps_lock>OCTOR'S<Key.space><Key.caps_lock>b<Key.caps_lock>EST<Key.space><Key.caps_lock>v<Key.caps_lock>ITAMIN<Key.space><Key.caps_lock>c<Key.enter>
Screenshot: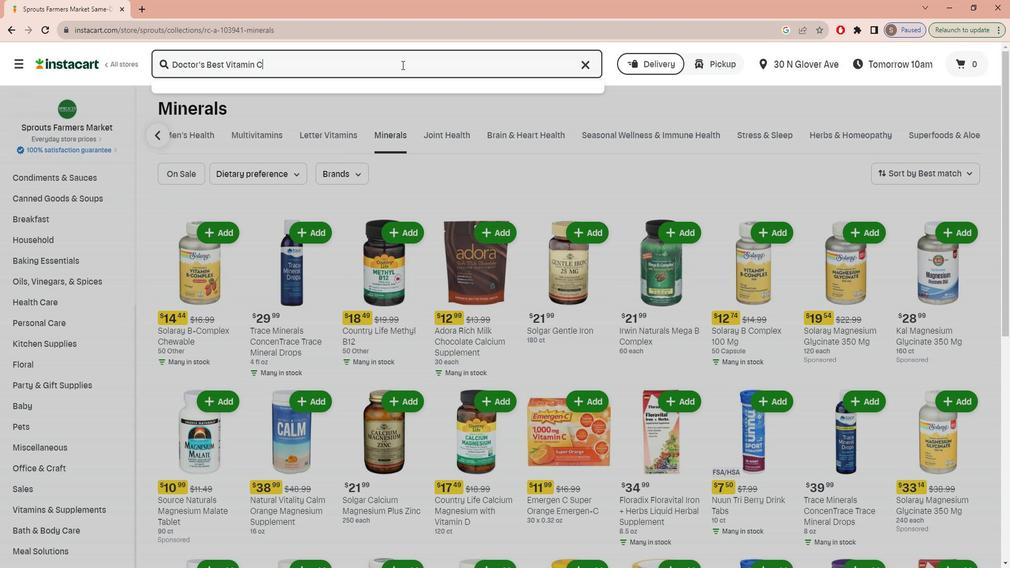 
Action: Mouse moved to (482, 410)
Screenshot: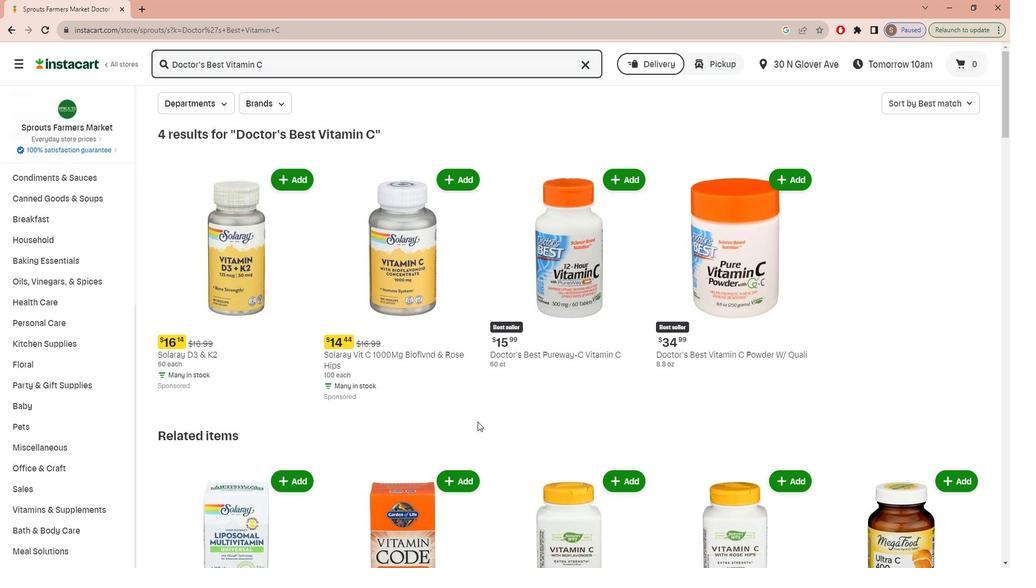
Action: Mouse scrolled (482, 409) with delta (0, 0)
Screenshot: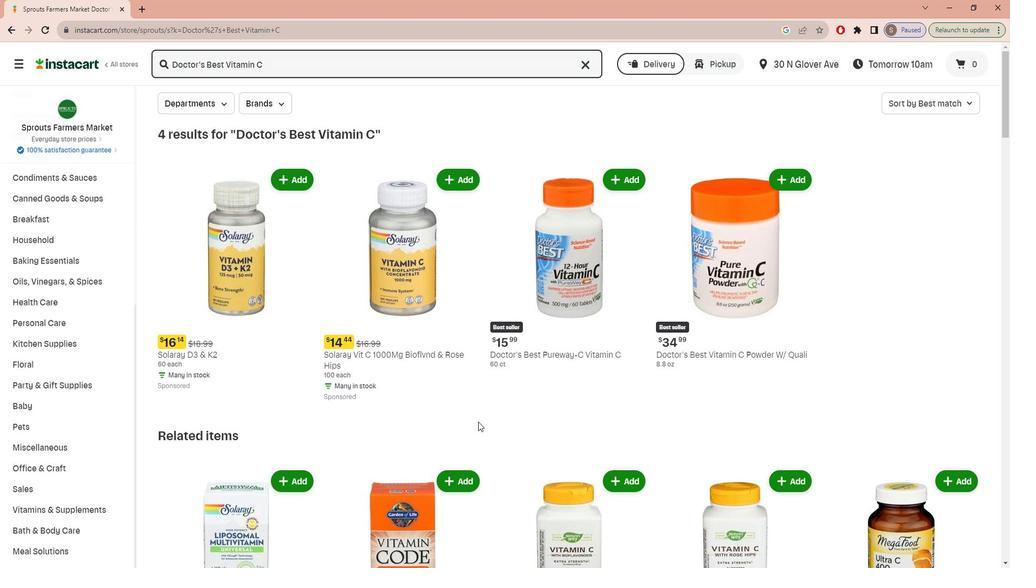 
Action: Mouse scrolled (482, 409) with delta (0, 0)
Screenshot: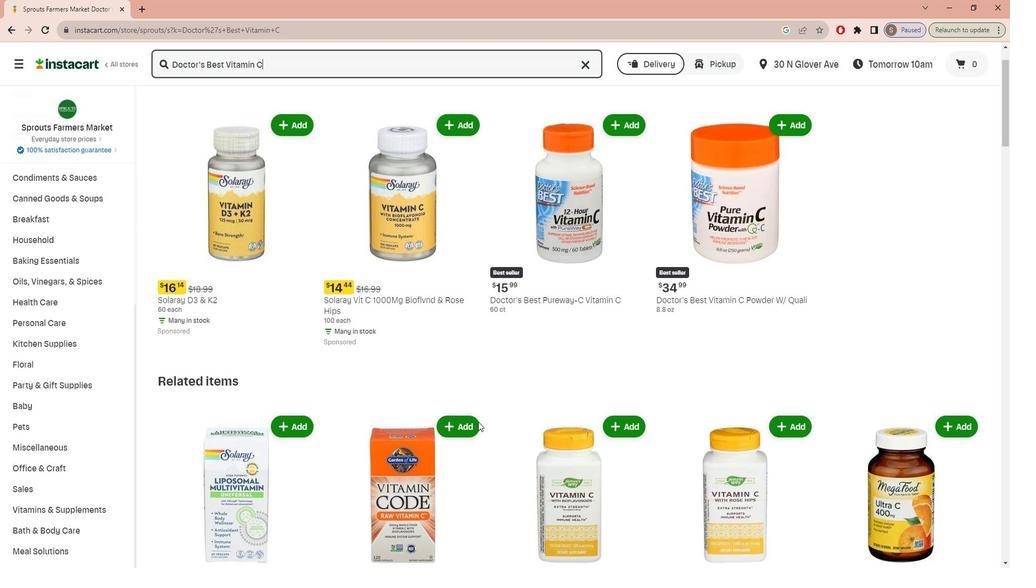 
Action: Mouse scrolled (482, 409) with delta (0, 0)
Screenshot: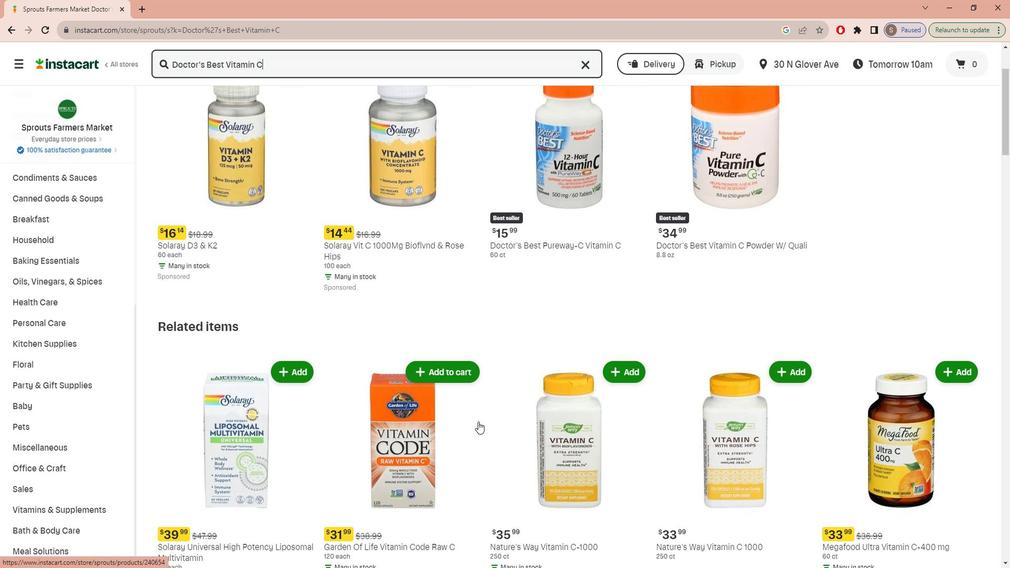 
Action: Mouse scrolled (482, 409) with delta (0, 0)
Screenshot: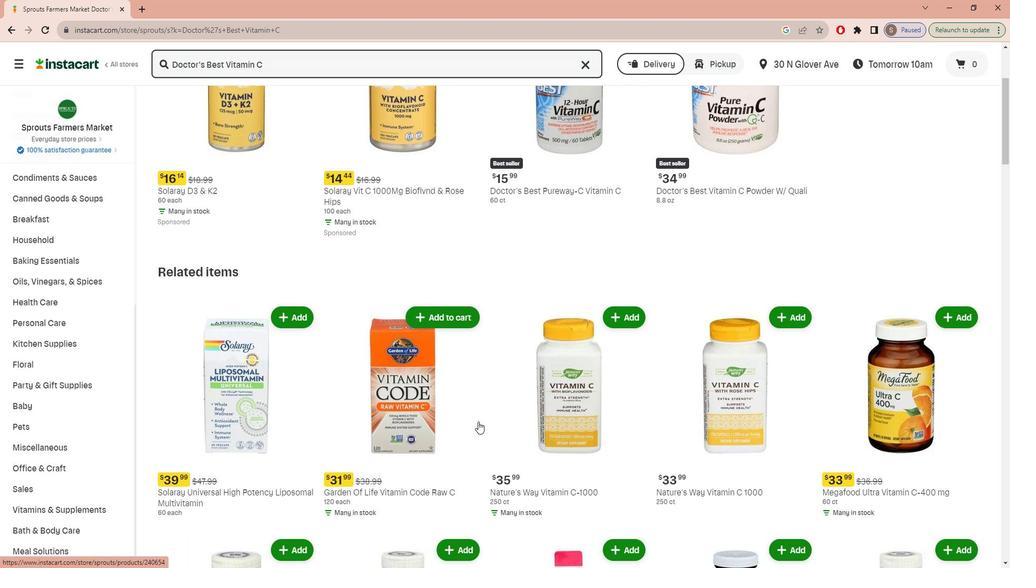 
Action: Mouse scrolled (482, 409) with delta (0, 0)
Screenshot: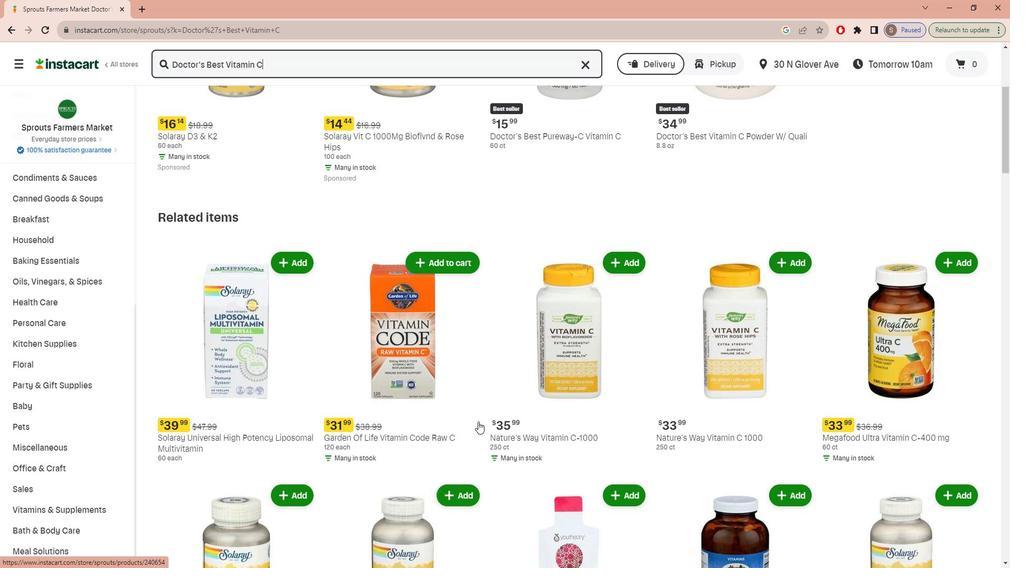 
Action: Mouse scrolled (482, 409) with delta (0, 0)
Screenshot: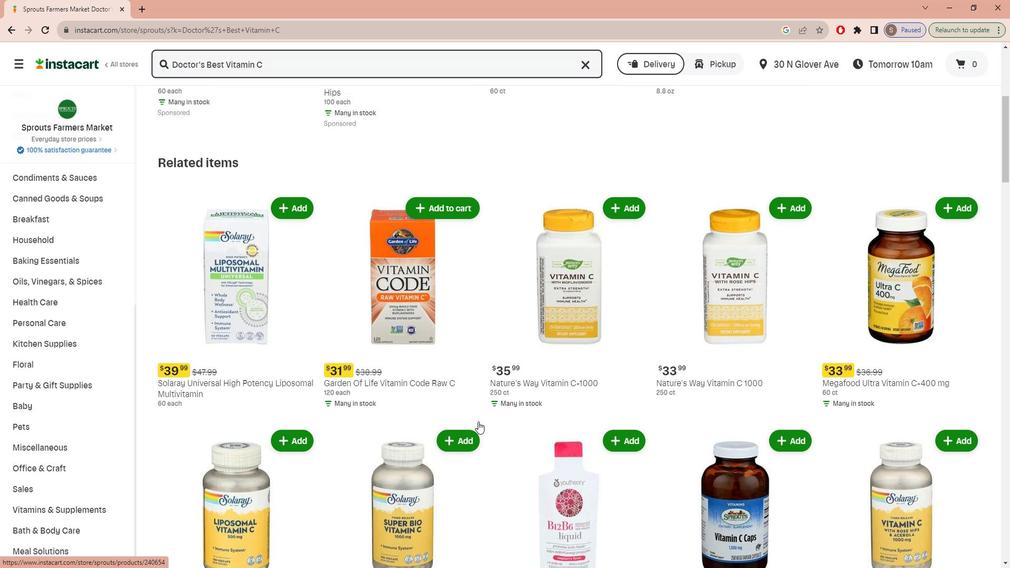 
Action: Mouse scrolled (482, 409) with delta (0, 0)
Screenshot: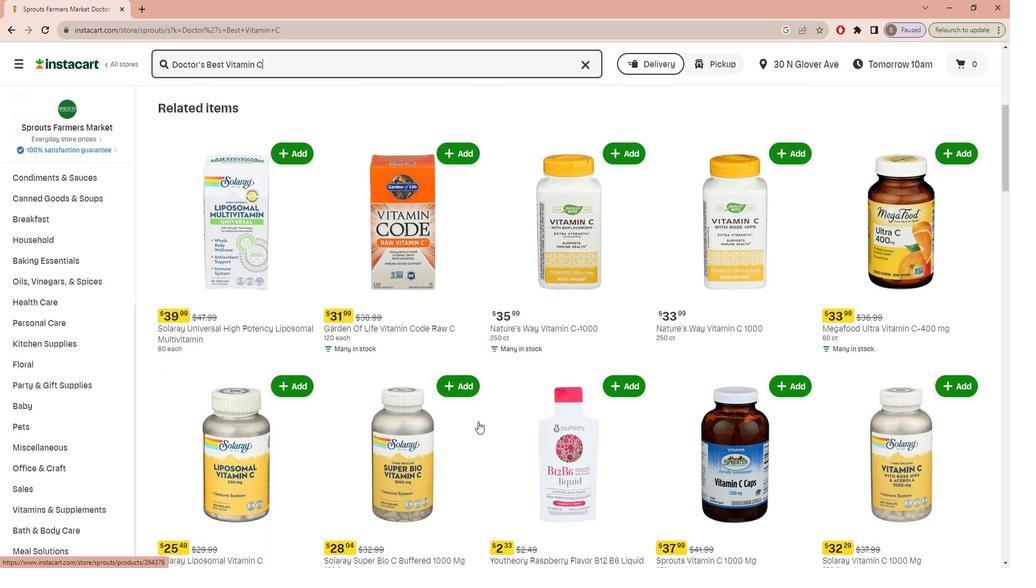 
Action: Mouse scrolled (482, 409) with delta (0, 0)
Screenshot: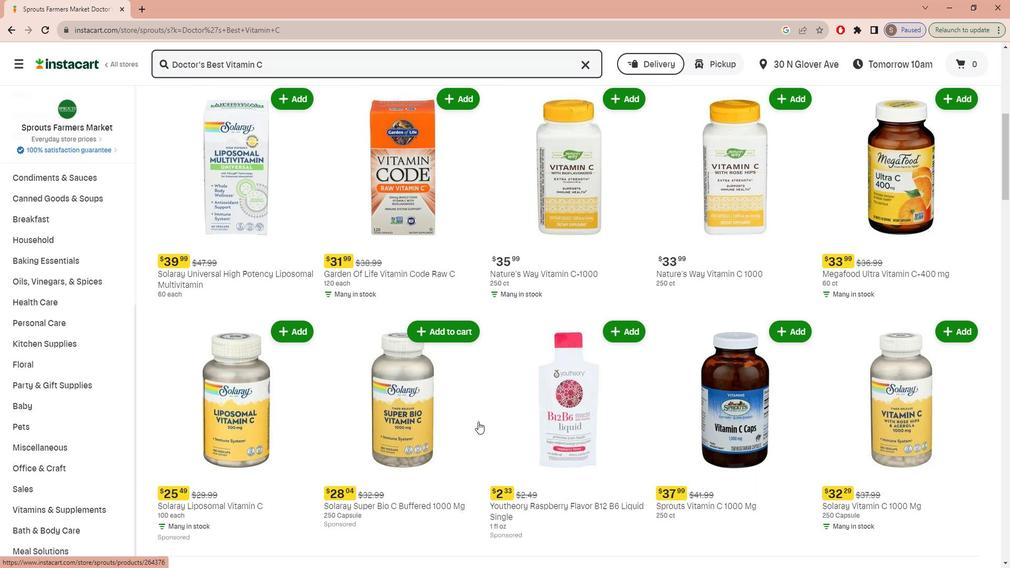 
Action: Mouse scrolled (482, 409) with delta (0, 0)
Screenshot: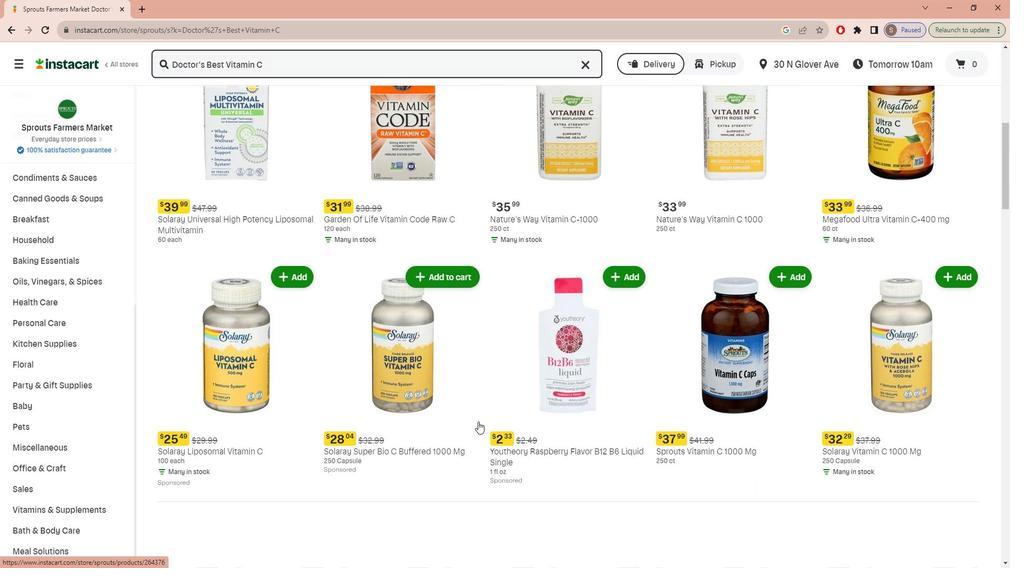 
Action: Mouse scrolled (482, 409) with delta (0, 0)
Screenshot: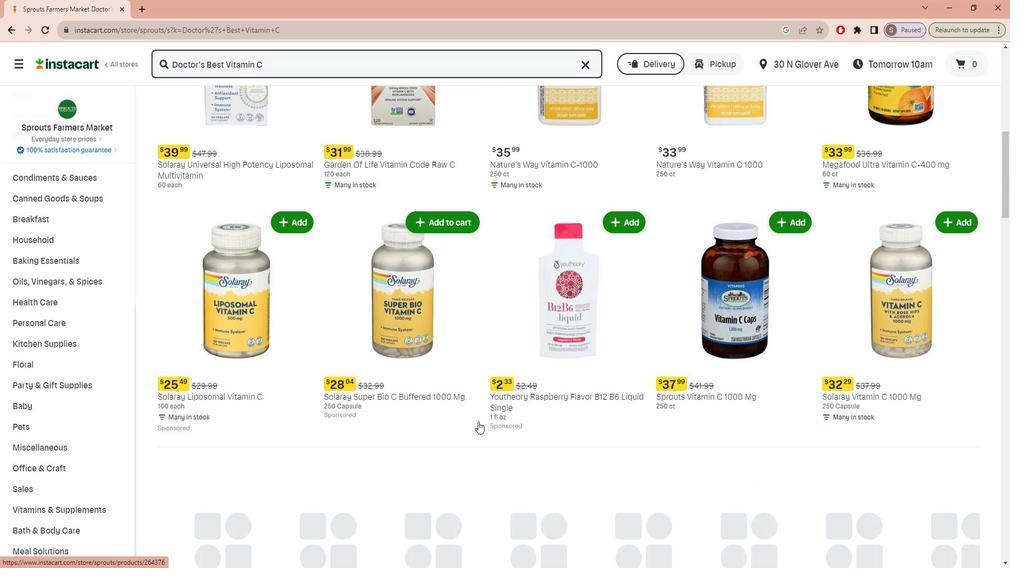 
Action: Mouse scrolled (482, 409) with delta (0, 0)
Screenshot: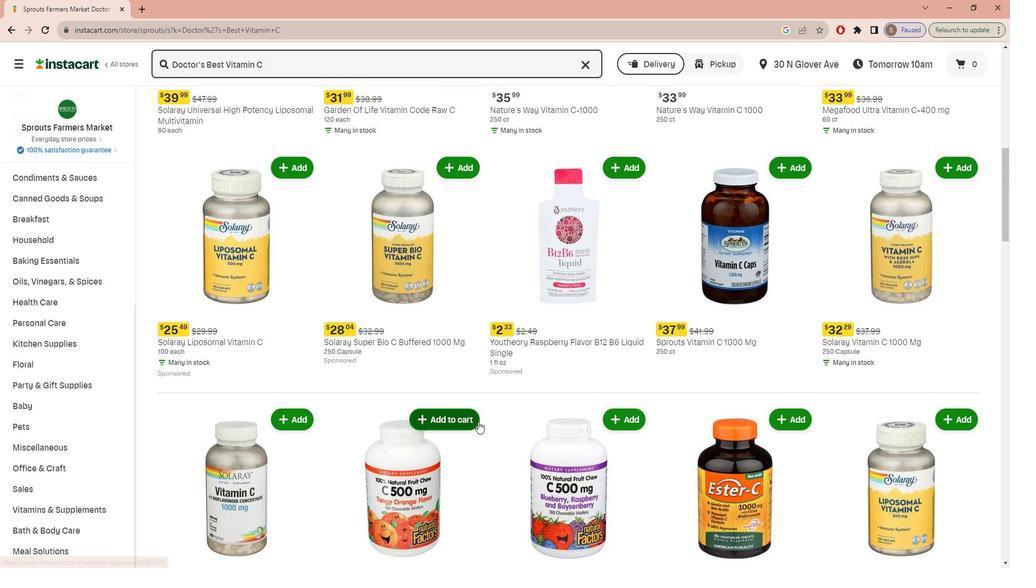 
Action: Mouse scrolled (482, 409) with delta (0, 0)
Screenshot: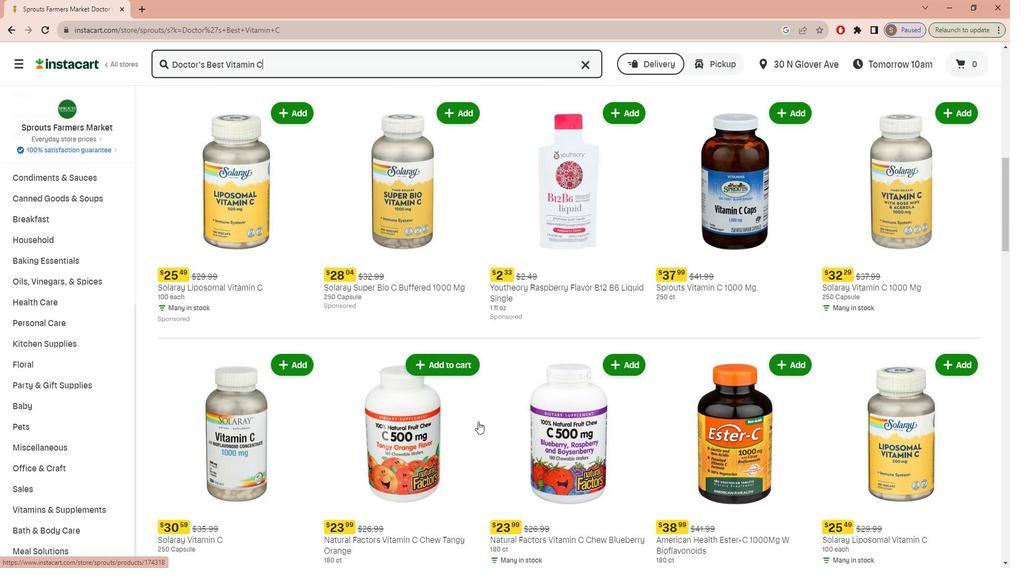 
Action: Mouse scrolled (482, 409) with delta (0, 0)
Screenshot: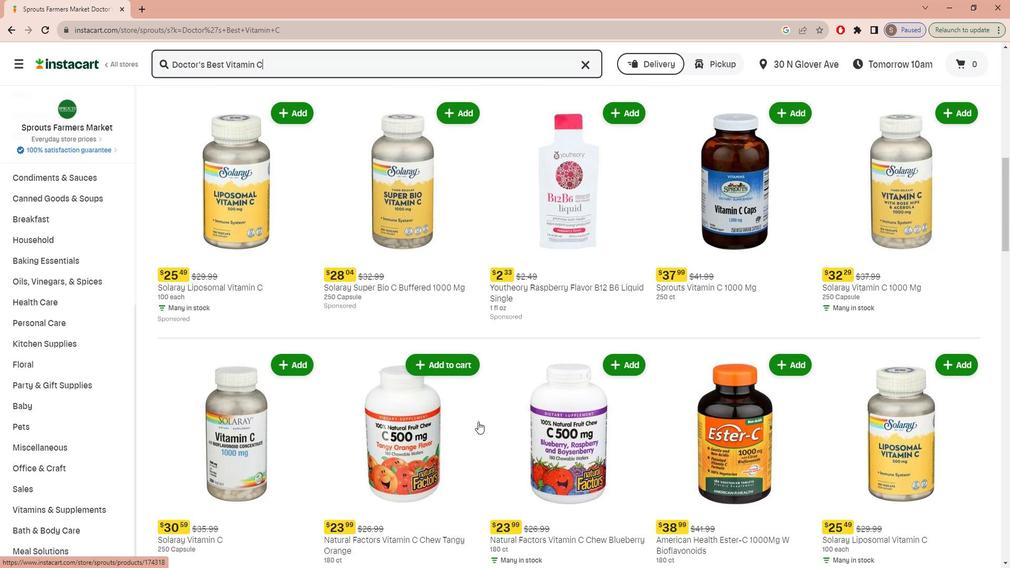 
Action: Mouse scrolled (482, 409) with delta (0, 0)
Screenshot: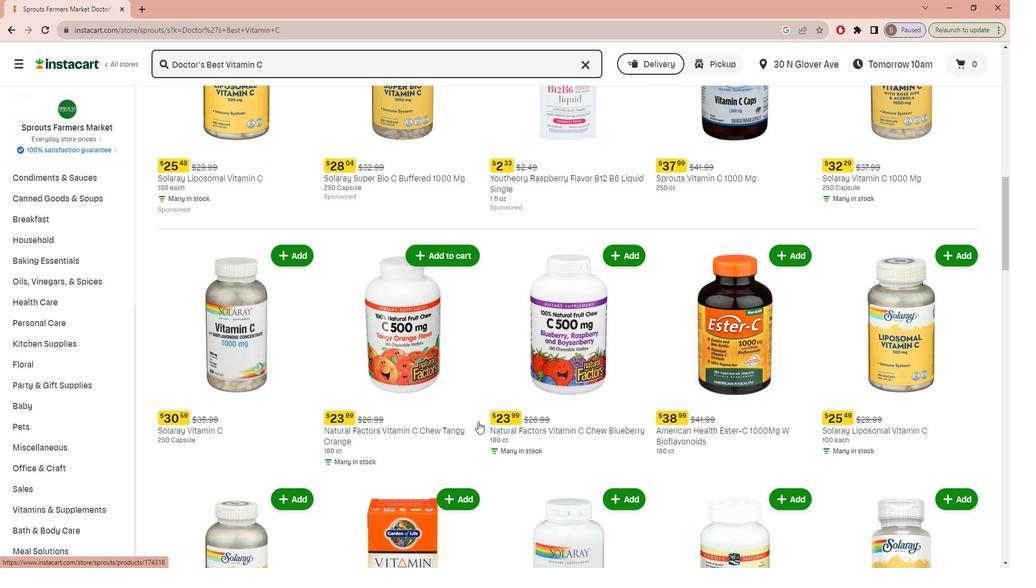 
Action: Mouse scrolled (482, 409) with delta (0, 0)
Screenshot: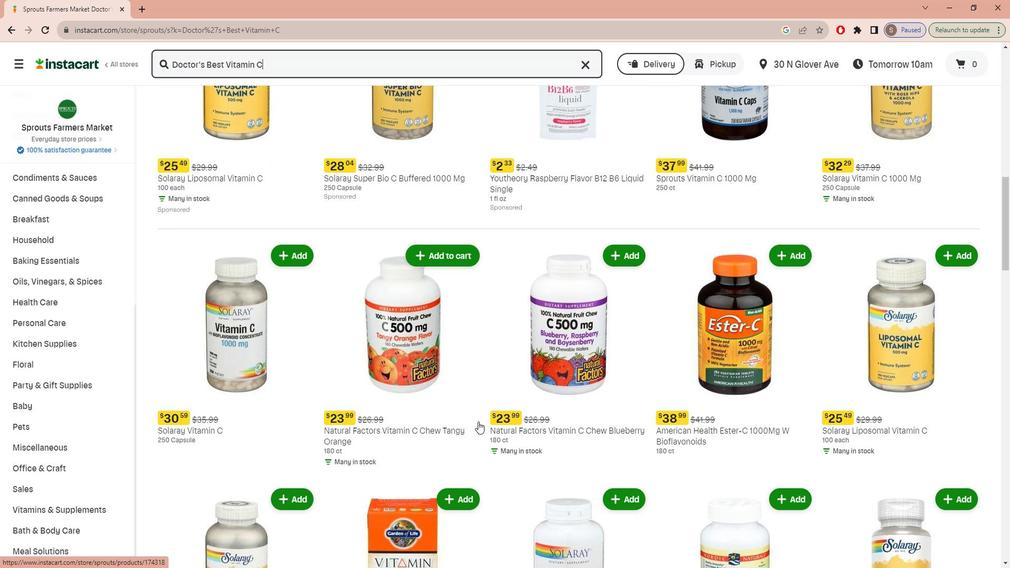
Action: Mouse scrolled (482, 409) with delta (0, 0)
Screenshot: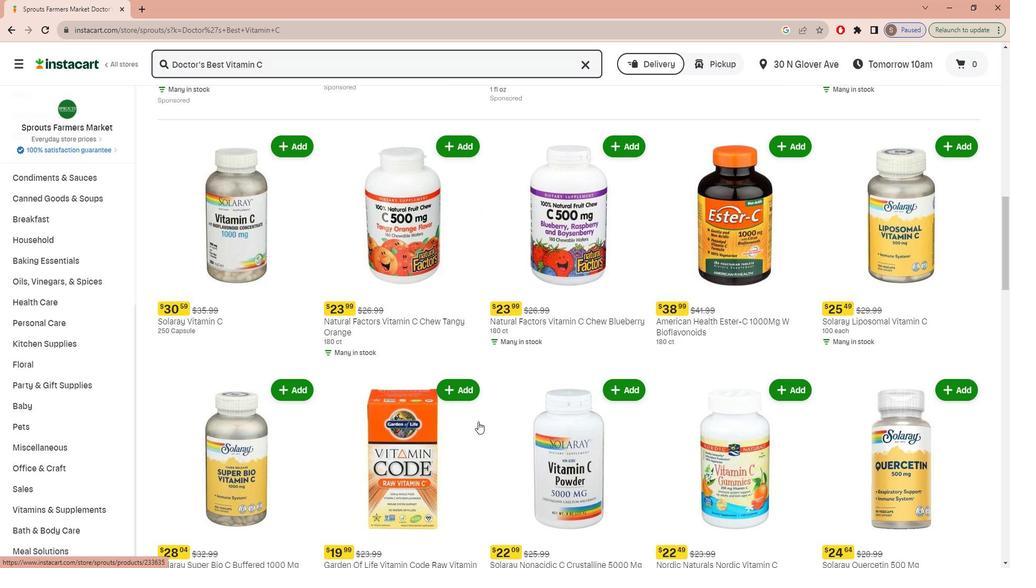 
Action: Mouse scrolled (482, 409) with delta (0, 0)
Screenshot: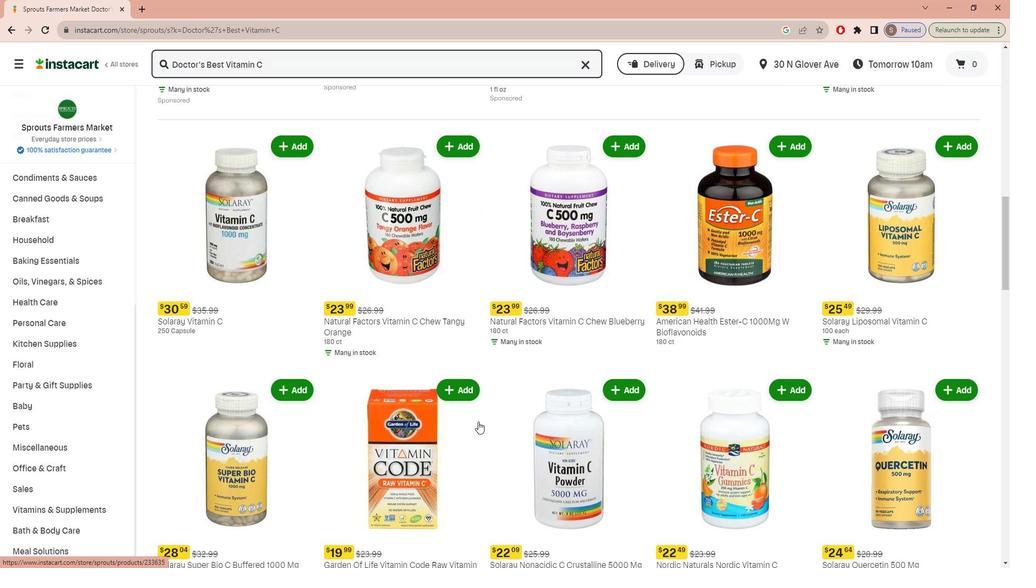 
Action: Mouse scrolled (482, 409) with delta (0, 0)
Screenshot: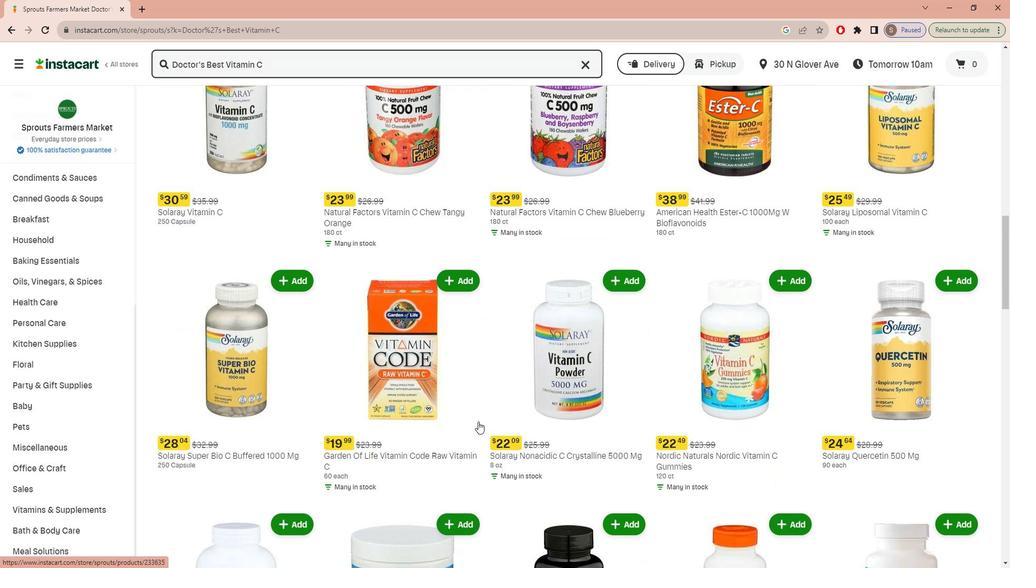 
Action: Mouse scrolled (482, 409) with delta (0, 0)
Screenshot: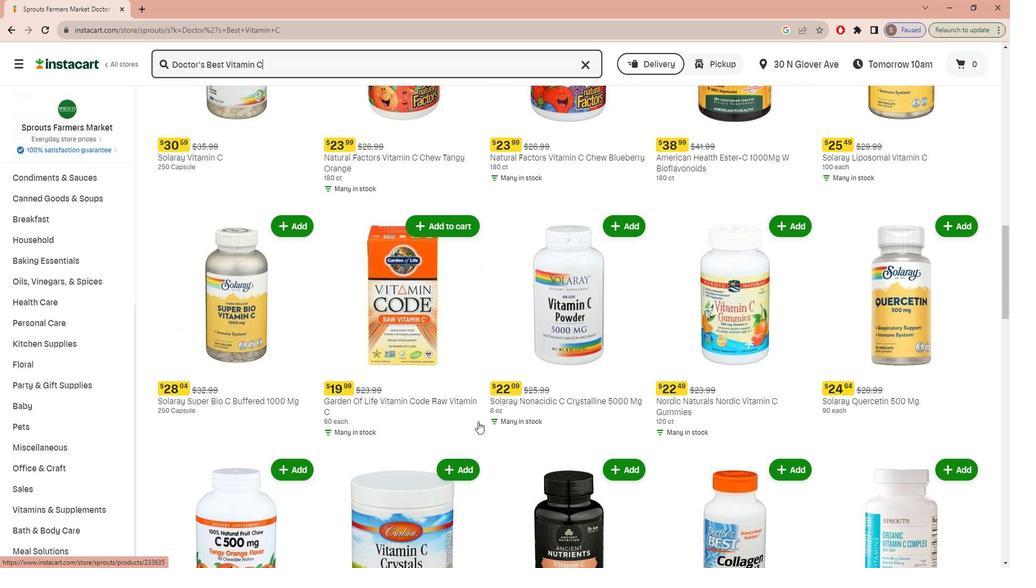 
Action: Mouse scrolled (482, 409) with delta (0, 0)
Screenshot: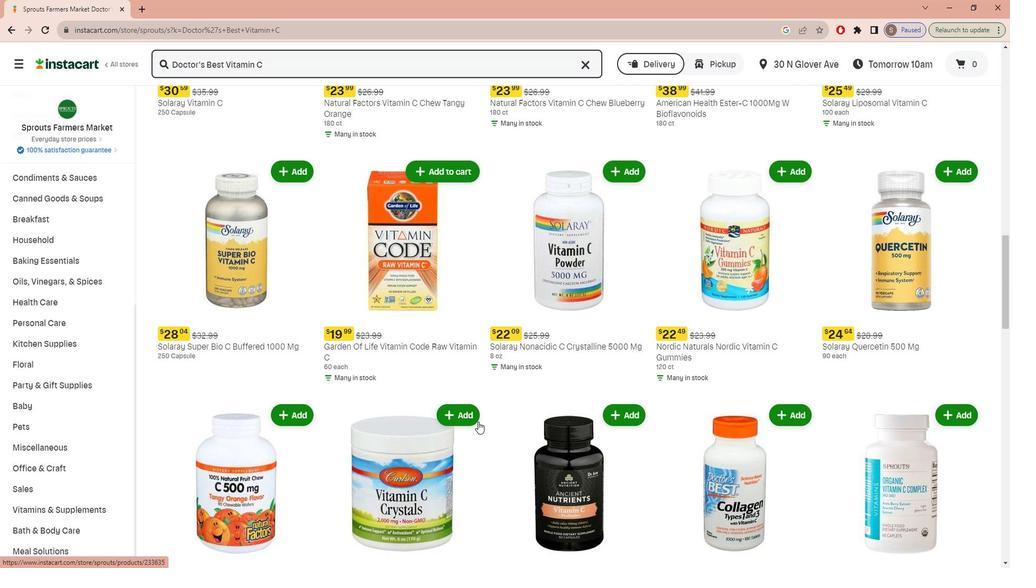 
Action: Mouse scrolled (482, 409) with delta (0, 0)
Screenshot: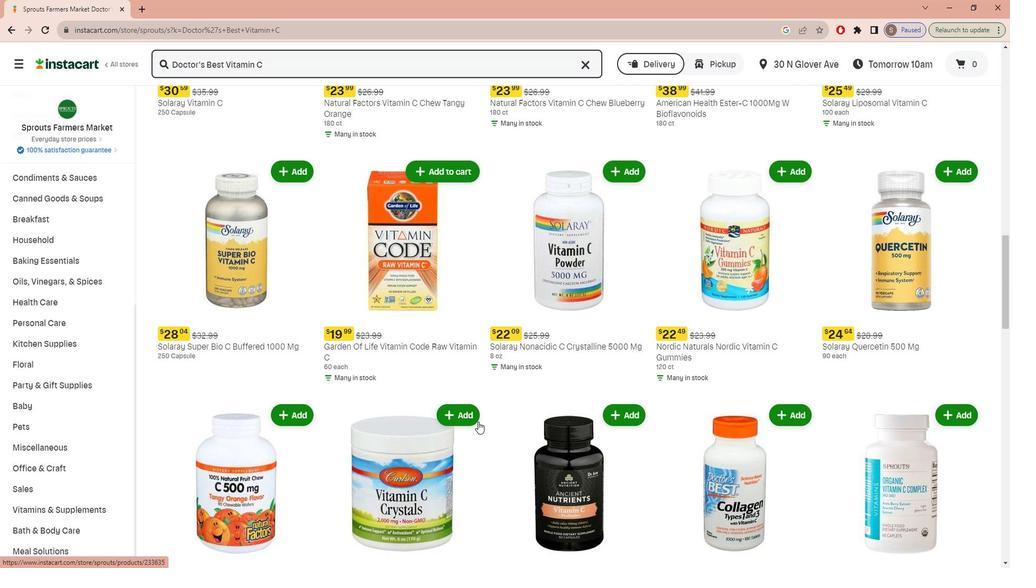 
Action: Mouse scrolled (482, 409) with delta (0, 0)
Screenshot: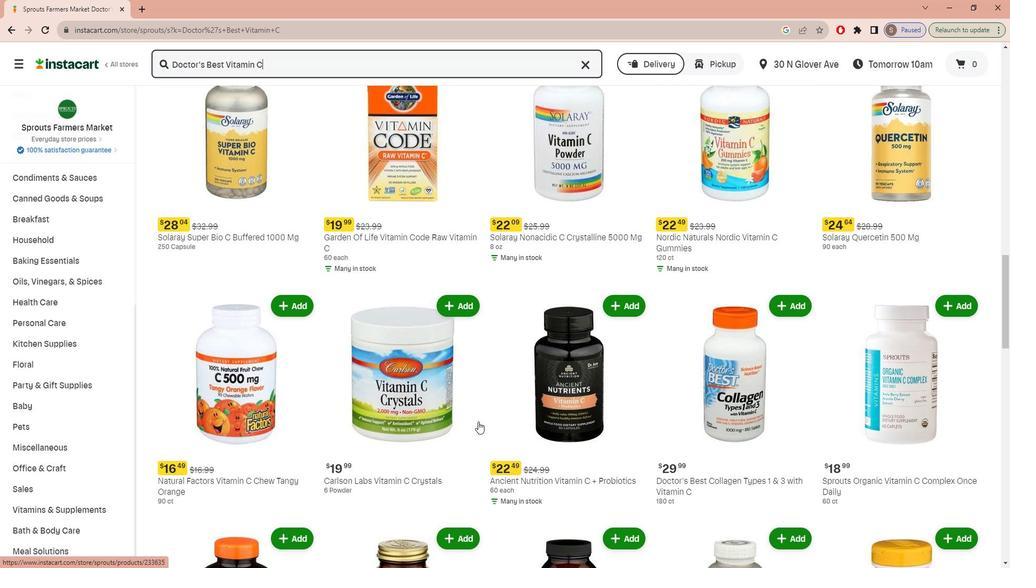 
Action: Mouse scrolled (482, 409) with delta (0, 0)
Screenshot: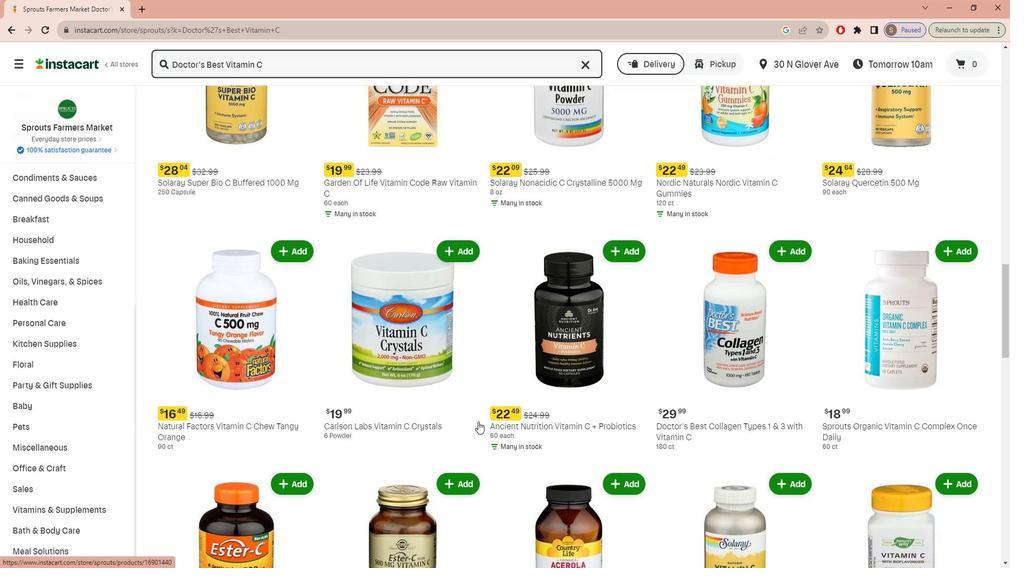 
Action: Mouse scrolled (482, 409) with delta (0, 0)
Screenshot: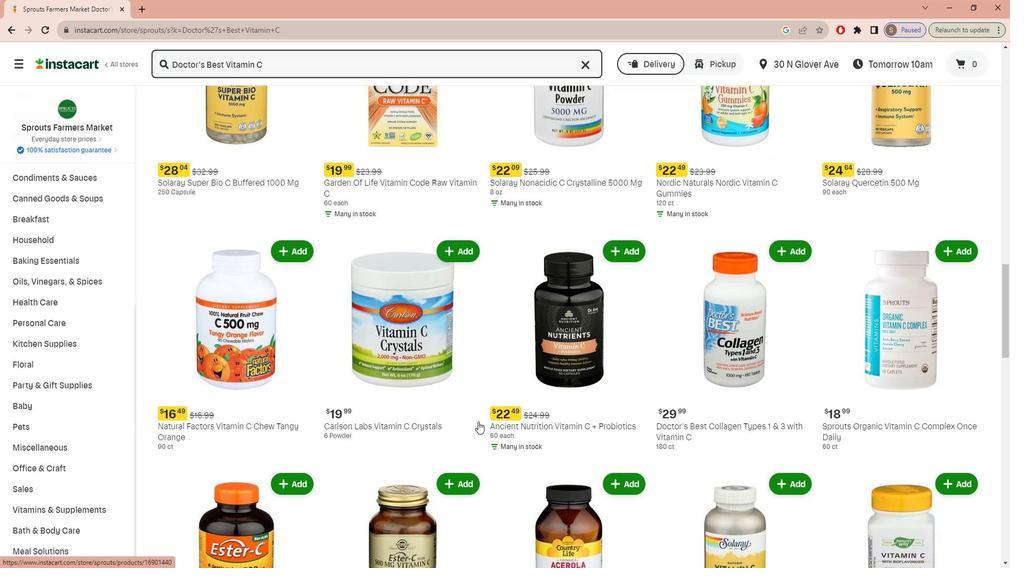 
Action: Mouse scrolled (482, 409) with delta (0, 0)
Screenshot: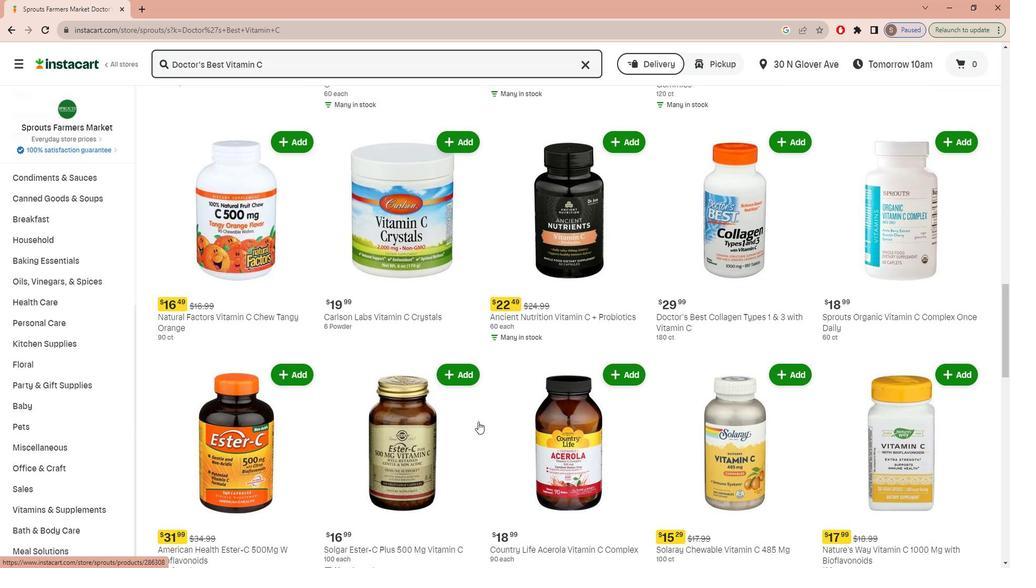 
Action: Mouse scrolled (482, 409) with delta (0, 0)
Screenshot: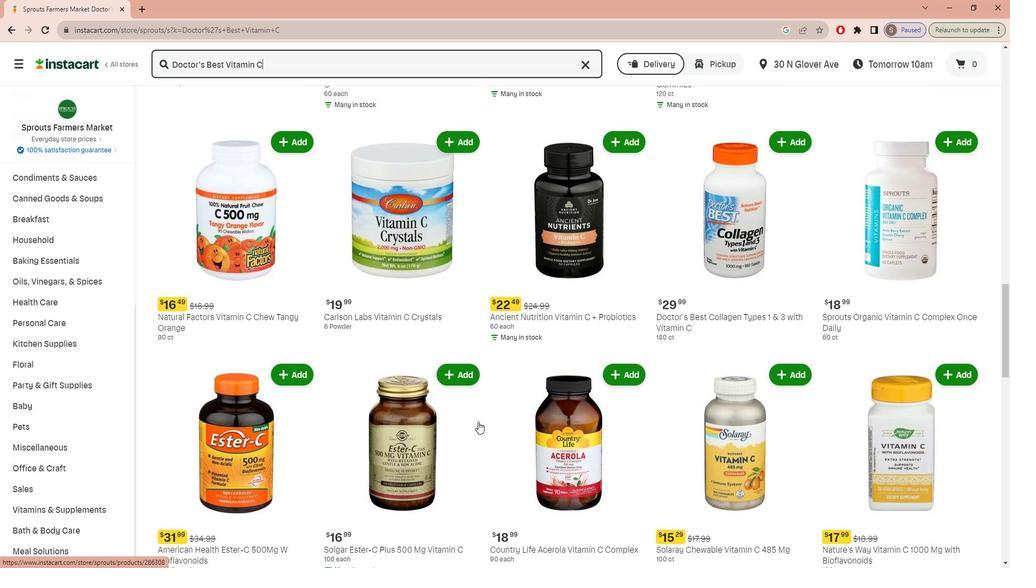 
Action: Mouse scrolled (482, 409) with delta (0, 0)
Screenshot: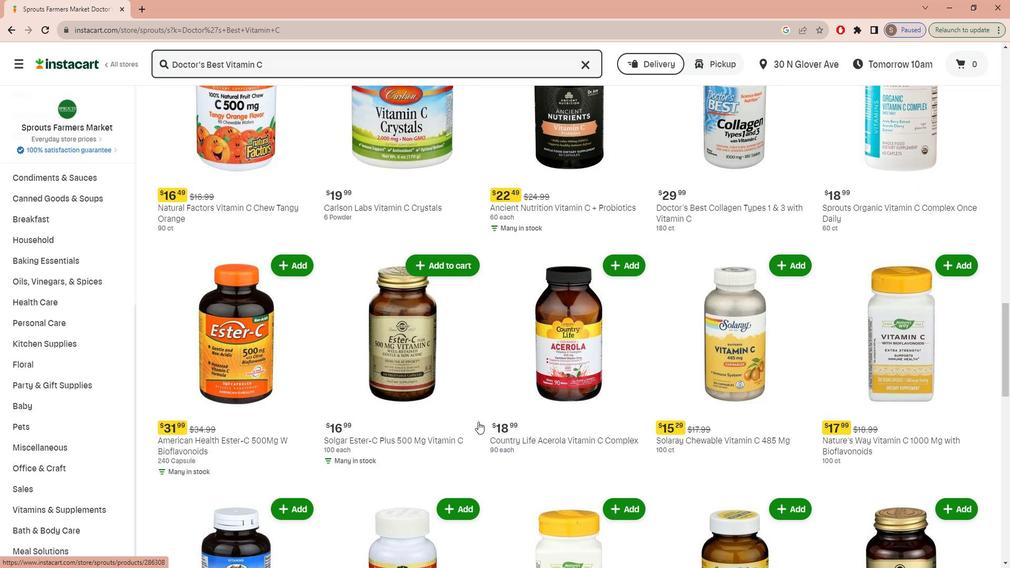 
Action: Mouse scrolled (482, 409) with delta (0, 0)
Screenshot: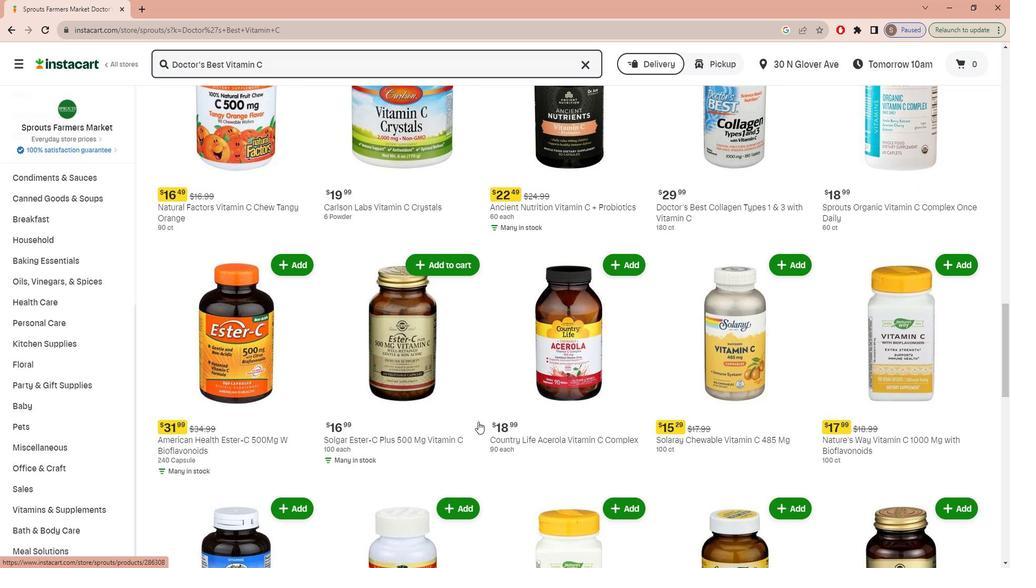 
Action: Mouse scrolled (482, 409) with delta (0, 0)
Screenshot: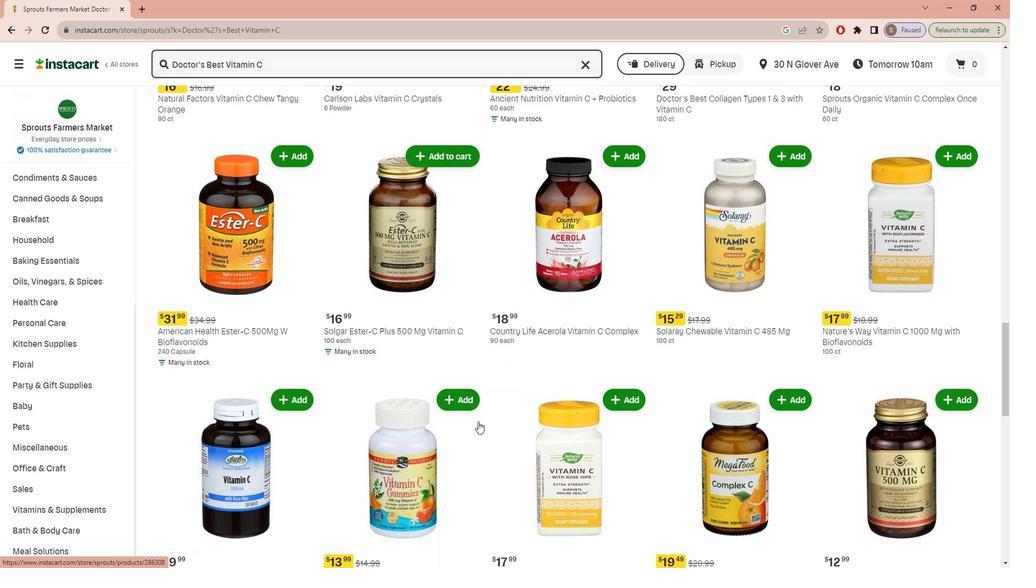 
Action: Mouse scrolled (482, 409) with delta (0, 0)
Screenshot: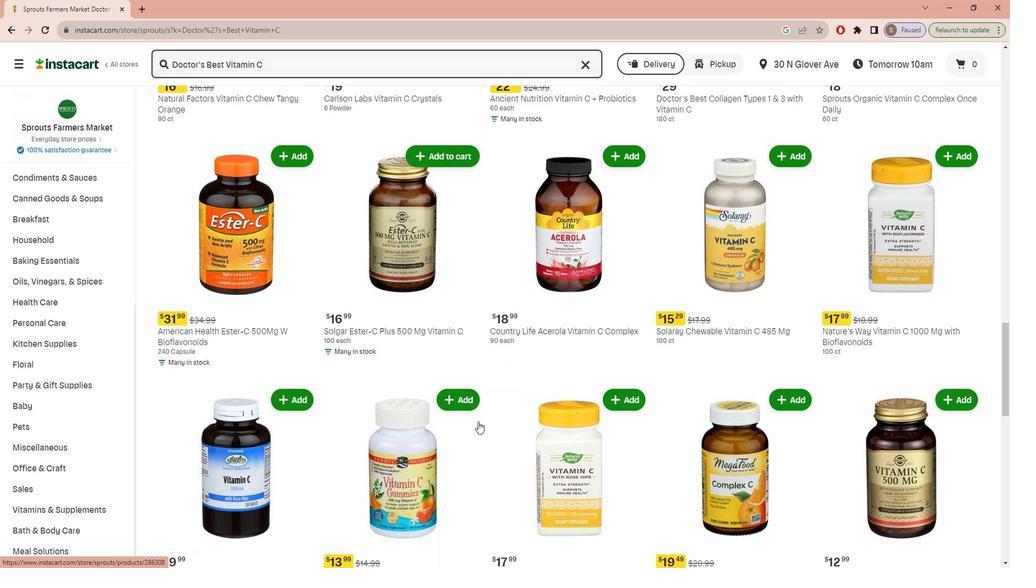 
Action: Mouse scrolled (482, 409) with delta (0, 0)
Screenshot: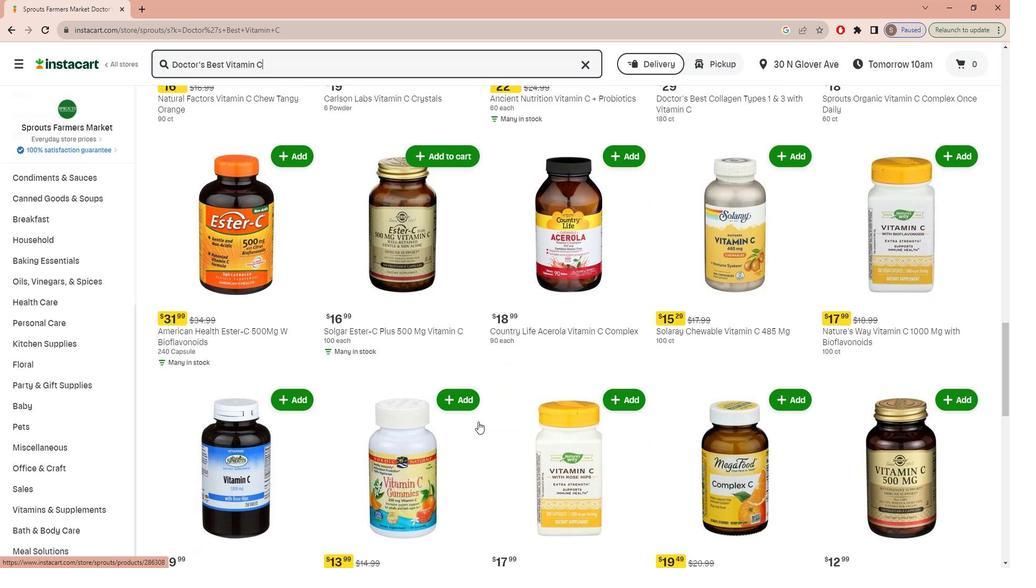 
Action: Mouse scrolled (482, 409) with delta (0, 0)
Screenshot: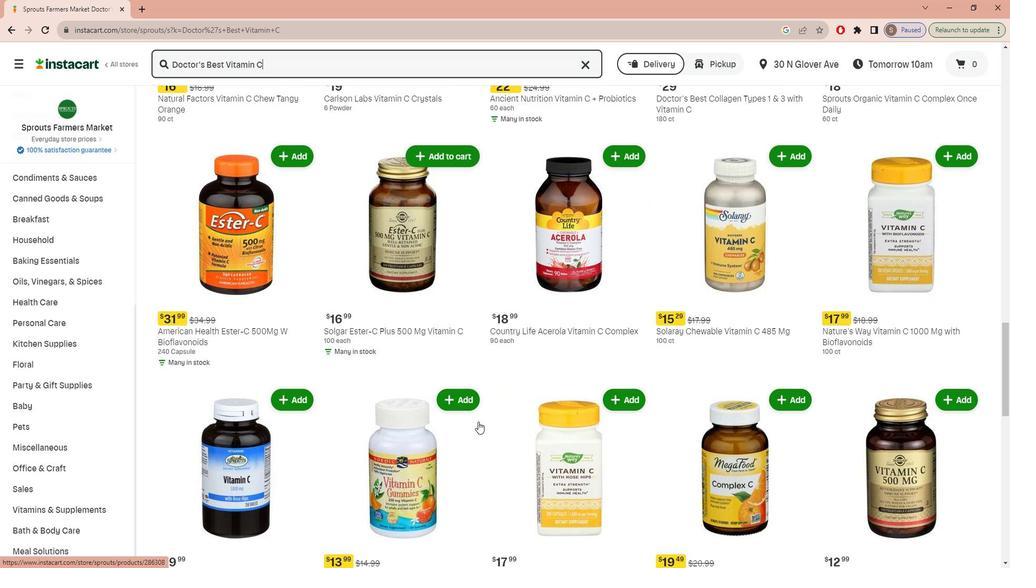 
Action: Mouse scrolled (482, 409) with delta (0, 0)
Screenshot: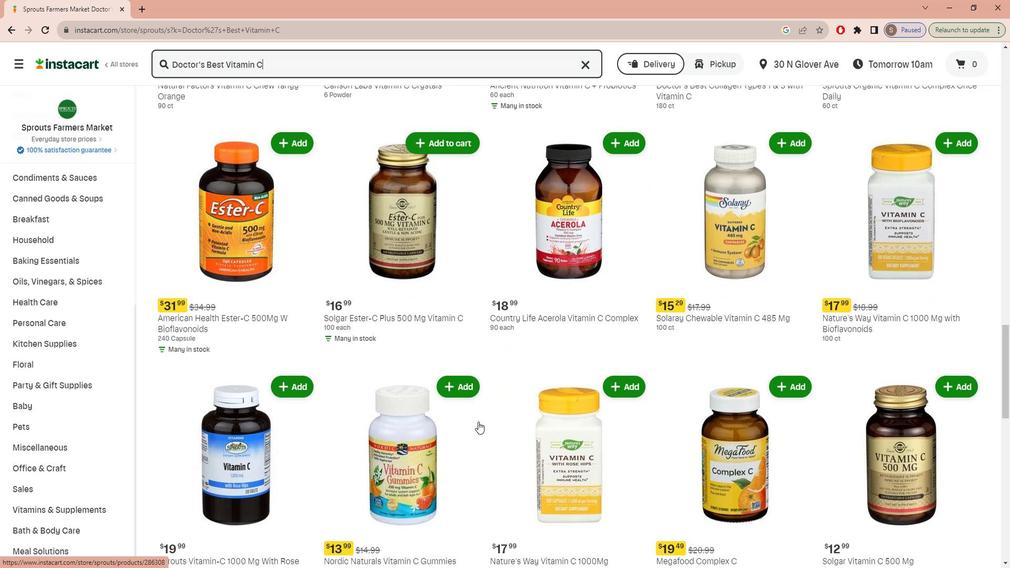 
Action: Mouse scrolled (482, 409) with delta (0, 0)
Screenshot: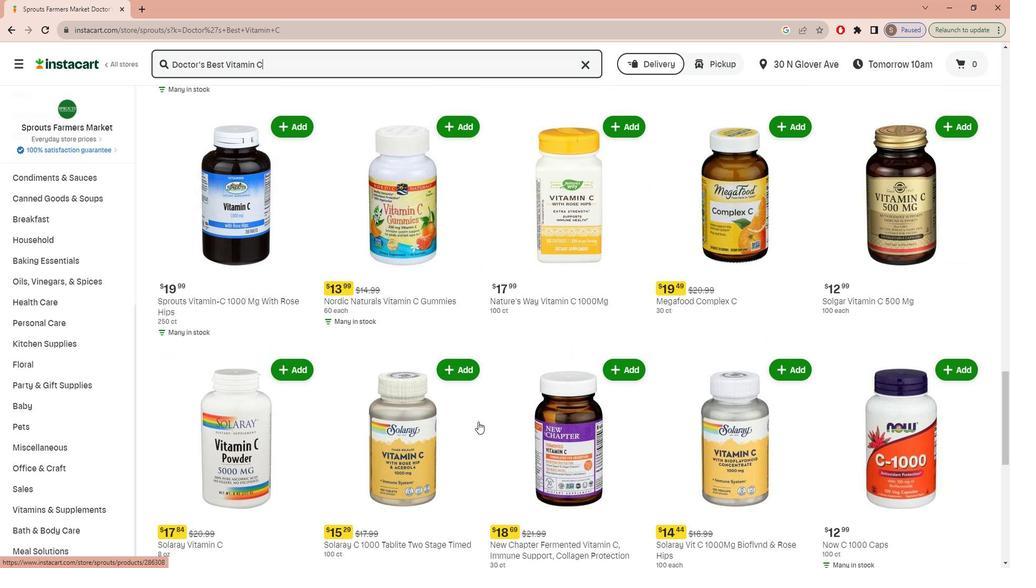 
Action: Mouse scrolled (482, 409) with delta (0, 0)
Screenshot: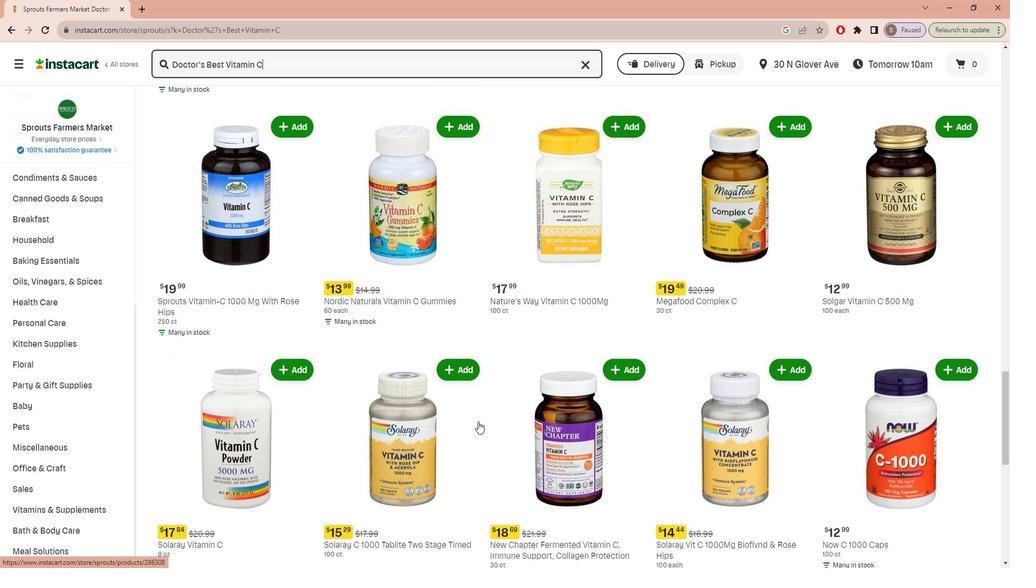 
Action: Mouse scrolled (482, 409) with delta (0, 0)
Screenshot: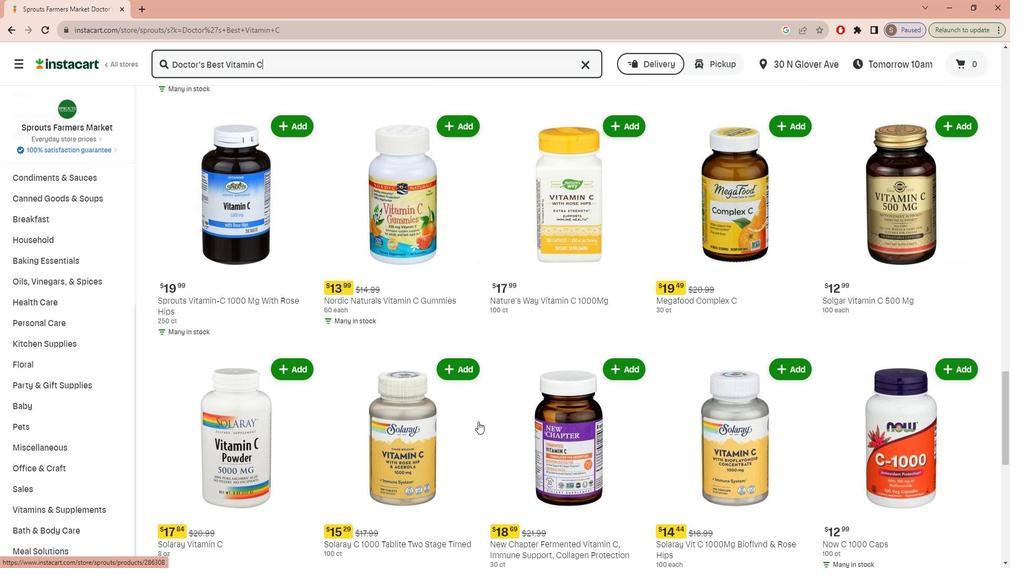 
Action: Mouse scrolled (482, 409) with delta (0, 0)
Screenshot: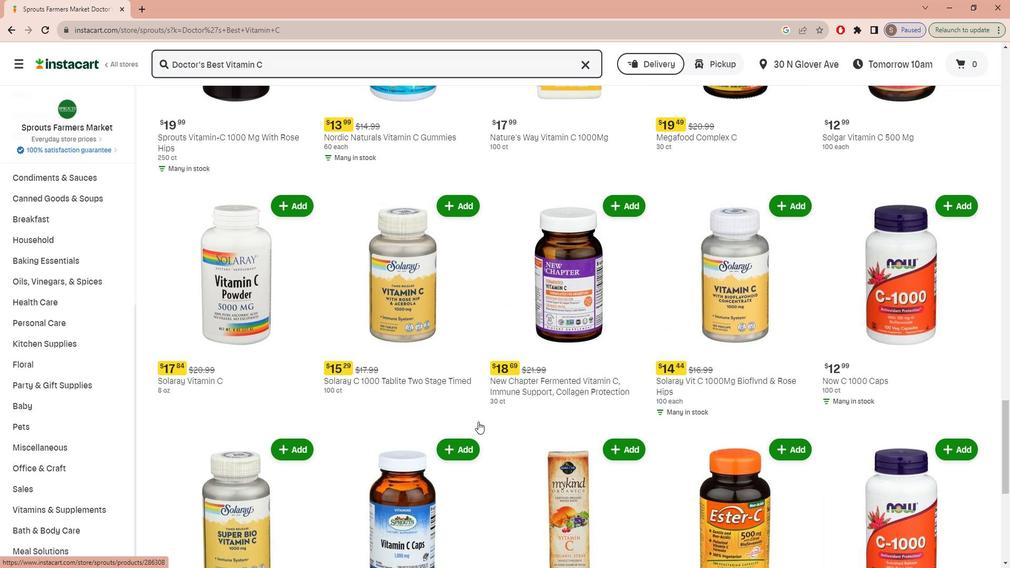 
Action: Mouse scrolled (482, 409) with delta (0, 0)
Screenshot: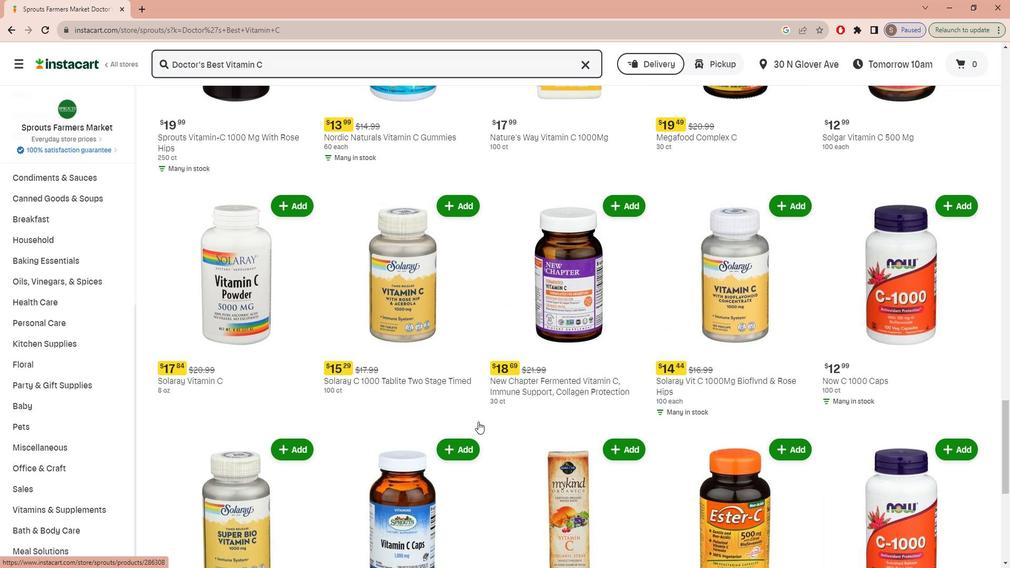 
Action: Mouse scrolled (482, 409) with delta (0, 0)
Screenshot: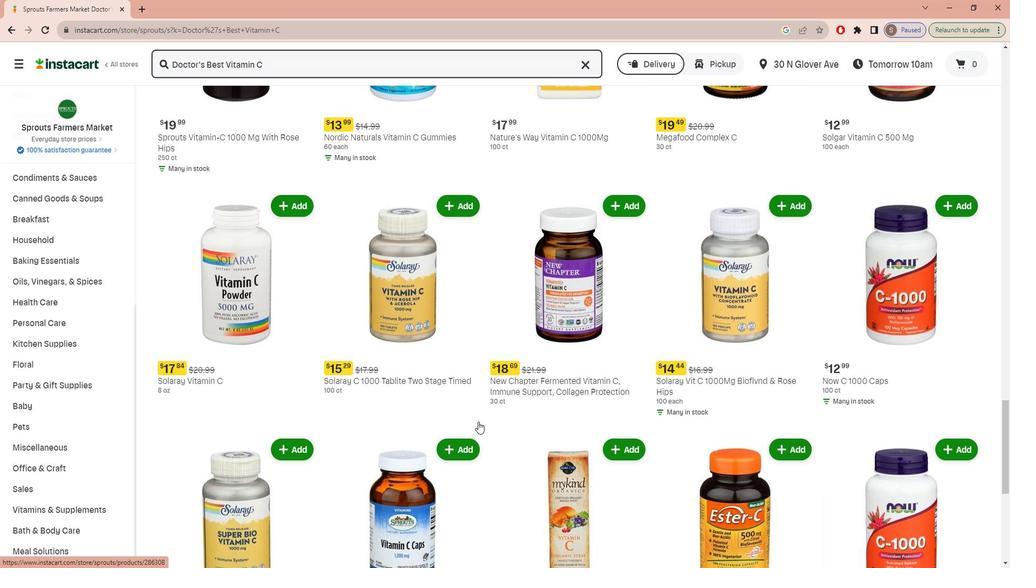 
Action: Mouse scrolled (482, 409) with delta (0, 0)
Screenshot: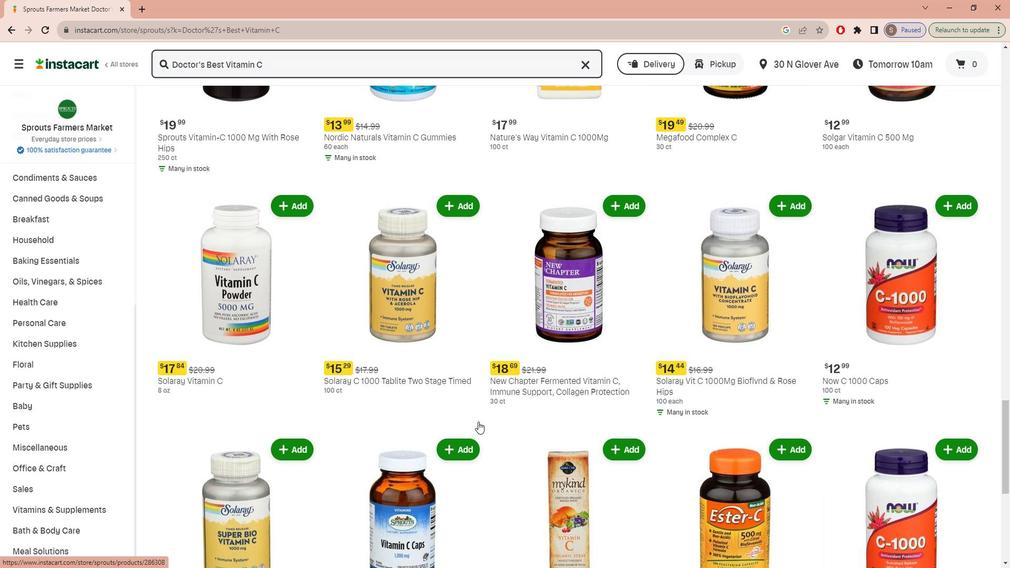 
Action: Mouse scrolled (482, 409) with delta (0, 0)
Screenshot: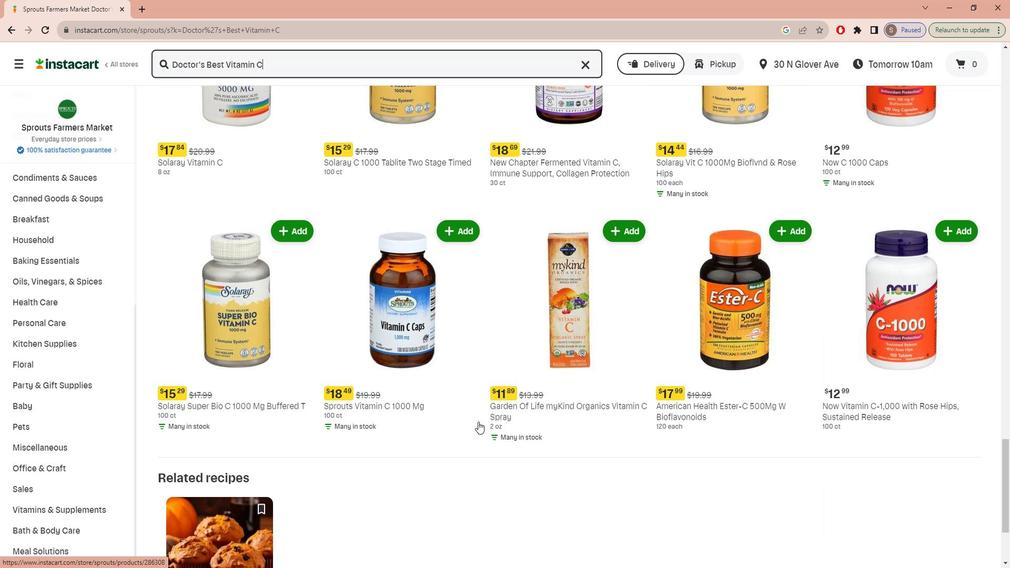 
Action: Mouse scrolled (482, 409) with delta (0, 0)
Screenshot: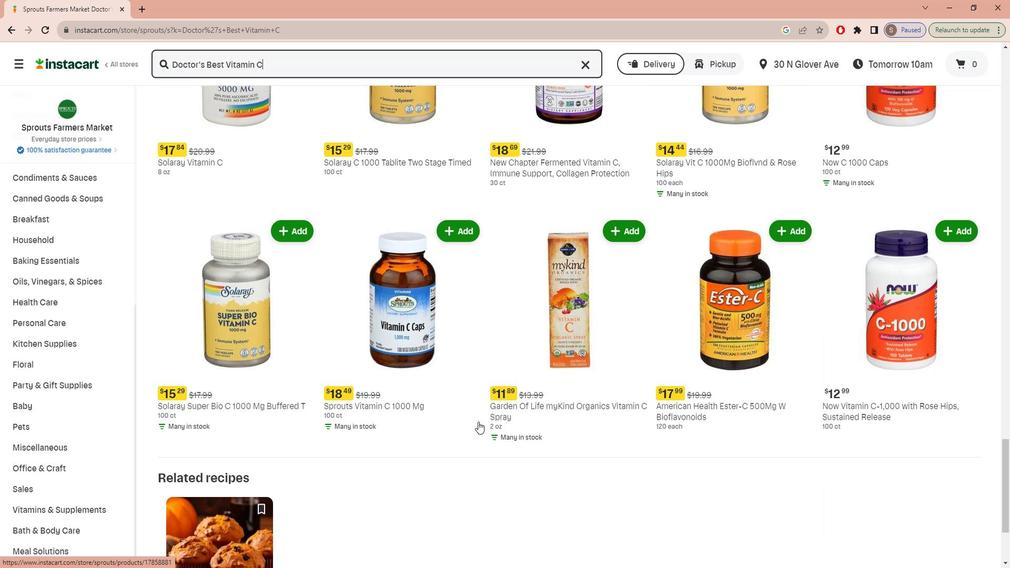 
